 Task: Look for space in Bad Vilbel, Germany from 5th July, 2023 to 10th July, 2023 for 4 adults in price range Rs.9000 to Rs.14000. Place can be entire place with 2 bedrooms having 4 beds and 2 bathrooms. Property type can be house, flat, guest house. Booking option can be shelf check-in. Required host language is English.
Action: Mouse moved to (704, 94)
Screenshot: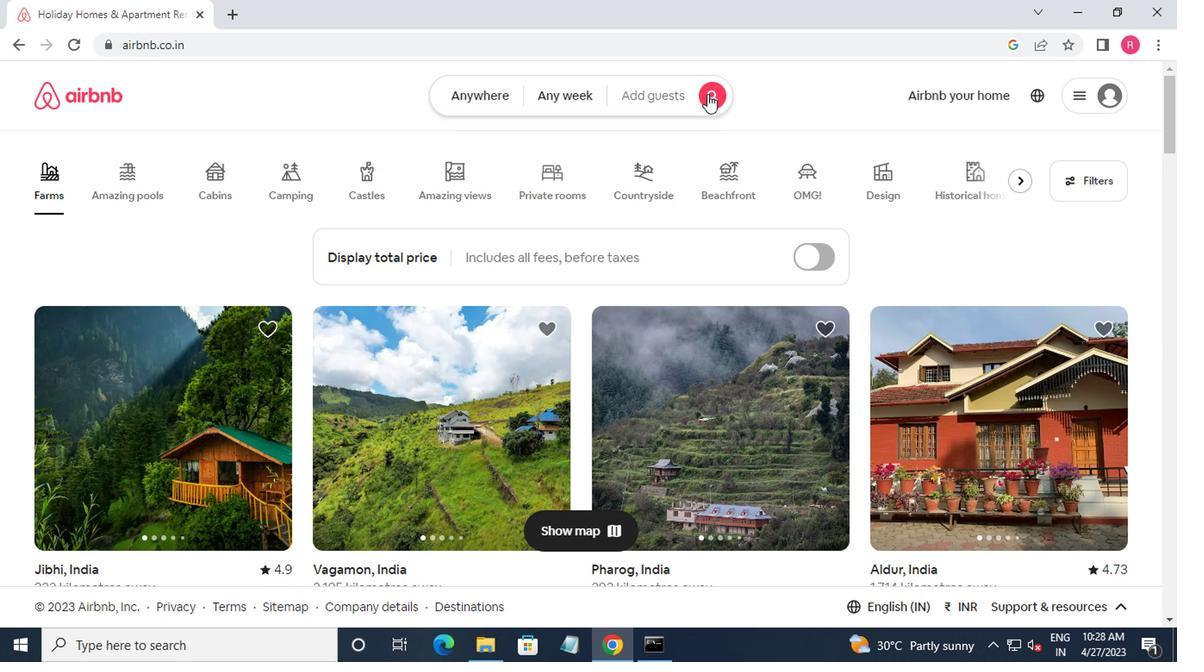 
Action: Mouse pressed left at (704, 94)
Screenshot: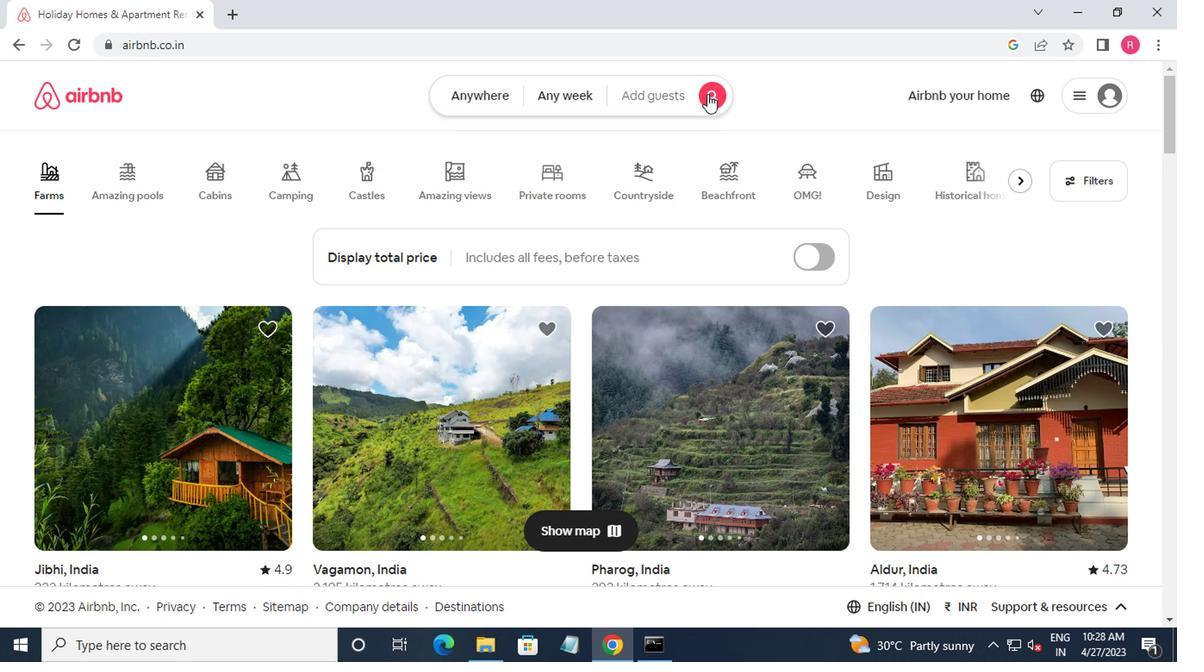 
Action: Mouse moved to (418, 159)
Screenshot: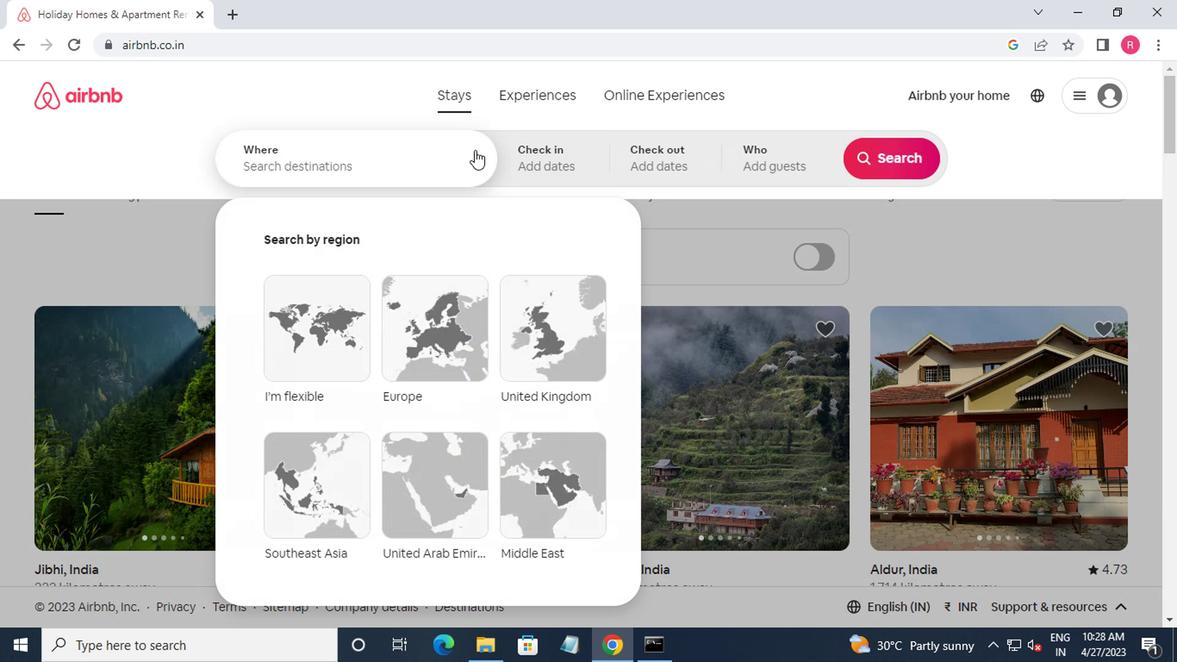 
Action: Mouse pressed left at (418, 159)
Screenshot: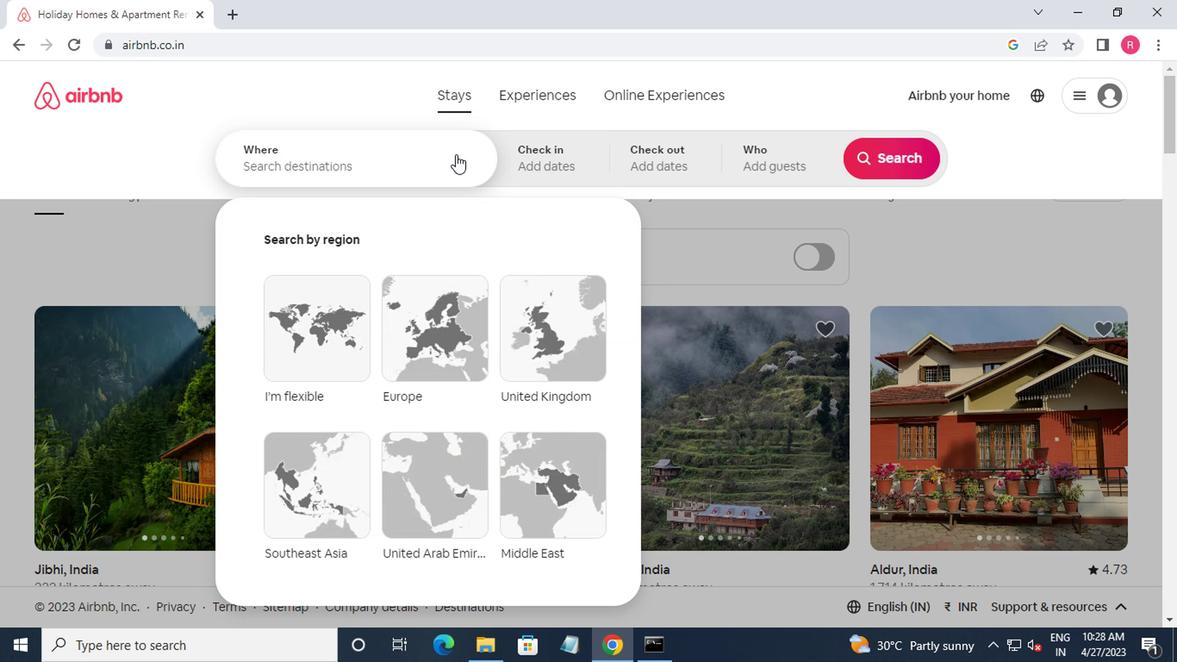 
Action: Key pressed bad<Key.space>vilbel,ger<Key.down><Key.enter><Key.enter>
Screenshot: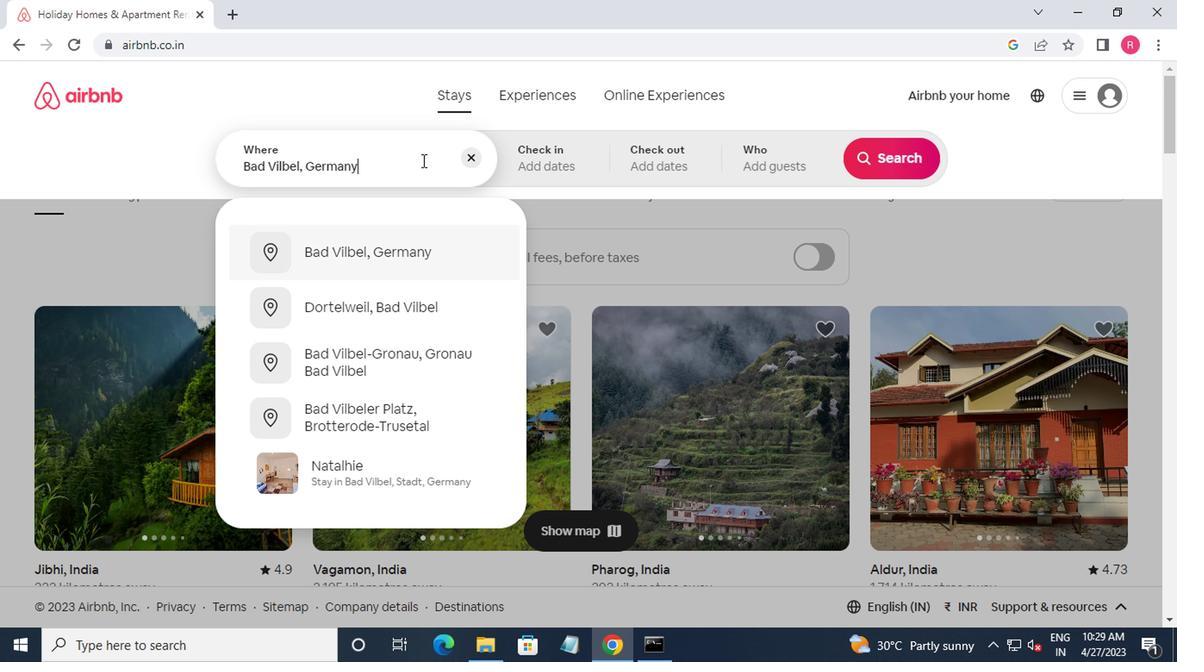 
Action: Mouse moved to (881, 300)
Screenshot: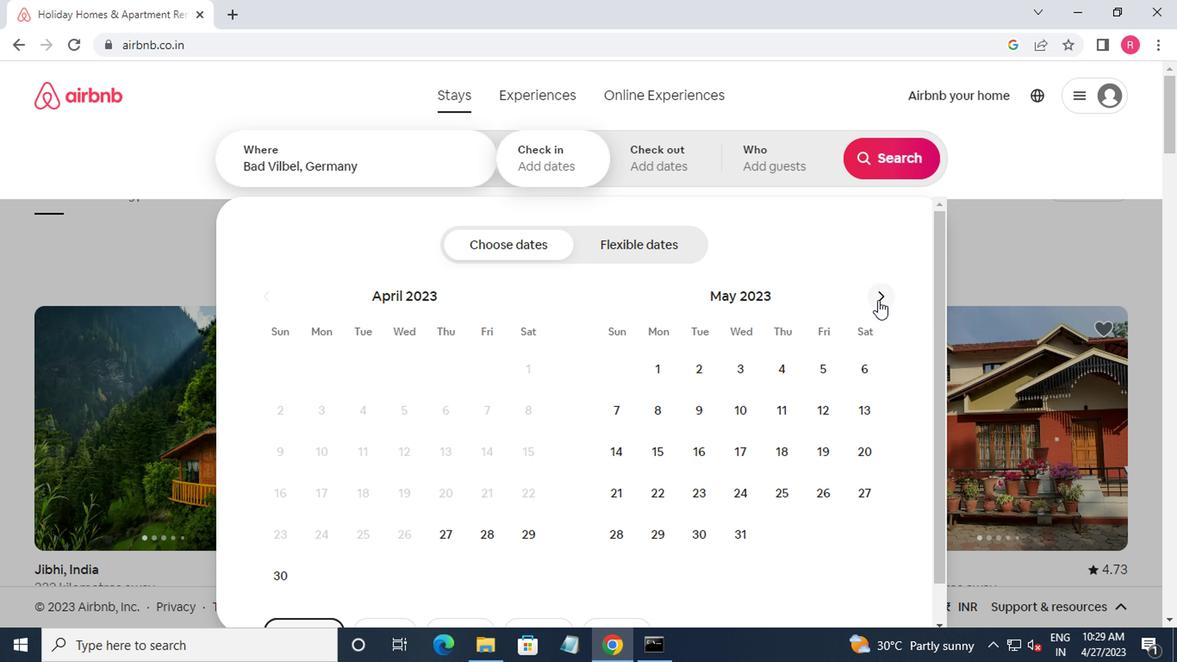 
Action: Mouse pressed left at (881, 300)
Screenshot: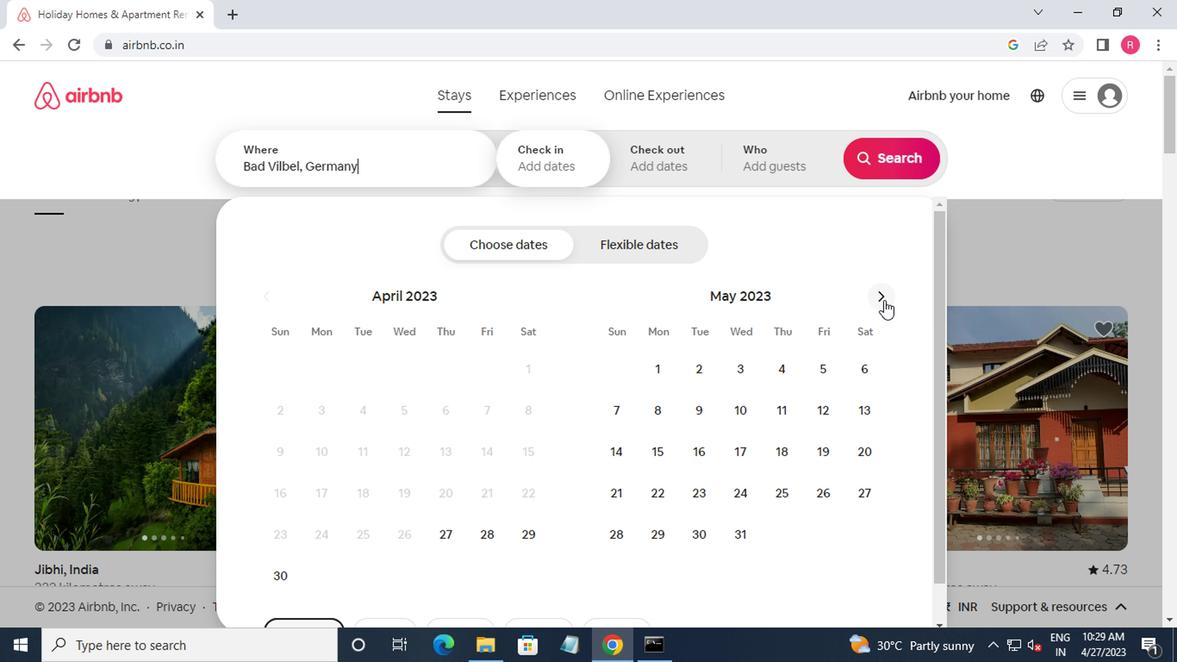 
Action: Mouse moved to (881, 299)
Screenshot: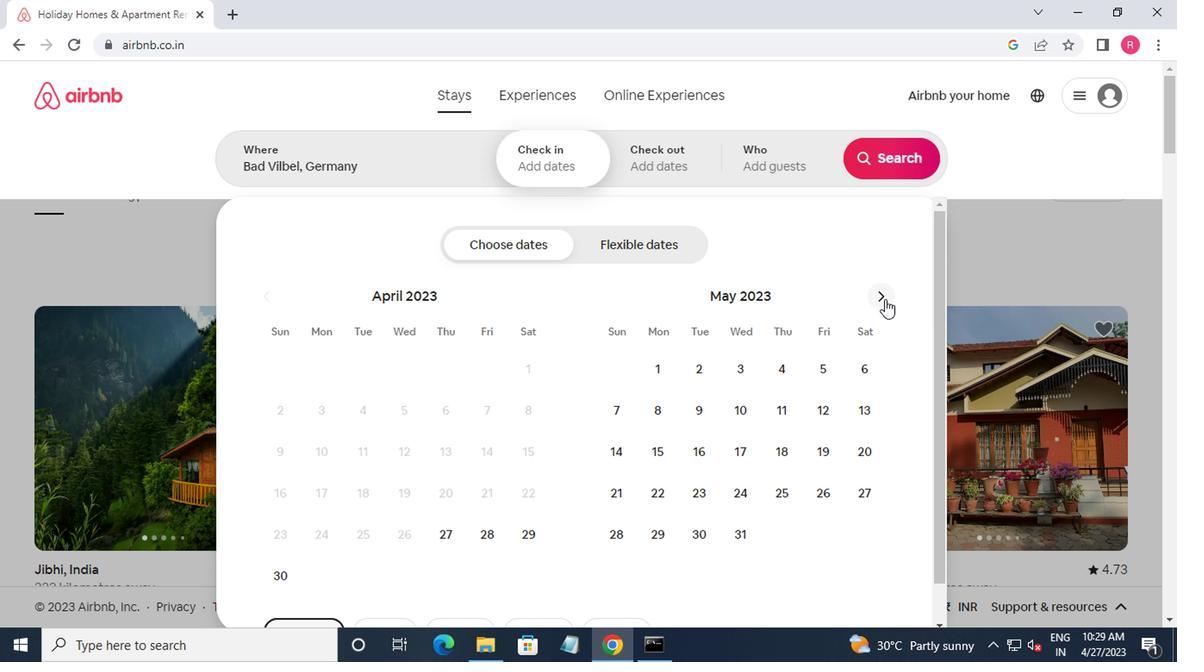 
Action: Mouse pressed left at (881, 299)
Screenshot: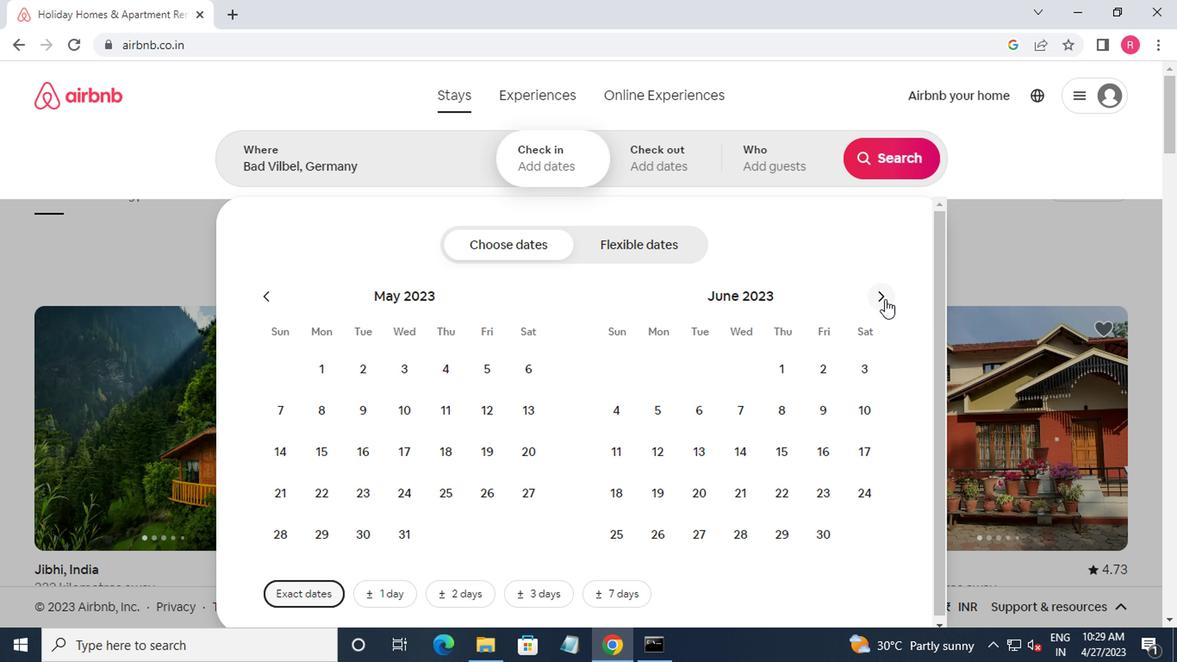 
Action: Mouse moved to (747, 417)
Screenshot: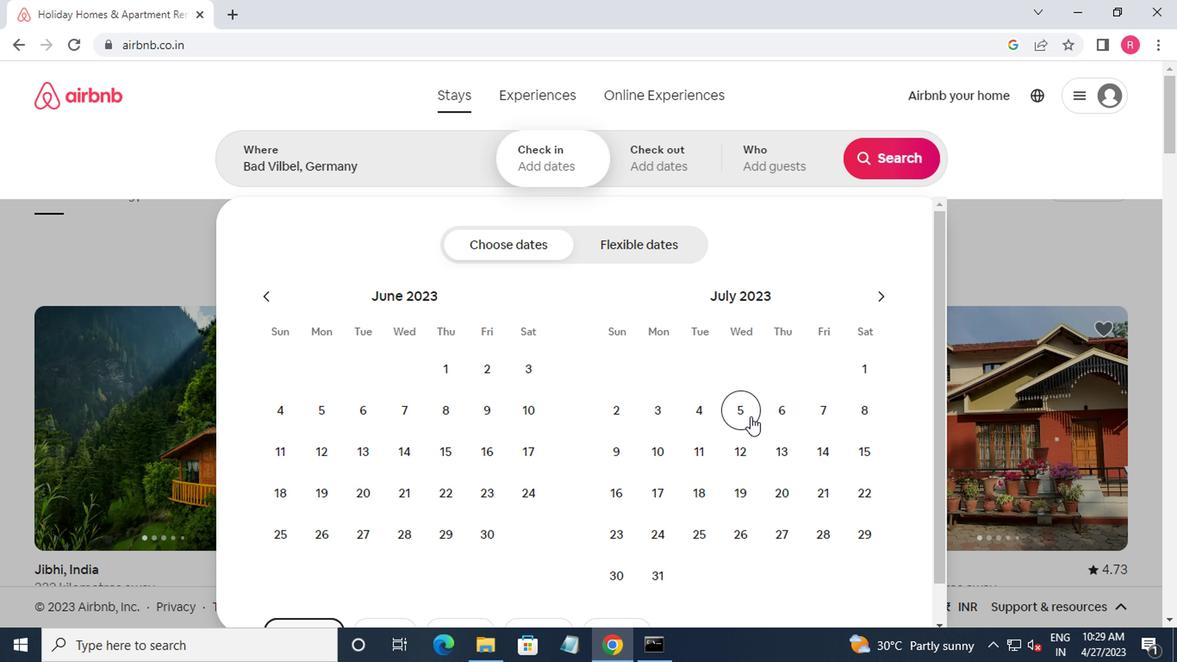 
Action: Mouse pressed left at (747, 417)
Screenshot: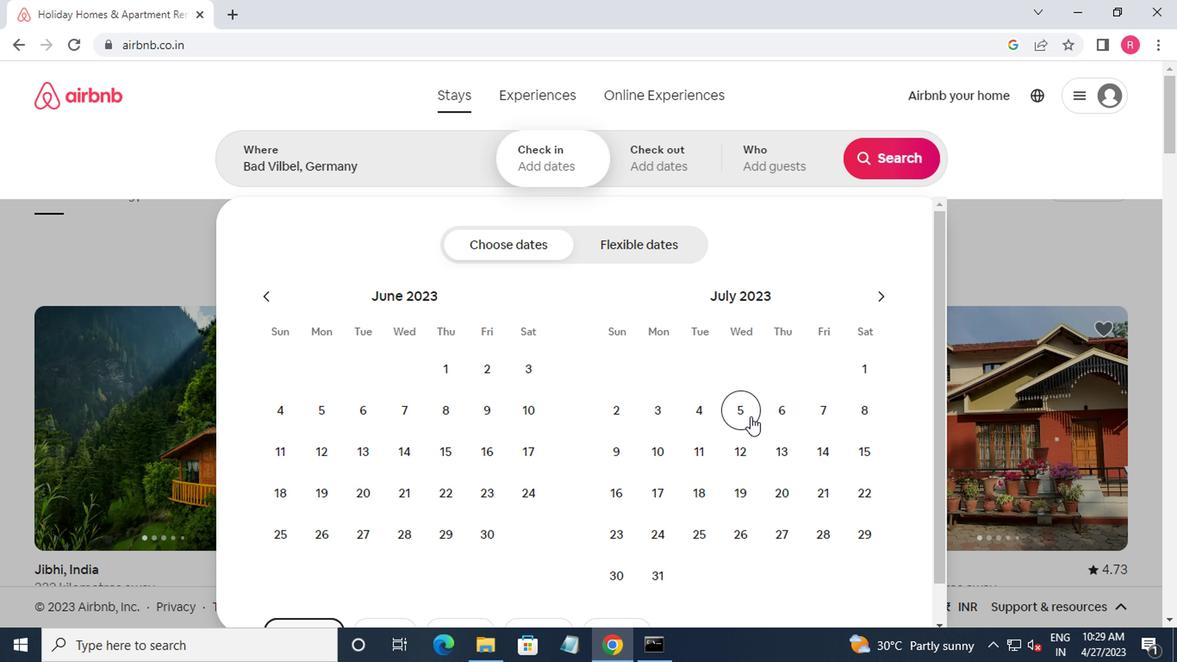 
Action: Mouse moved to (664, 464)
Screenshot: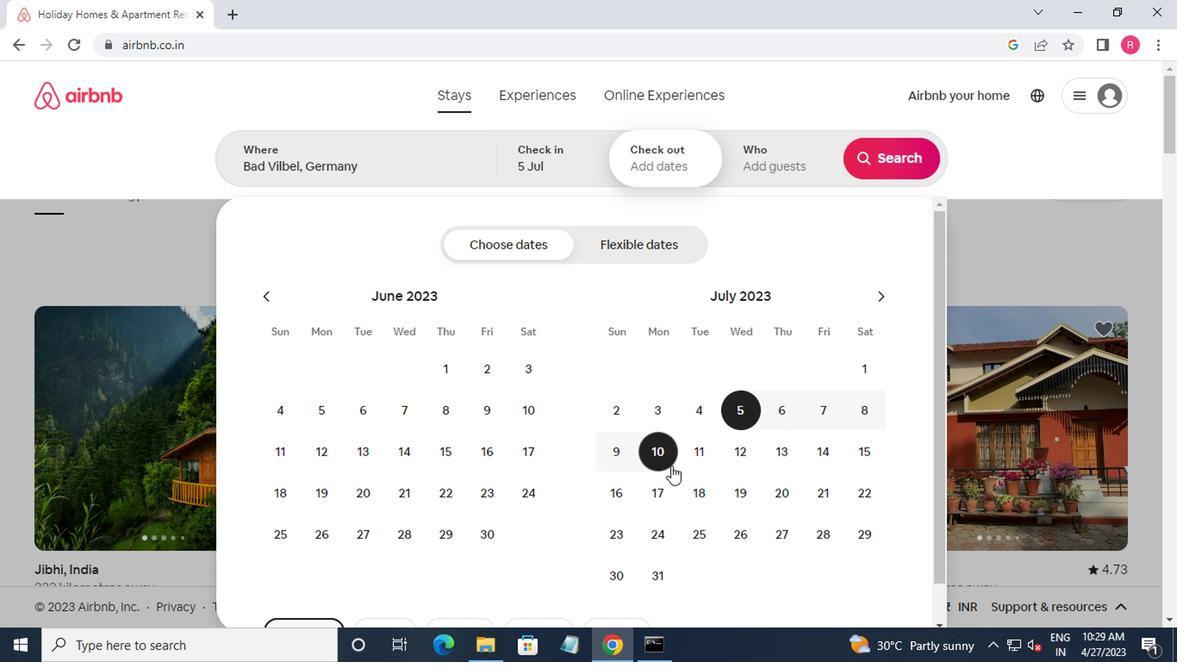 
Action: Mouse pressed left at (664, 464)
Screenshot: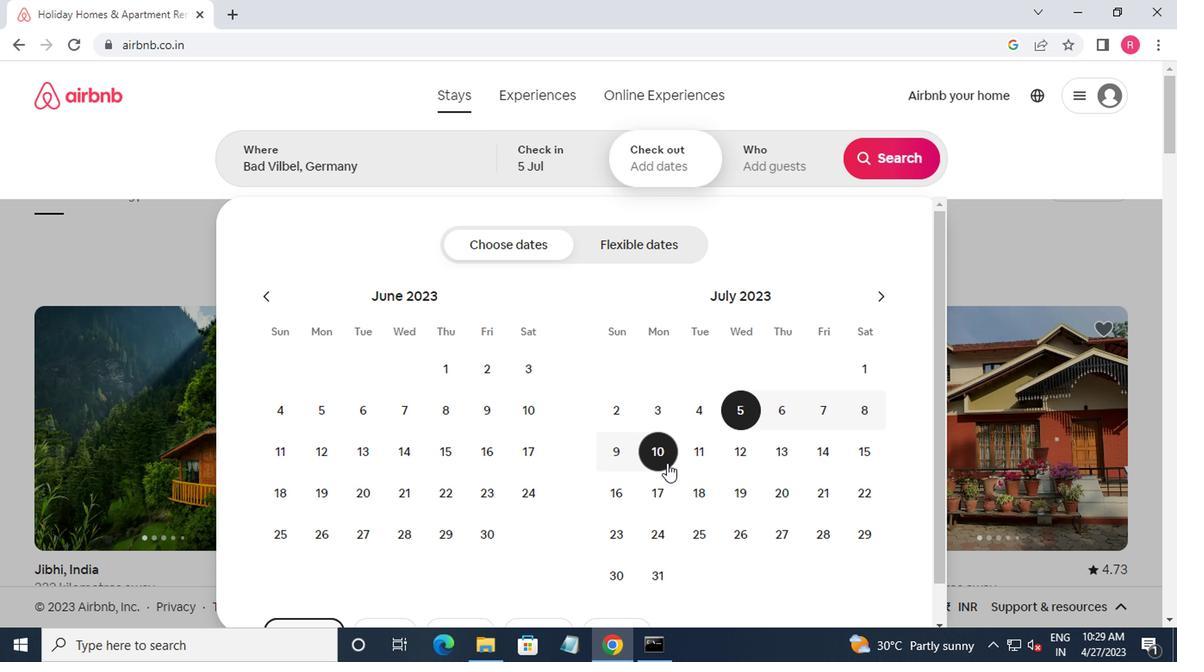 
Action: Mouse moved to (762, 173)
Screenshot: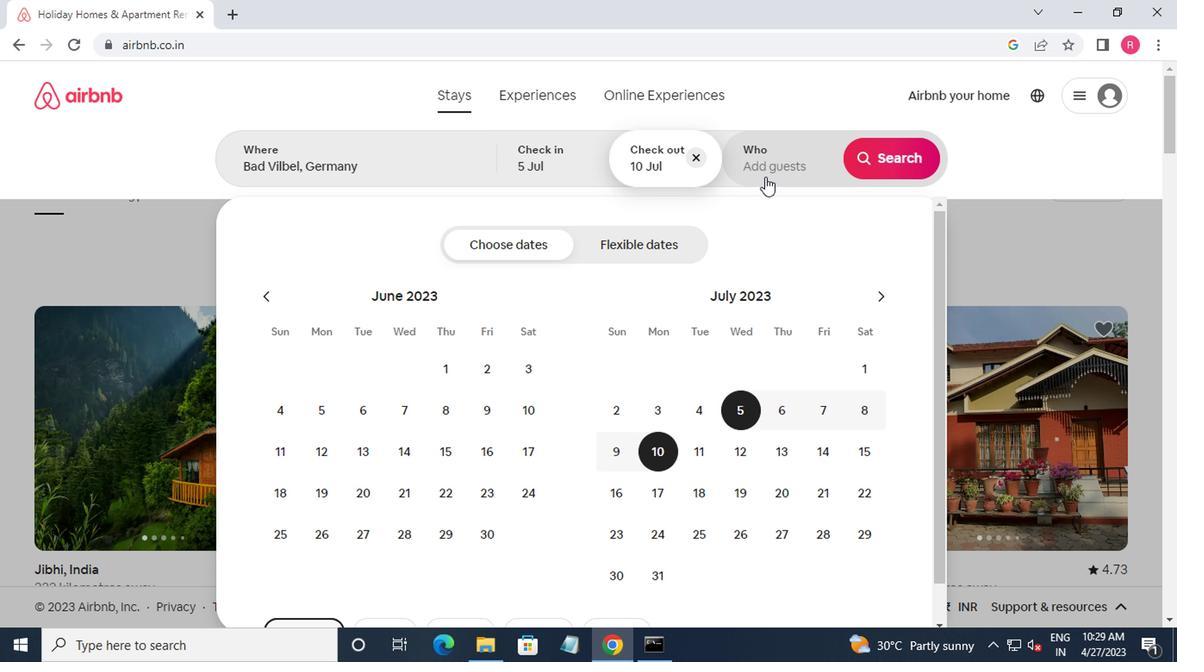 
Action: Mouse pressed left at (762, 173)
Screenshot: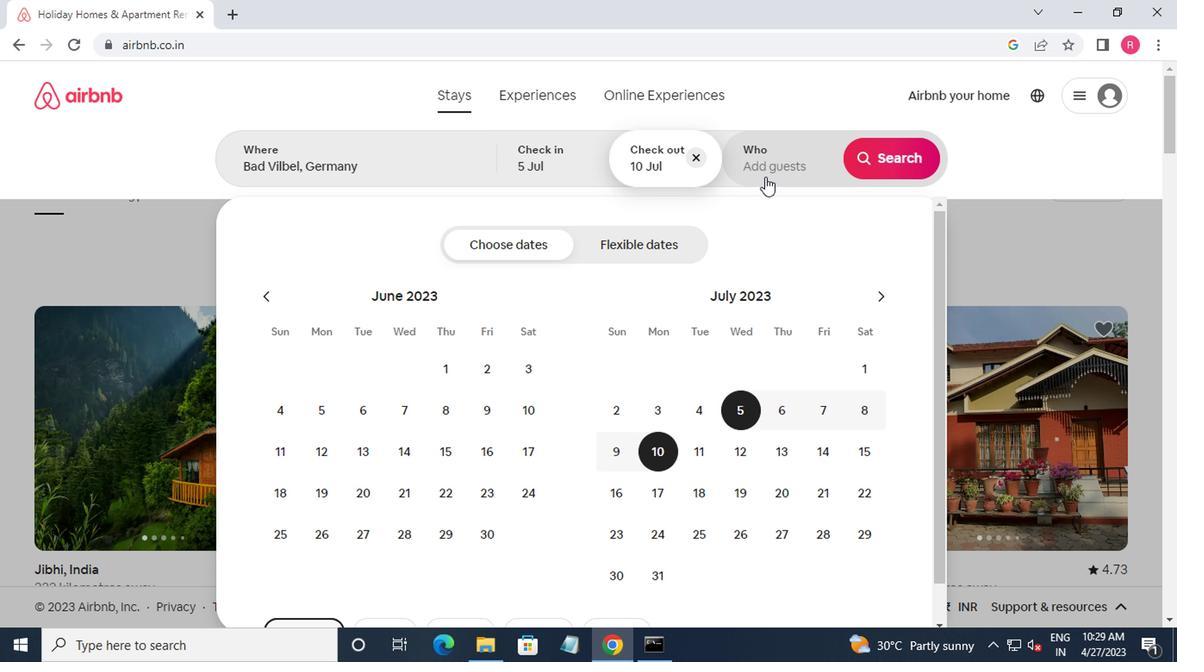 
Action: Mouse moved to (893, 255)
Screenshot: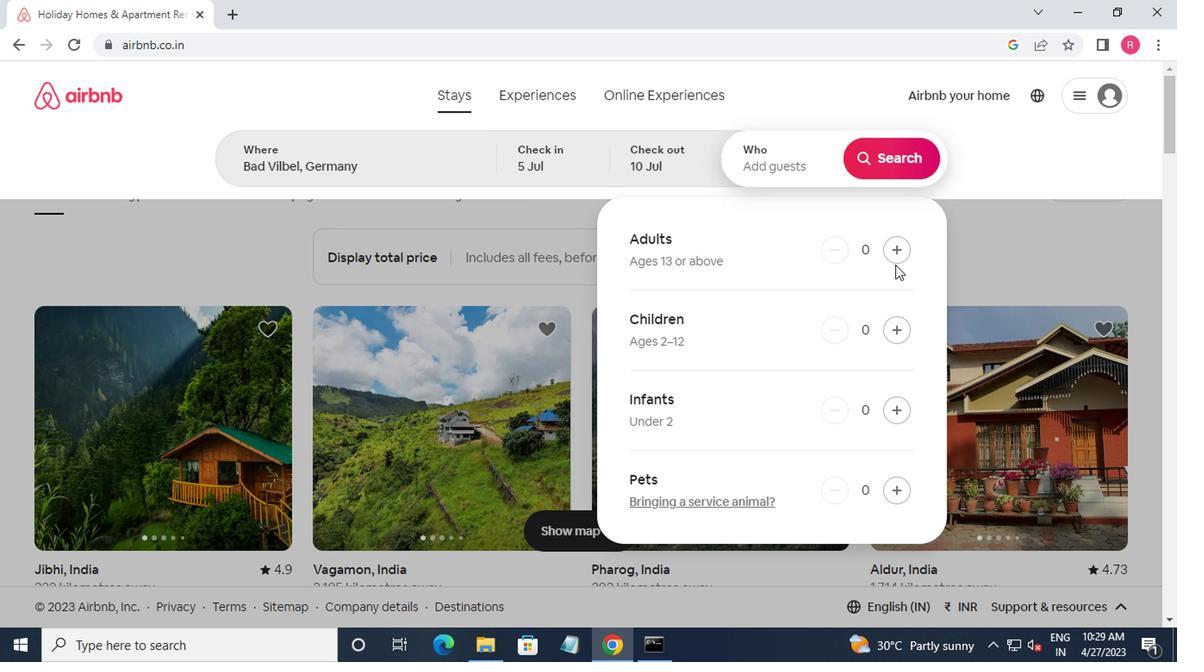 
Action: Mouse pressed left at (893, 255)
Screenshot: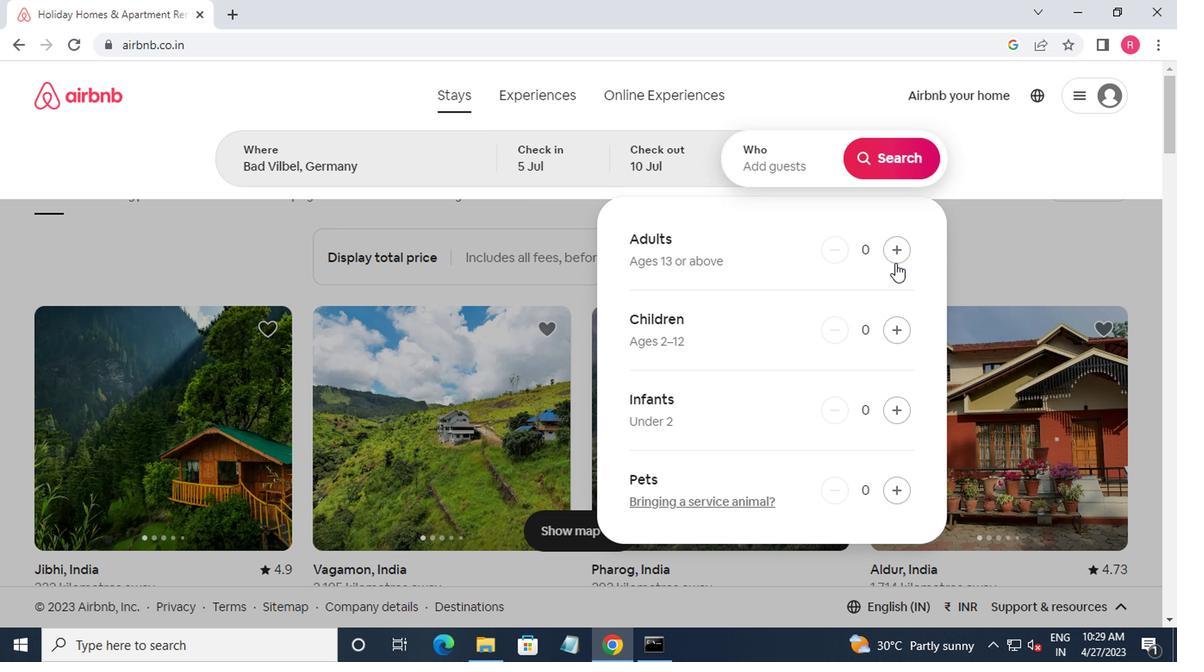 
Action: Mouse moved to (894, 255)
Screenshot: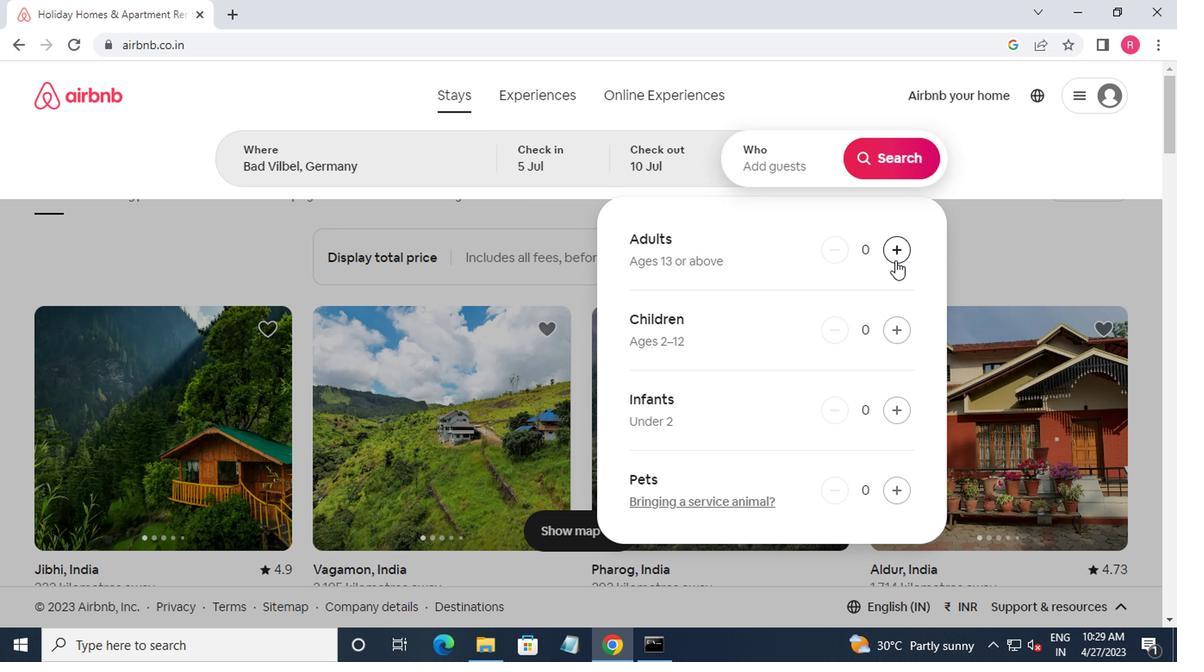 
Action: Mouse pressed left at (894, 255)
Screenshot: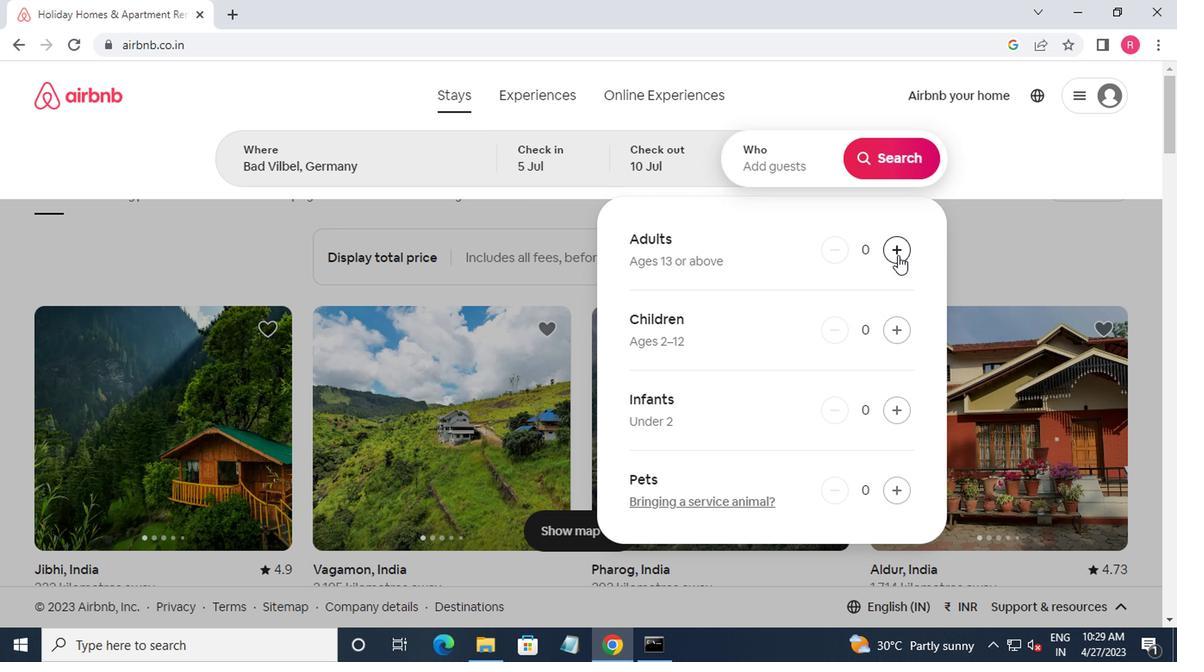 
Action: Mouse pressed left at (894, 255)
Screenshot: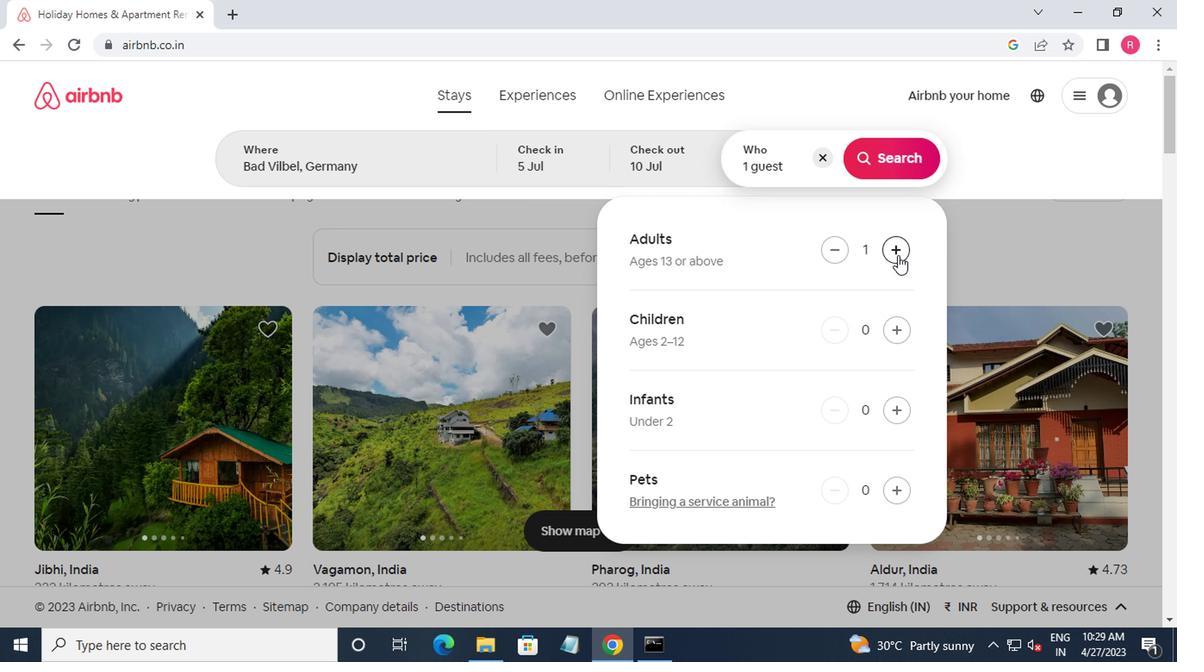 
Action: Mouse moved to (891, 244)
Screenshot: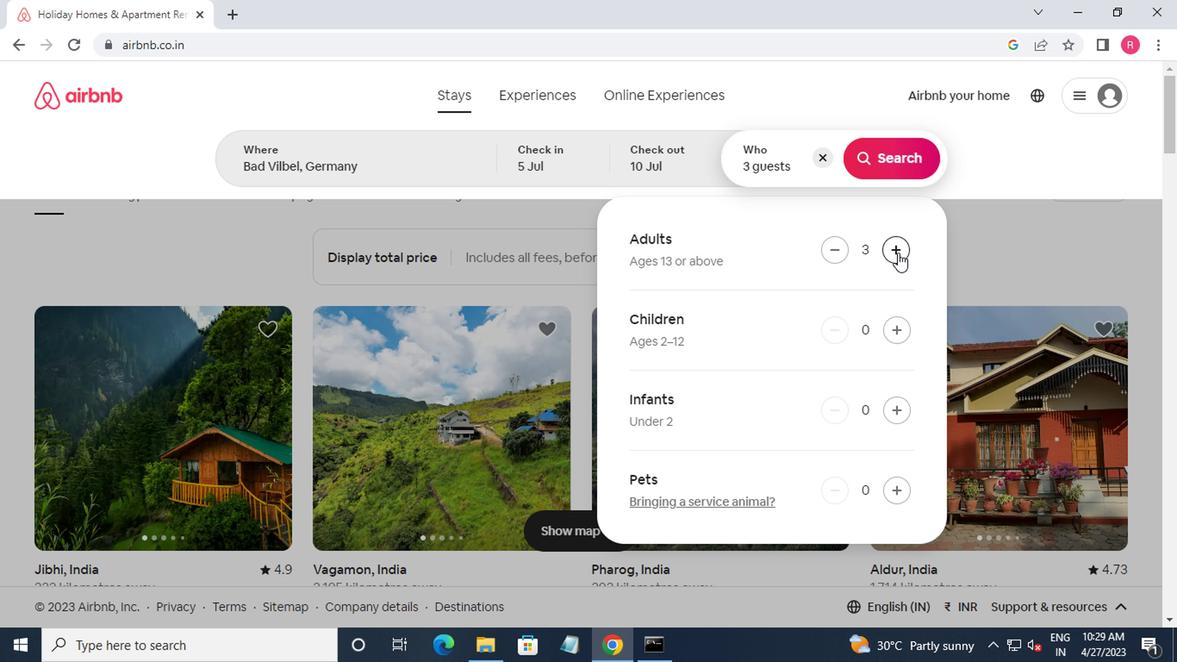 
Action: Mouse pressed left at (891, 244)
Screenshot: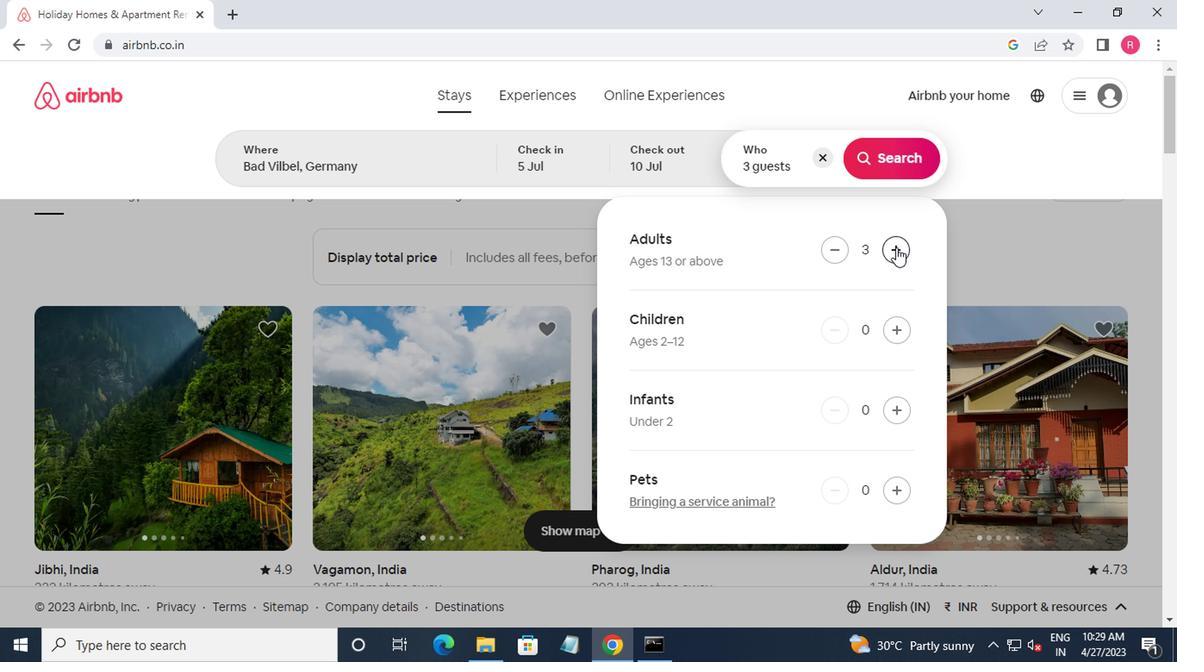 
Action: Mouse moved to (878, 169)
Screenshot: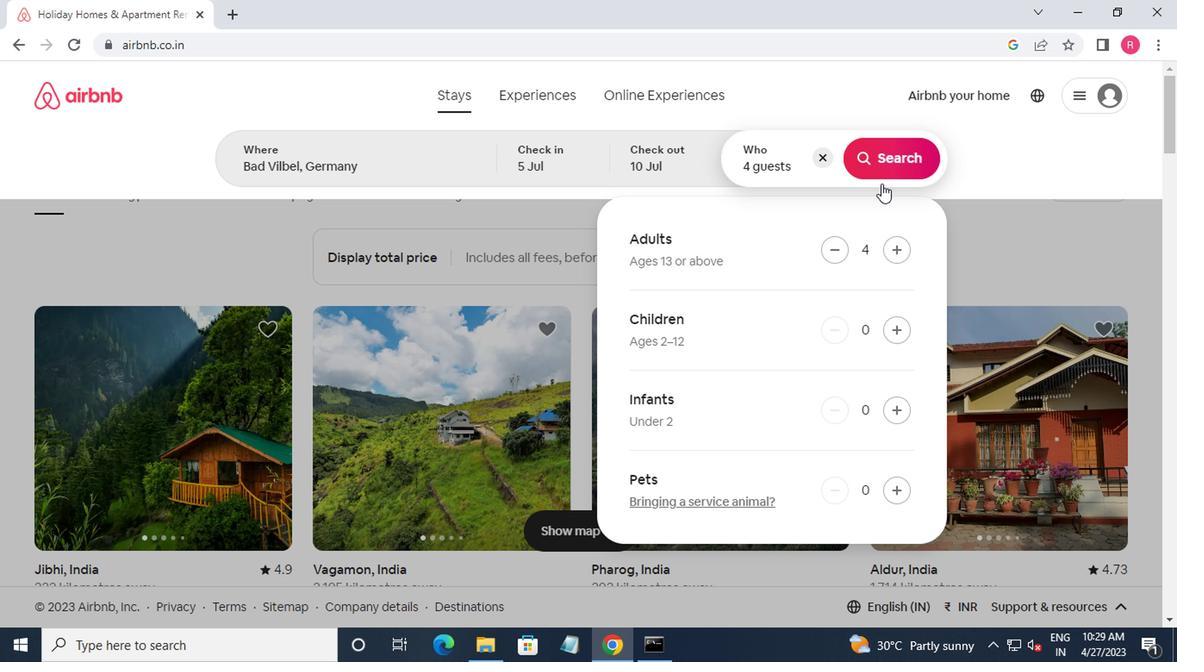 
Action: Mouse pressed left at (878, 169)
Screenshot: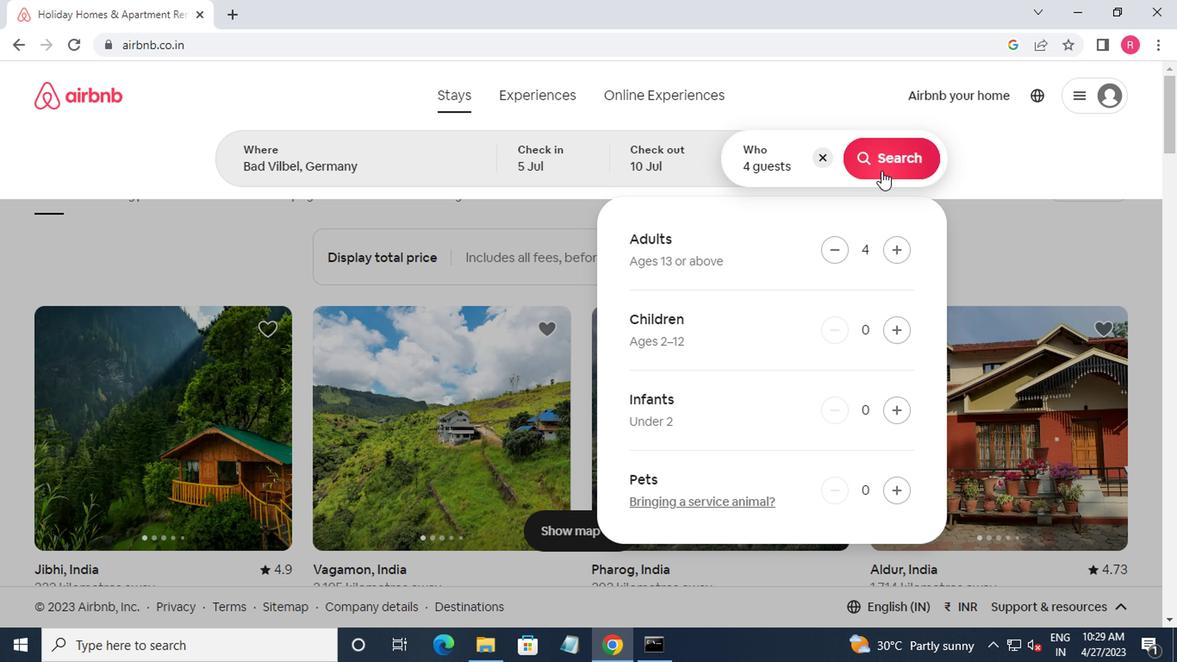 
Action: Mouse moved to (1103, 163)
Screenshot: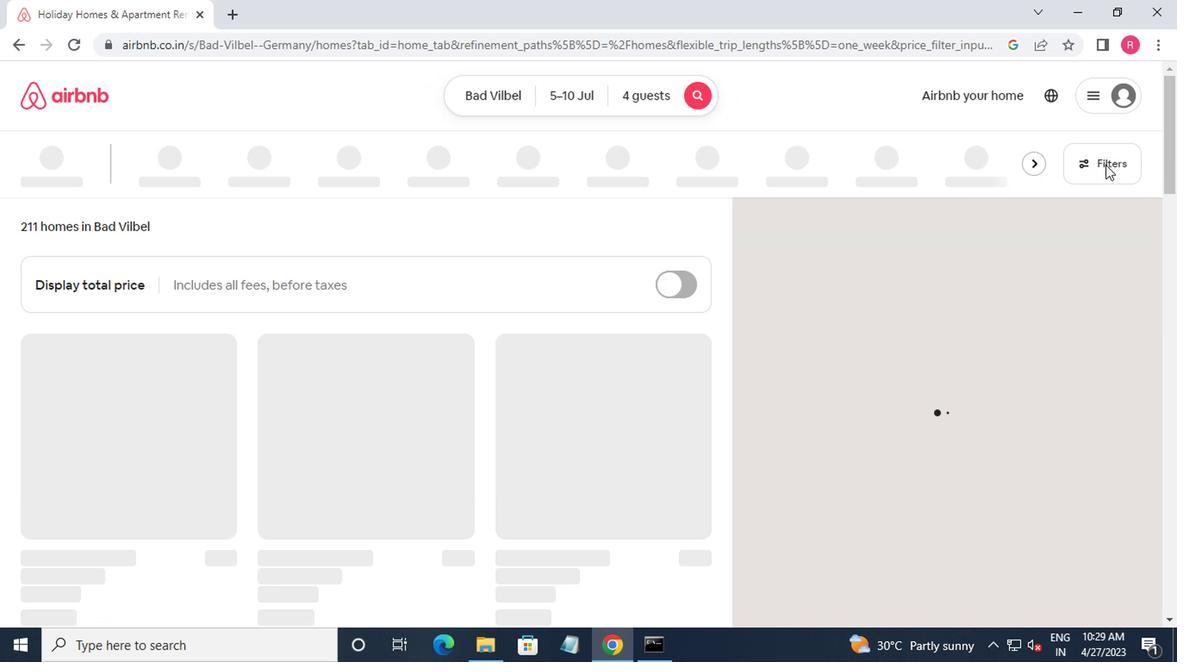 
Action: Mouse pressed left at (1103, 163)
Screenshot: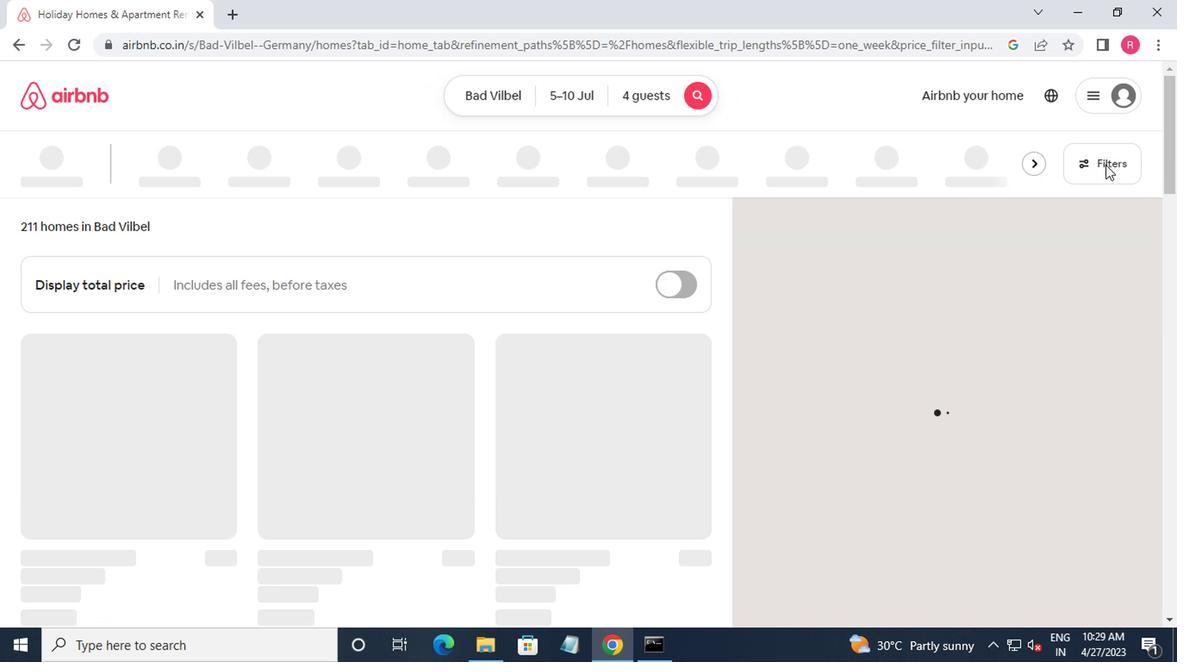
Action: Mouse moved to (426, 378)
Screenshot: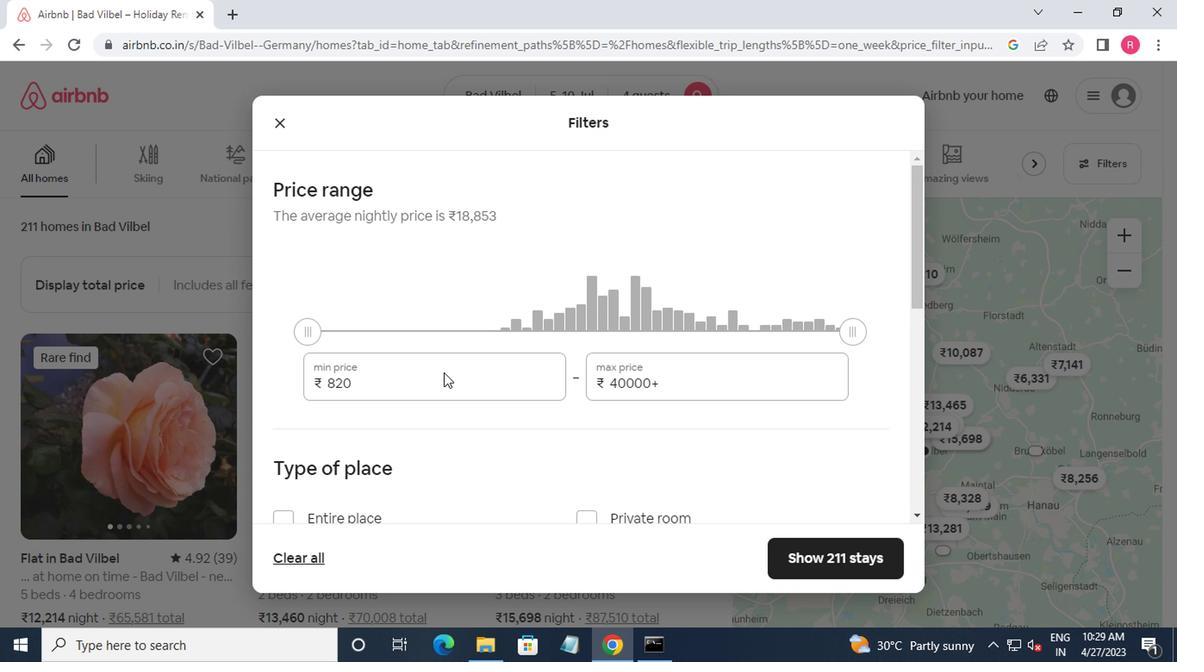 
Action: Mouse pressed left at (426, 378)
Screenshot: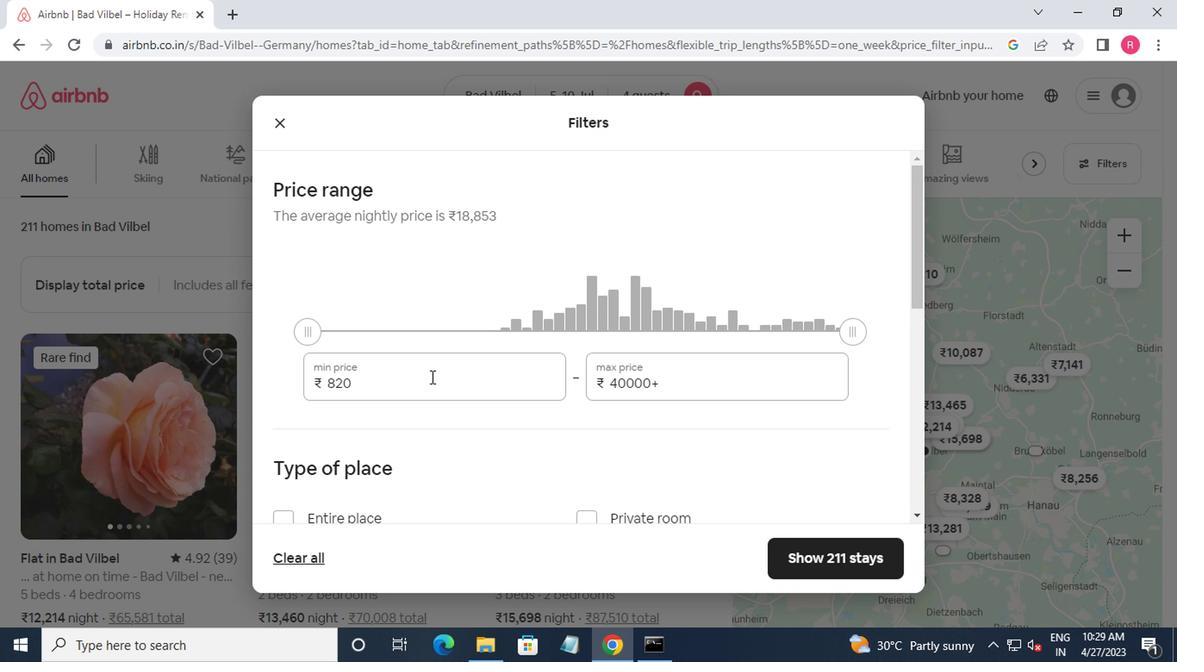 
Action: Mouse moved to (419, 388)
Screenshot: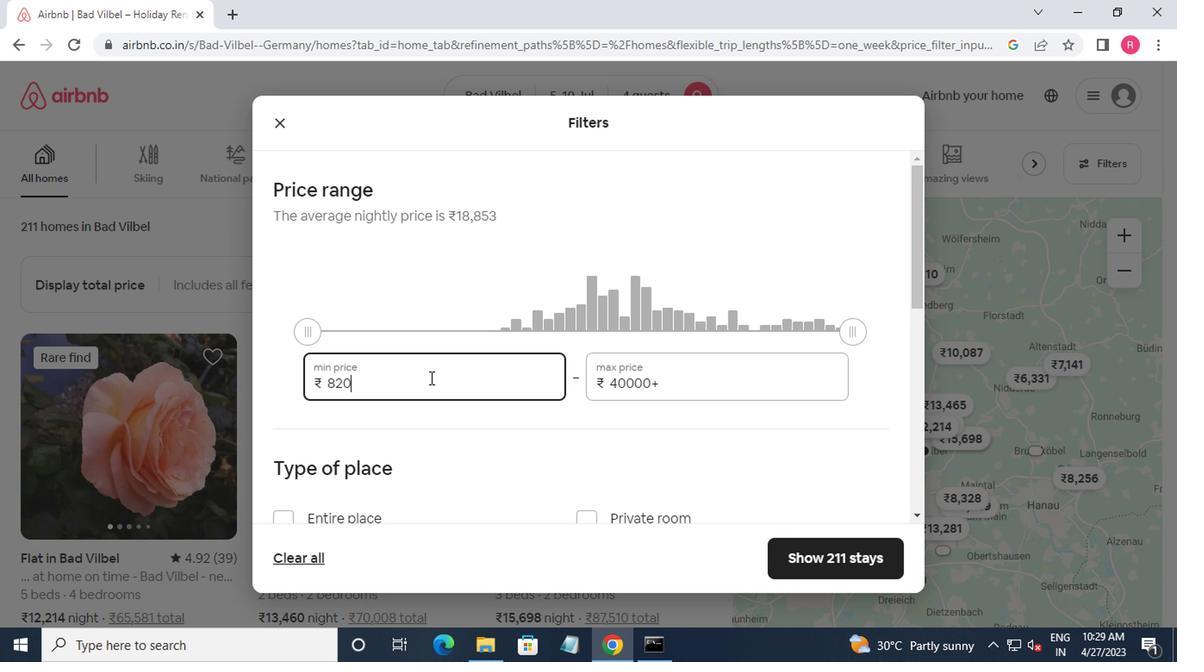 
Action: Key pressed <Key.backspace><Key.backspace><Key.backspace><Key.backspace>9000<Key.tab>1<Key.backspace><Key.backspace><Key.backspace><Key.backspace><Key.backspace><Key.backspace><Key.backspace><Key.backspace><Key.backspace><Key.backspace><Key.backspace>14000
Screenshot: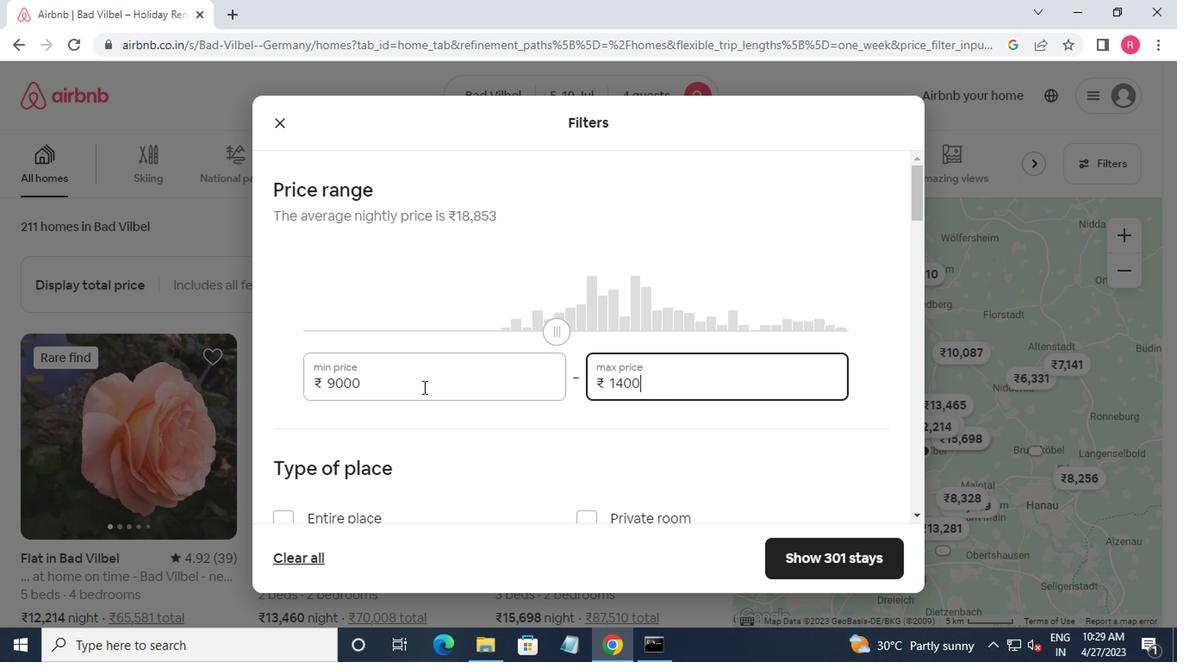
Action: Mouse moved to (708, 421)
Screenshot: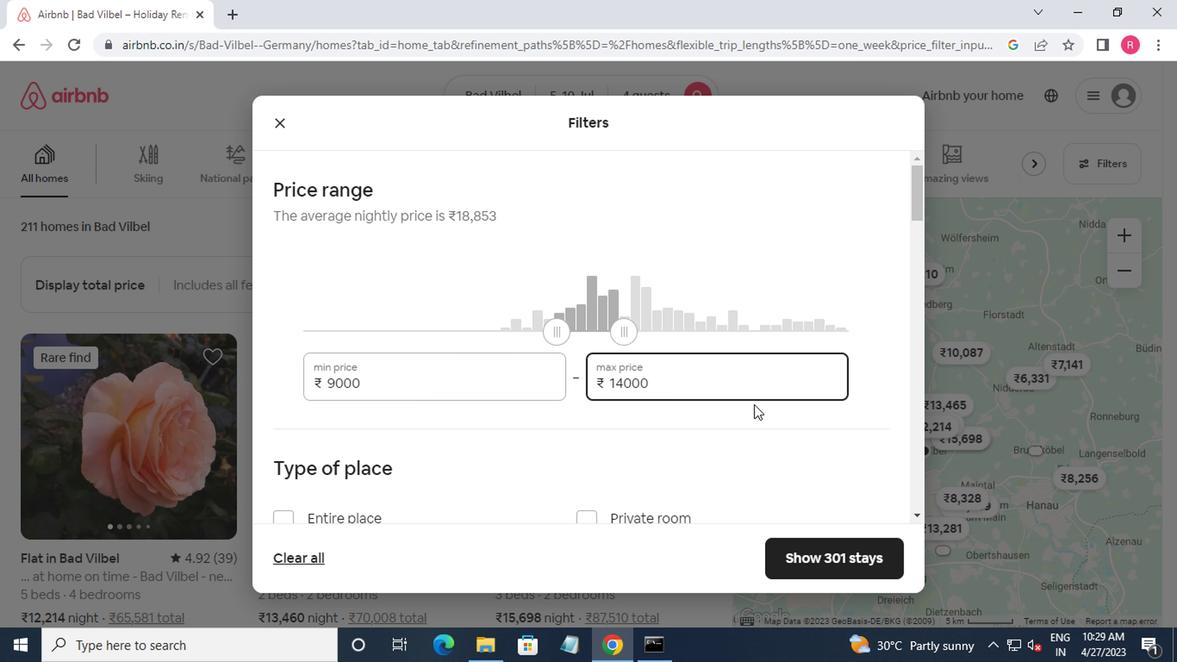 
Action: Mouse scrolled (708, 421) with delta (0, 0)
Screenshot: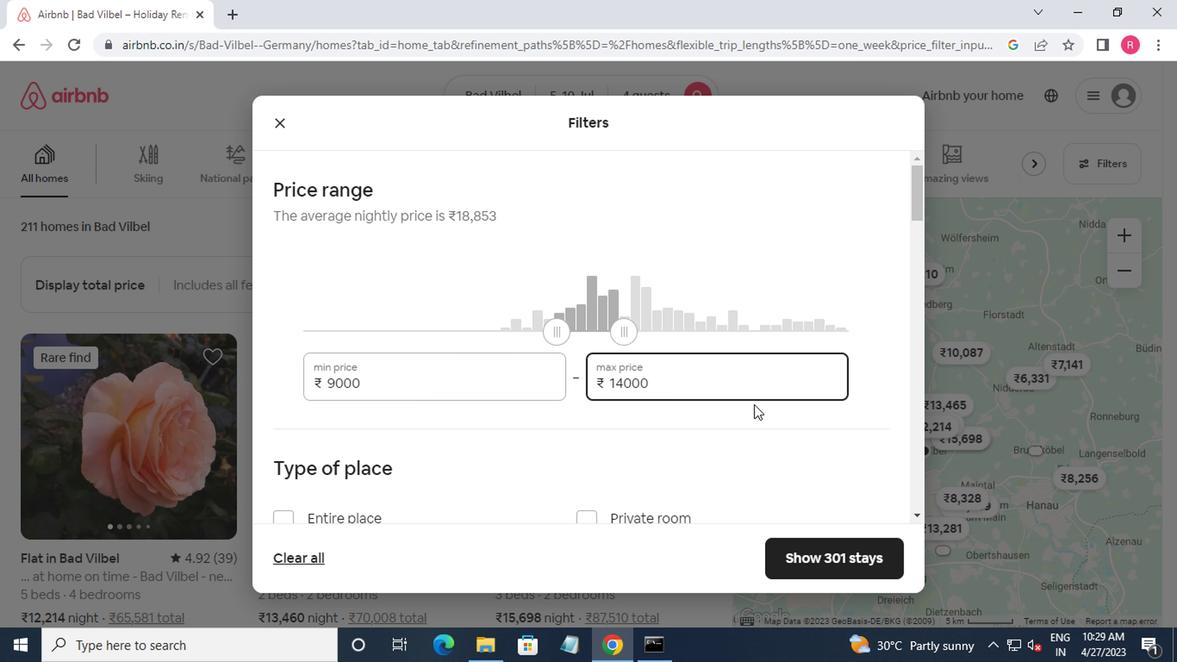 
Action: Mouse moved to (654, 431)
Screenshot: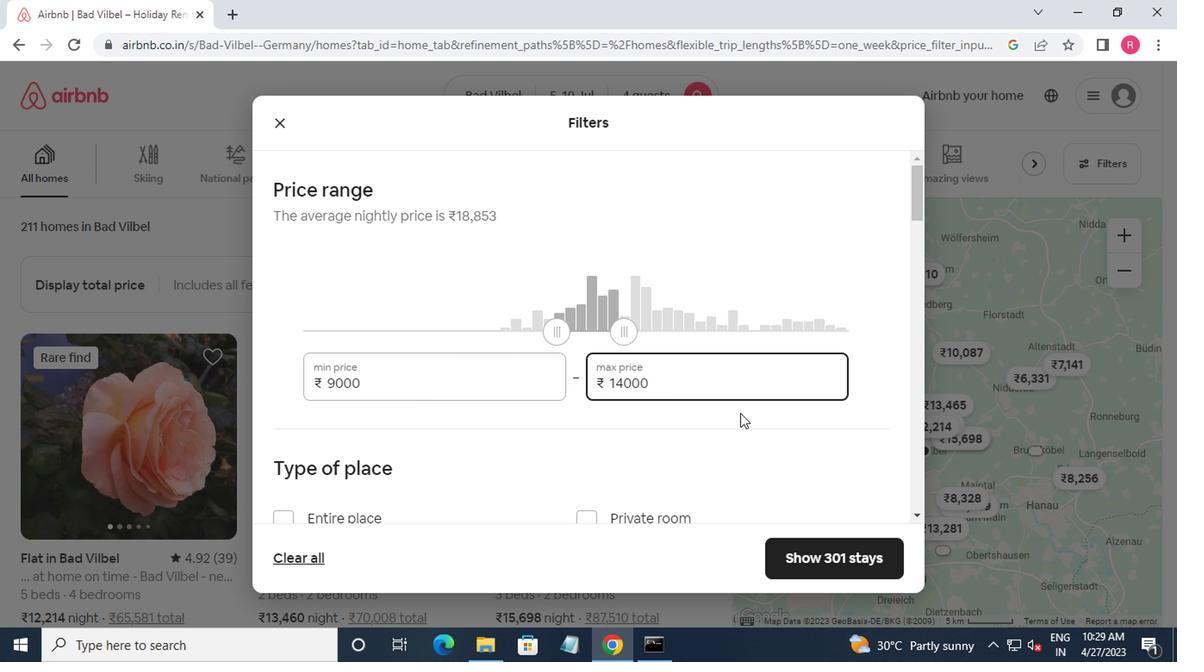 
Action: Mouse scrolled (654, 430) with delta (0, -1)
Screenshot: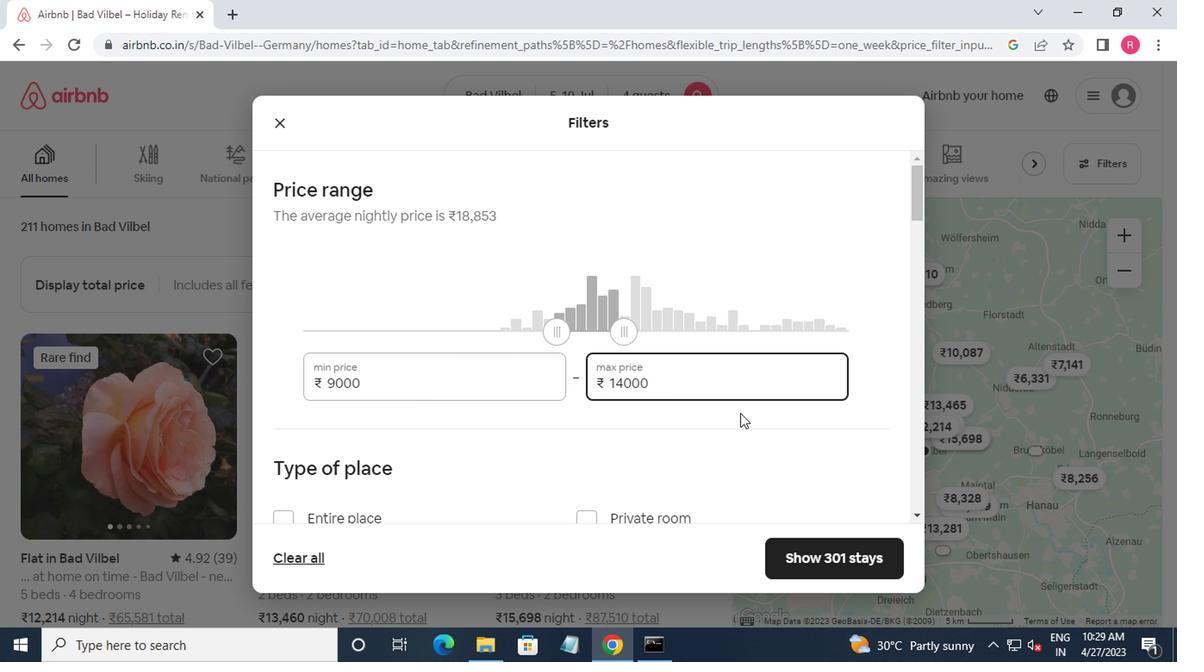
Action: Mouse moved to (621, 432)
Screenshot: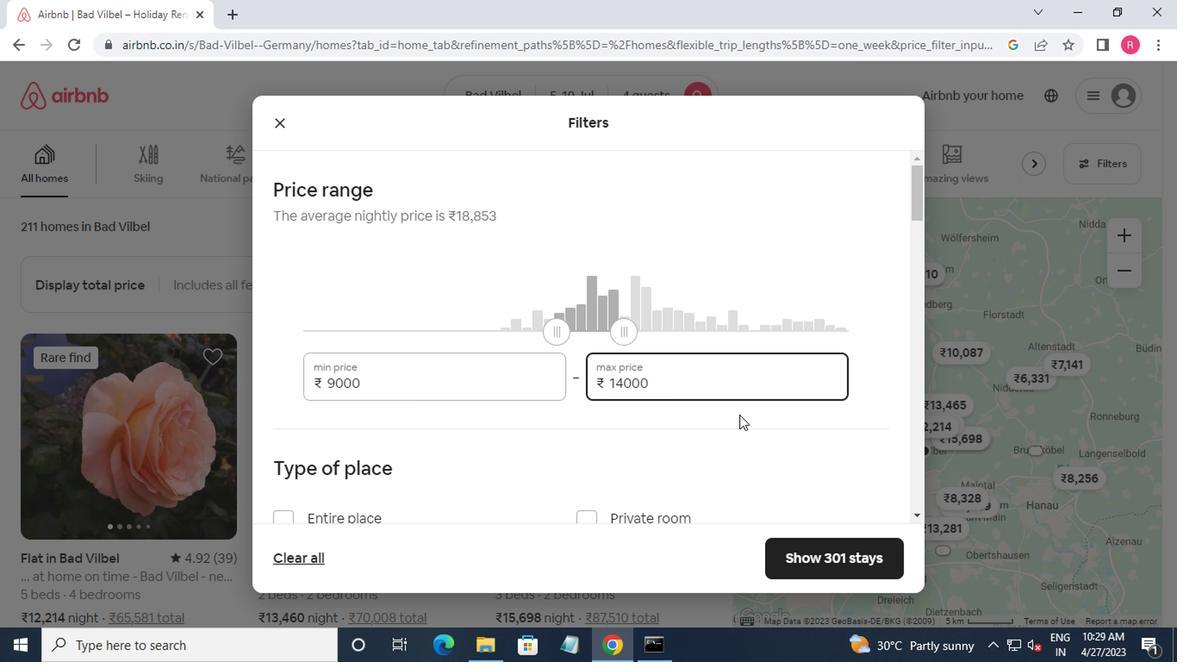 
Action: Mouse scrolled (621, 432) with delta (0, 0)
Screenshot: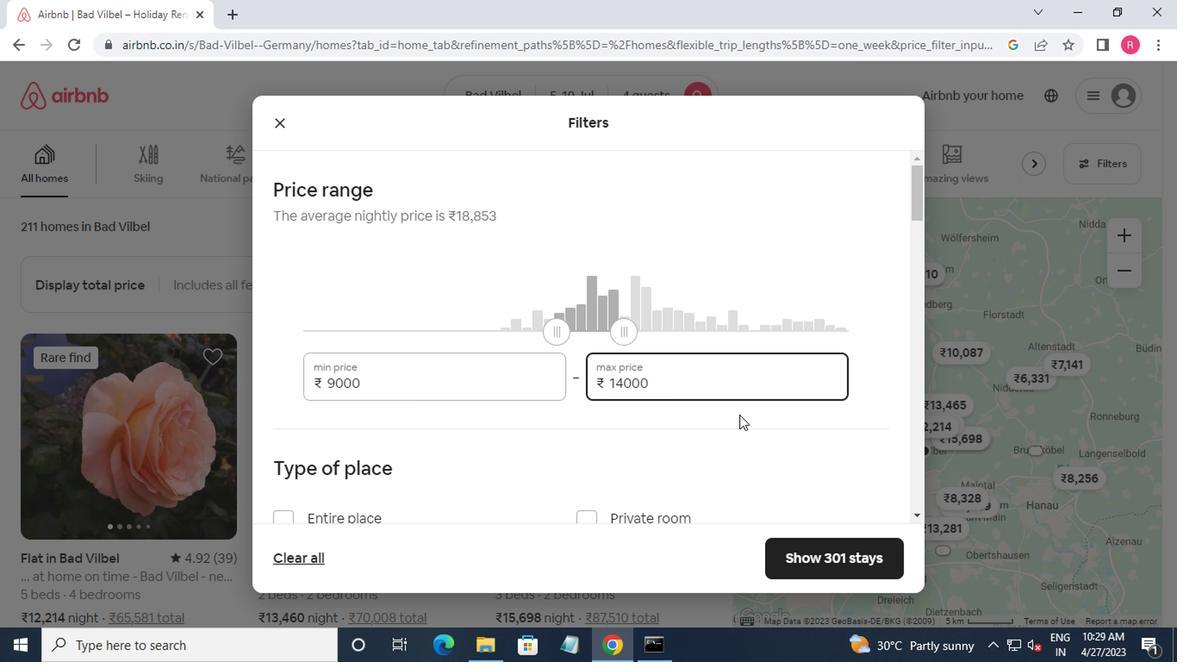
Action: Mouse moved to (283, 266)
Screenshot: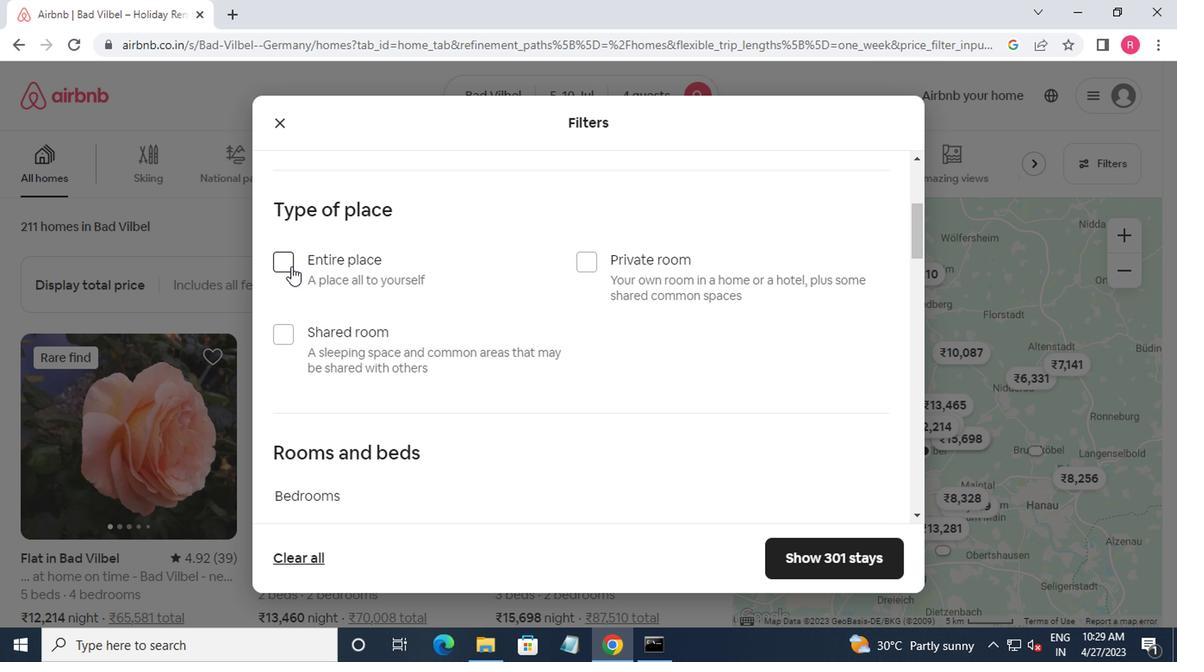 
Action: Mouse pressed left at (283, 266)
Screenshot: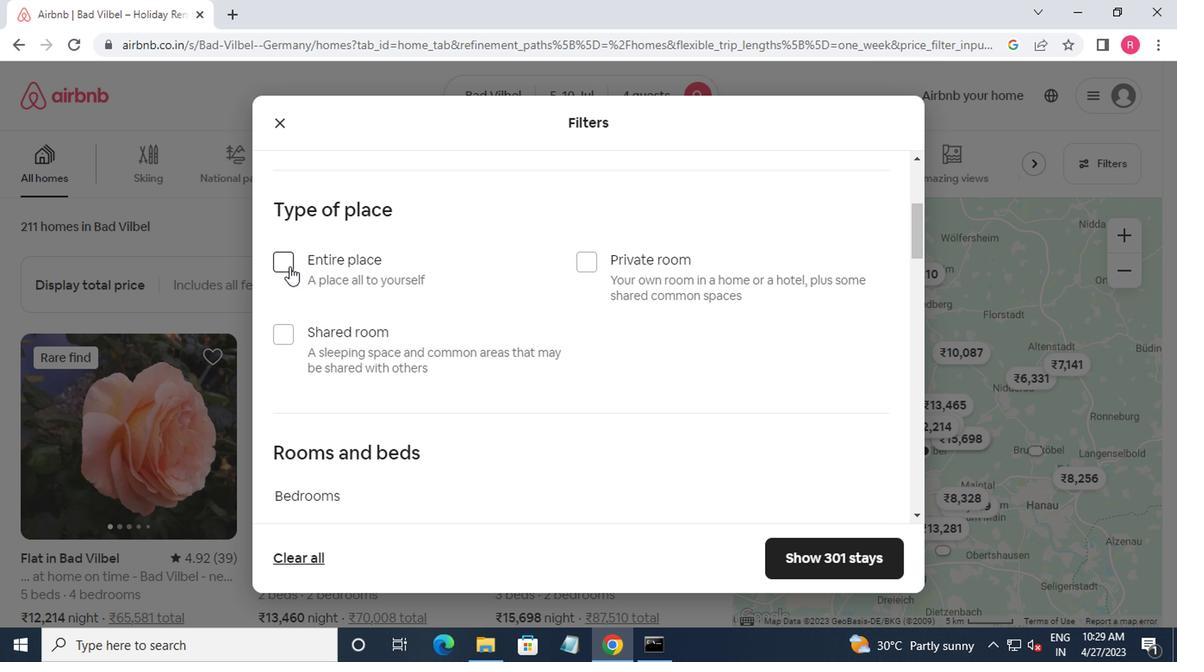 
Action: Mouse moved to (331, 294)
Screenshot: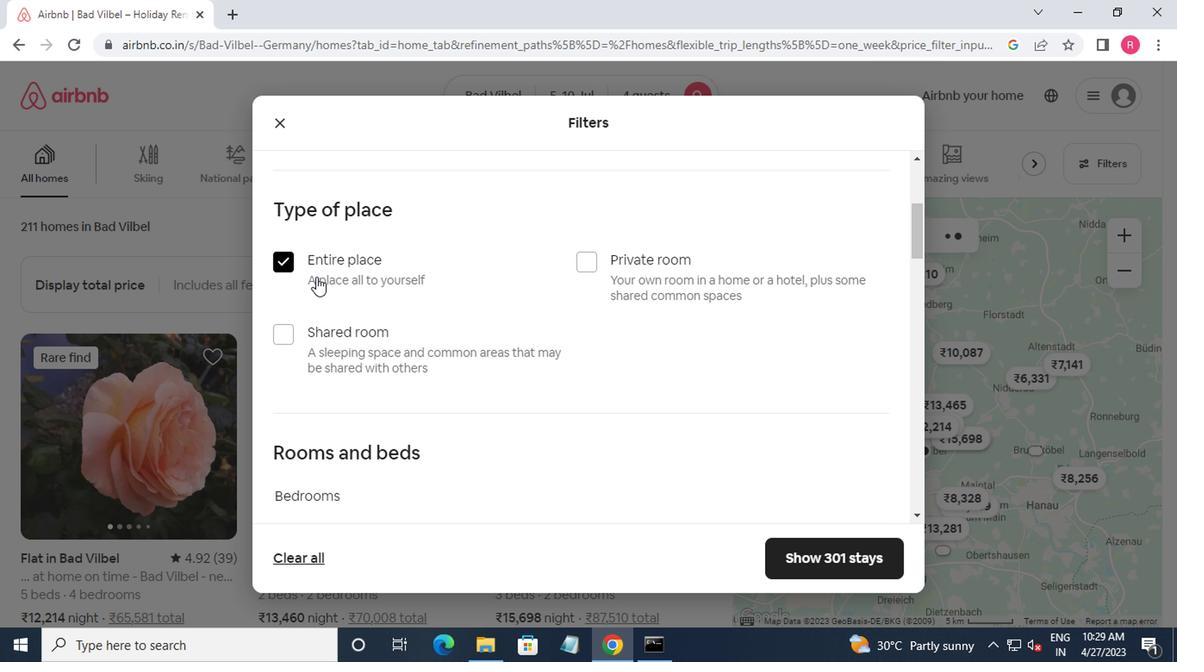 
Action: Mouse scrolled (331, 294) with delta (0, 0)
Screenshot: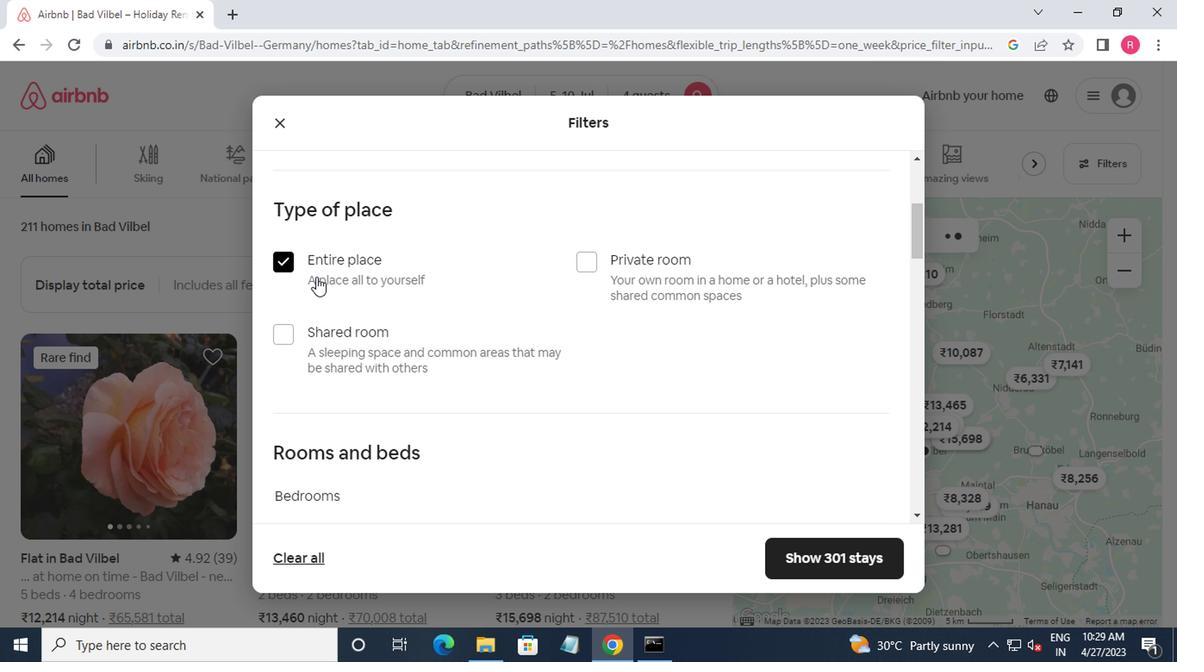 
Action: Mouse moved to (365, 321)
Screenshot: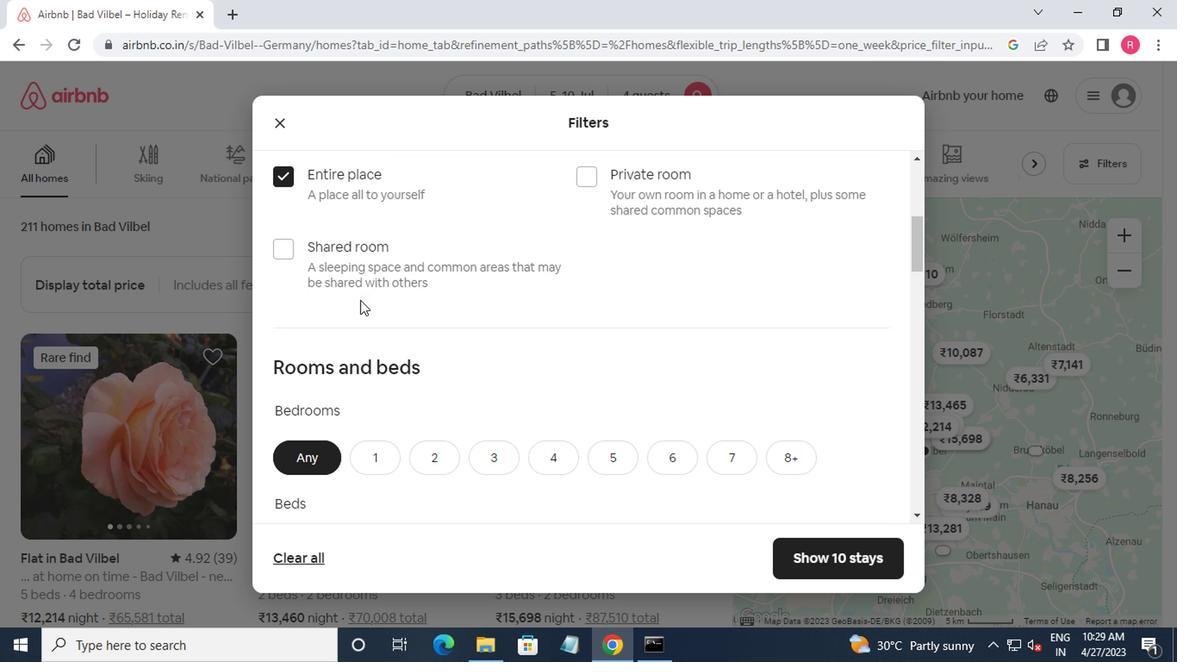 
Action: Mouse scrolled (365, 320) with delta (0, -1)
Screenshot: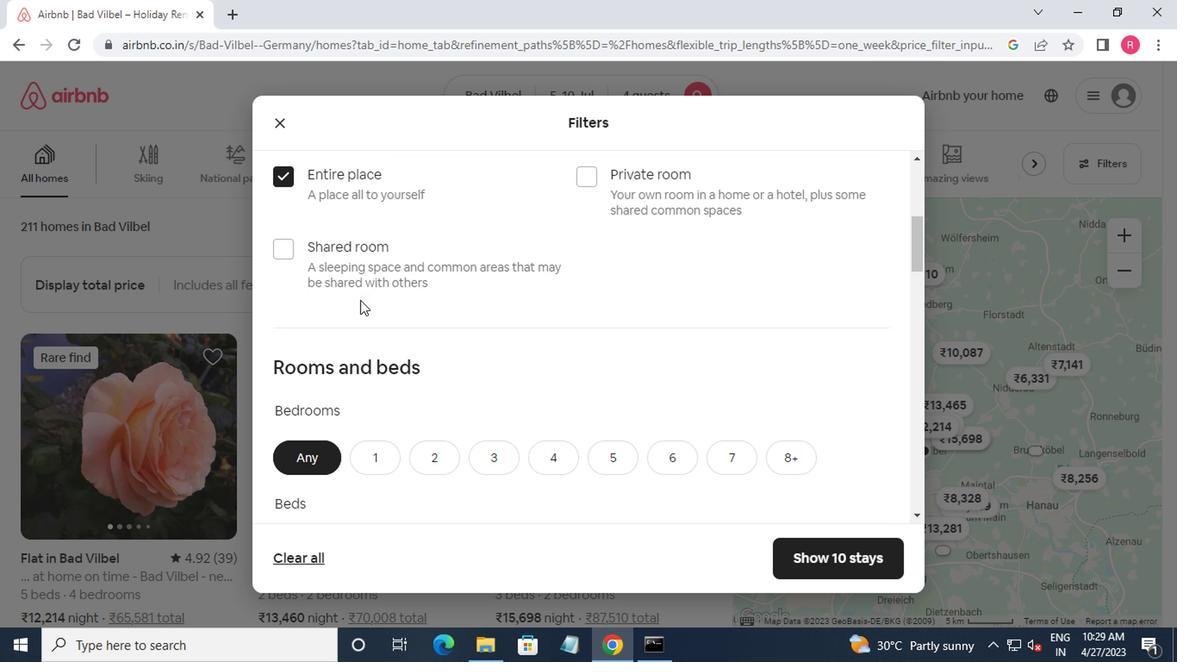 
Action: Mouse moved to (367, 332)
Screenshot: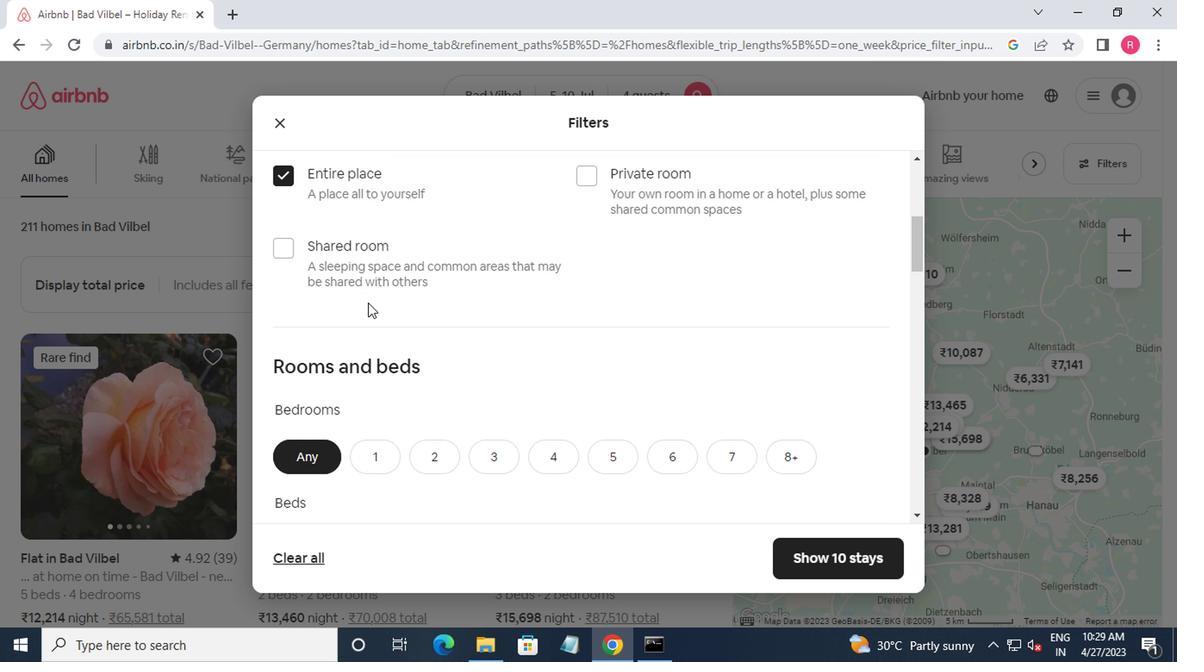 
Action: Mouse scrolled (367, 332) with delta (0, 0)
Screenshot: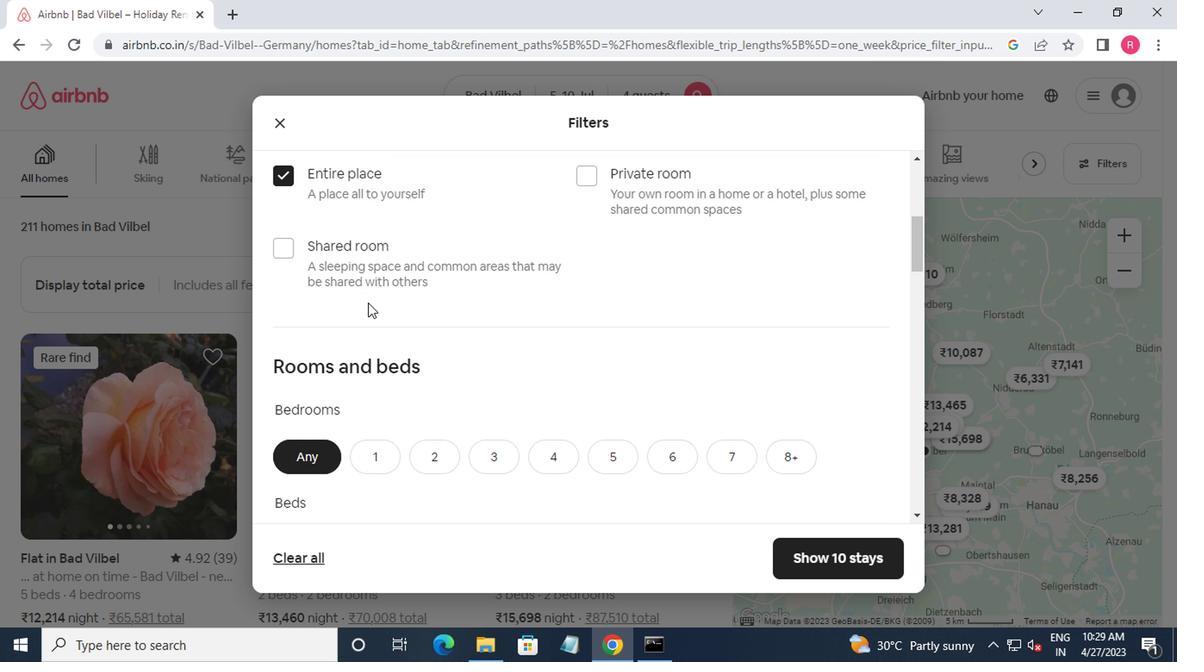 
Action: Mouse moved to (367, 332)
Screenshot: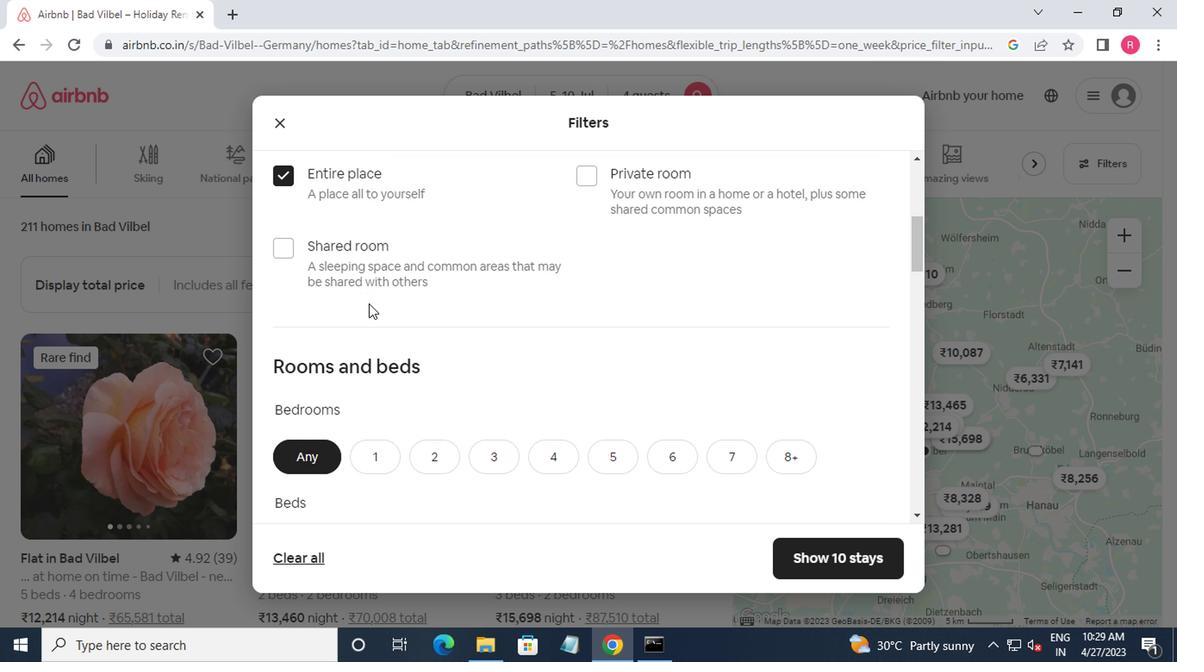 
Action: Mouse scrolled (367, 332) with delta (0, 0)
Screenshot: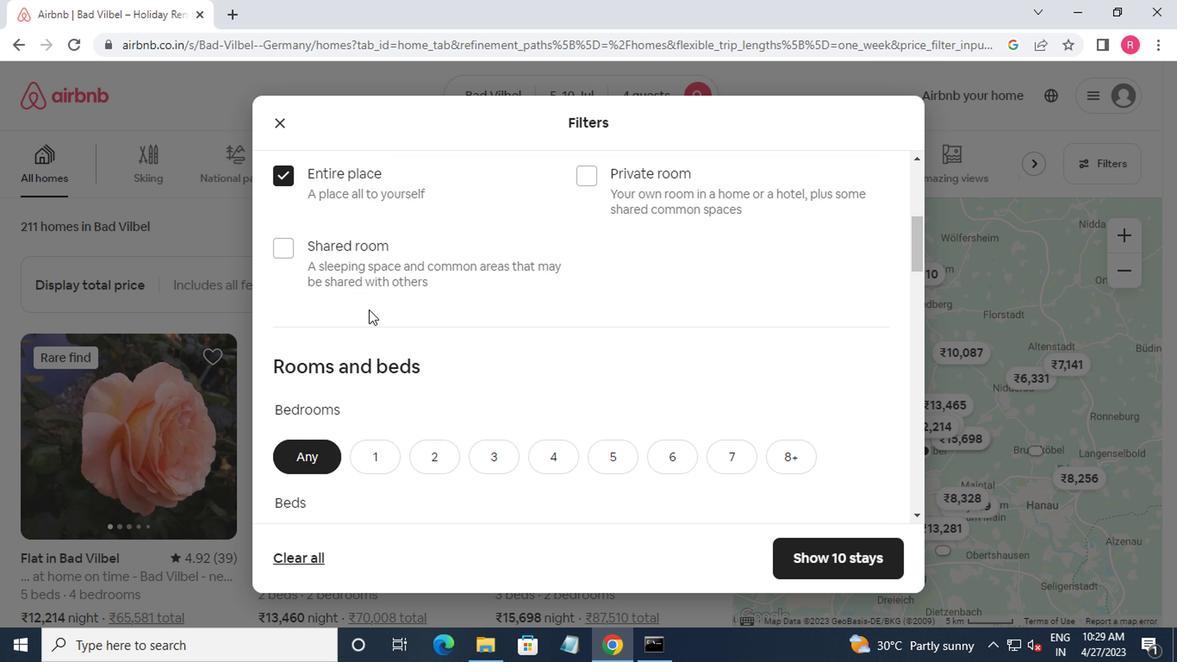 
Action: Mouse moved to (428, 201)
Screenshot: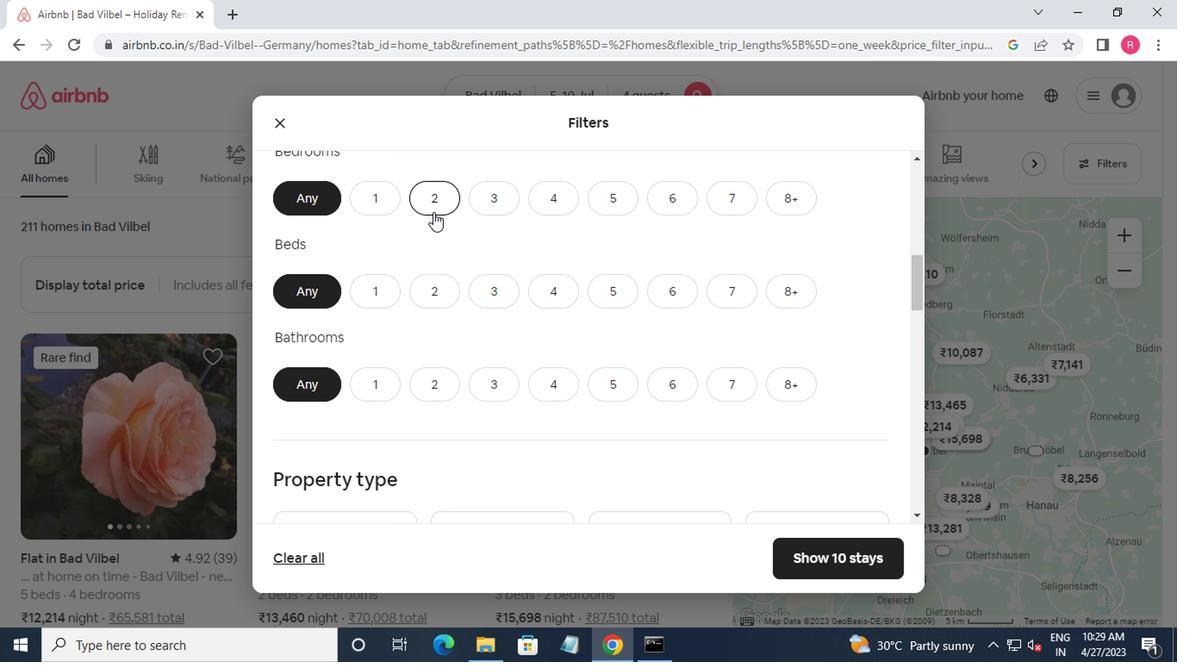 
Action: Mouse pressed left at (428, 201)
Screenshot: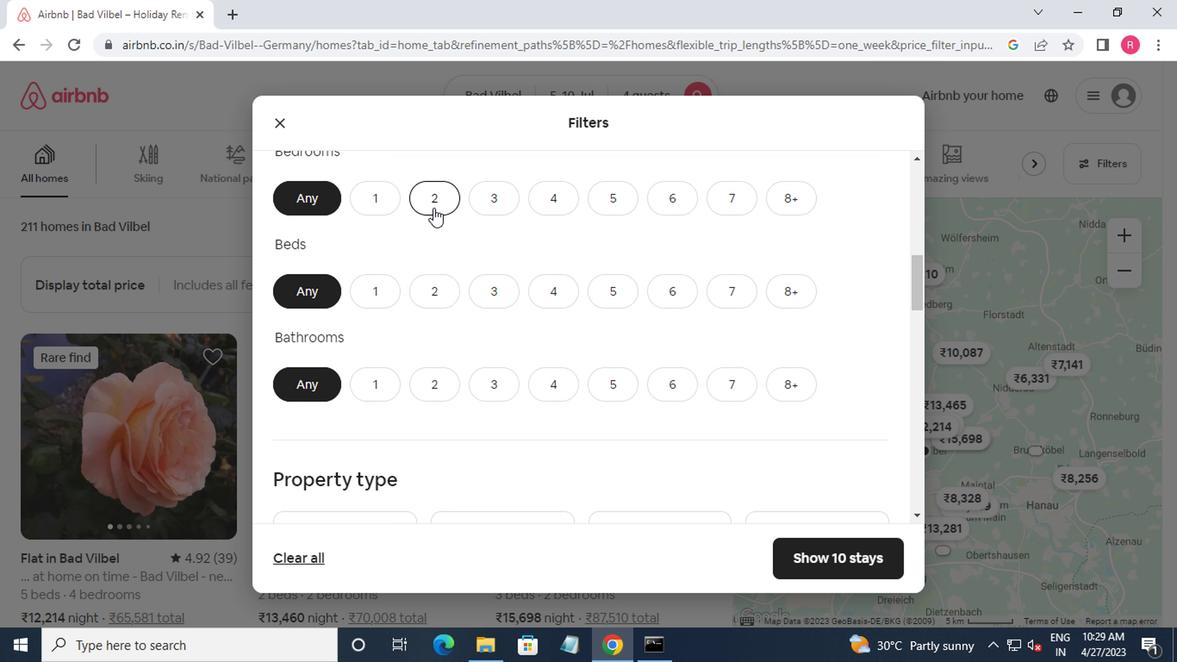 
Action: Mouse moved to (537, 295)
Screenshot: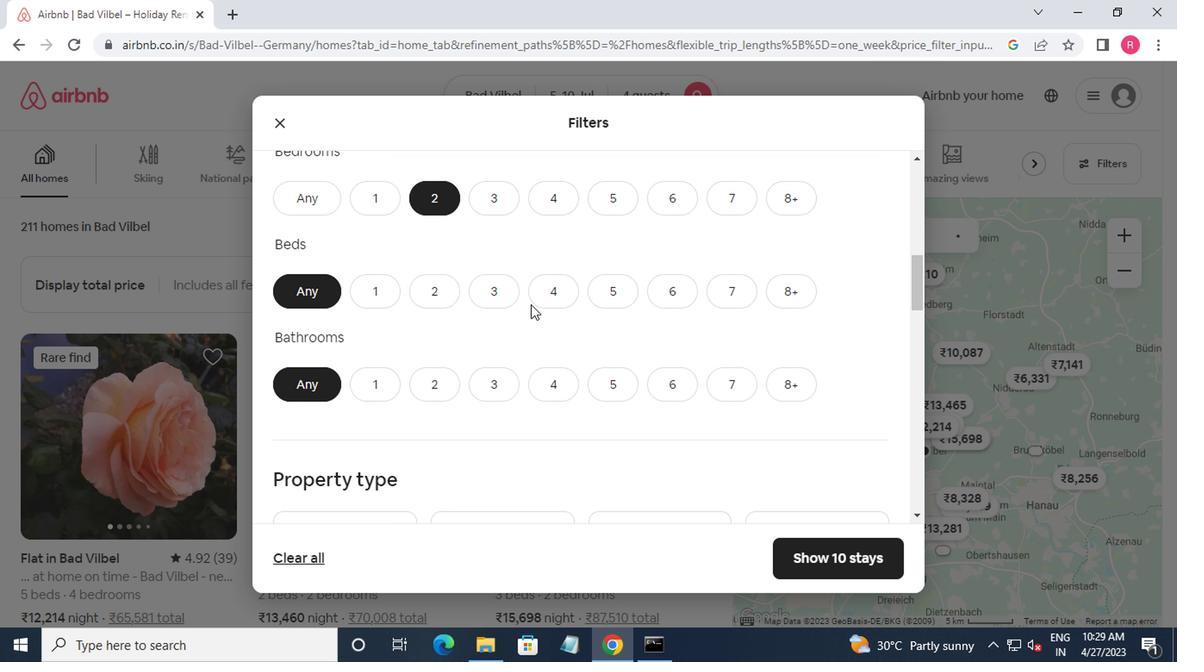 
Action: Mouse pressed left at (537, 295)
Screenshot: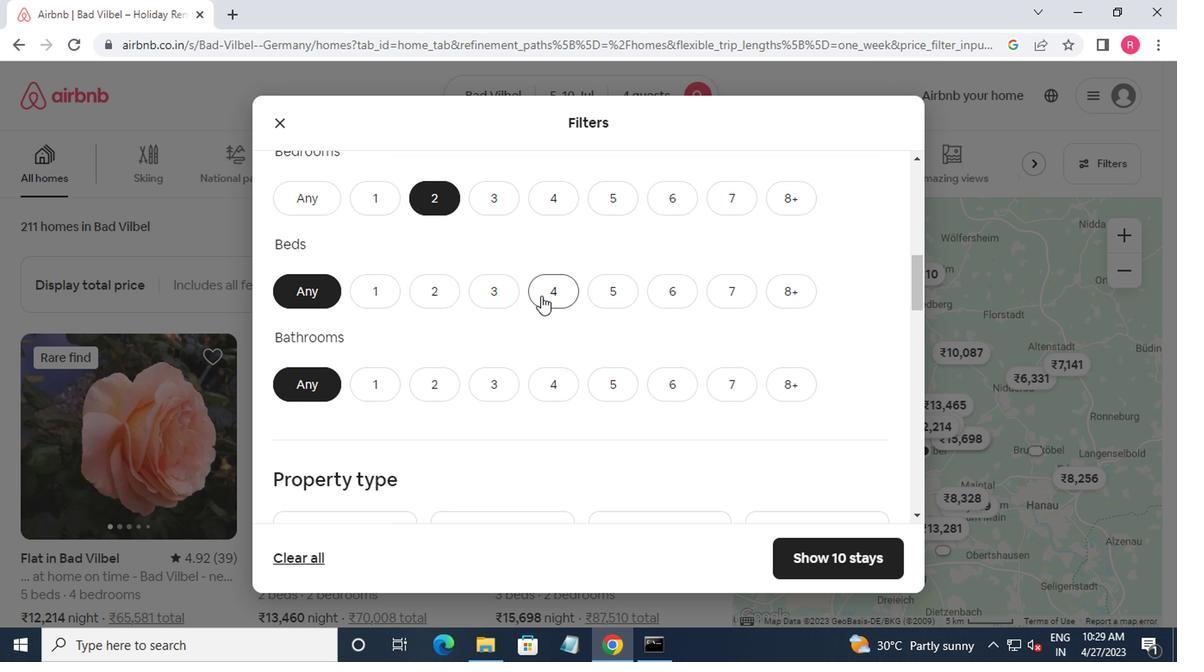 
Action: Mouse moved to (426, 390)
Screenshot: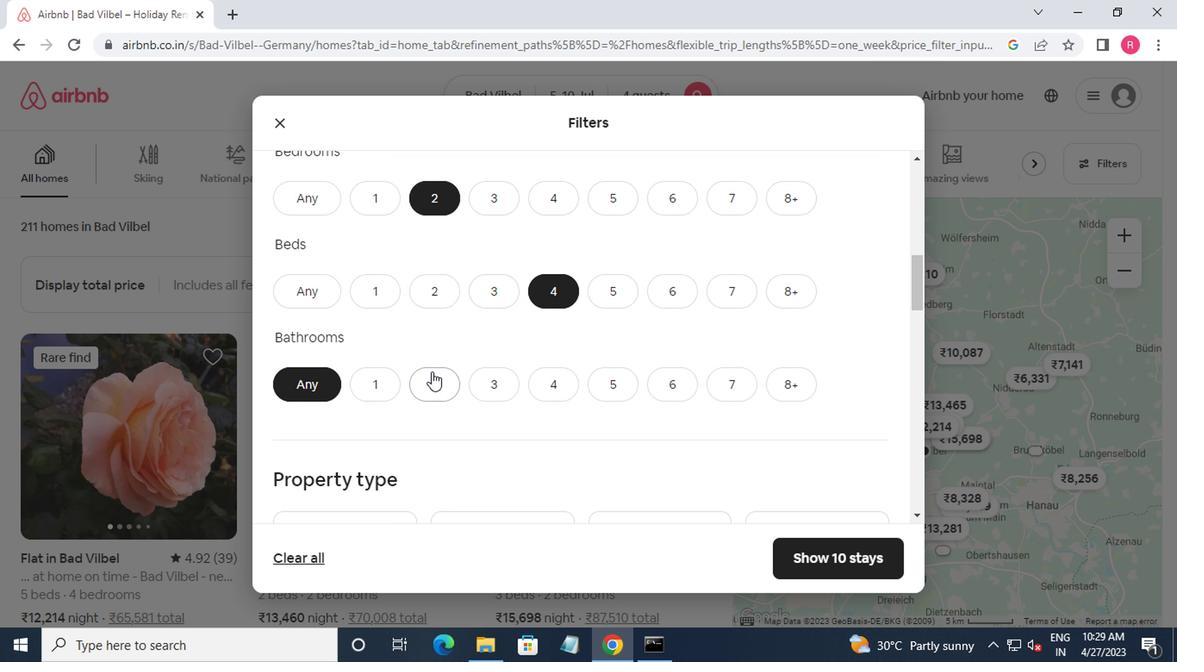 
Action: Mouse pressed left at (426, 390)
Screenshot: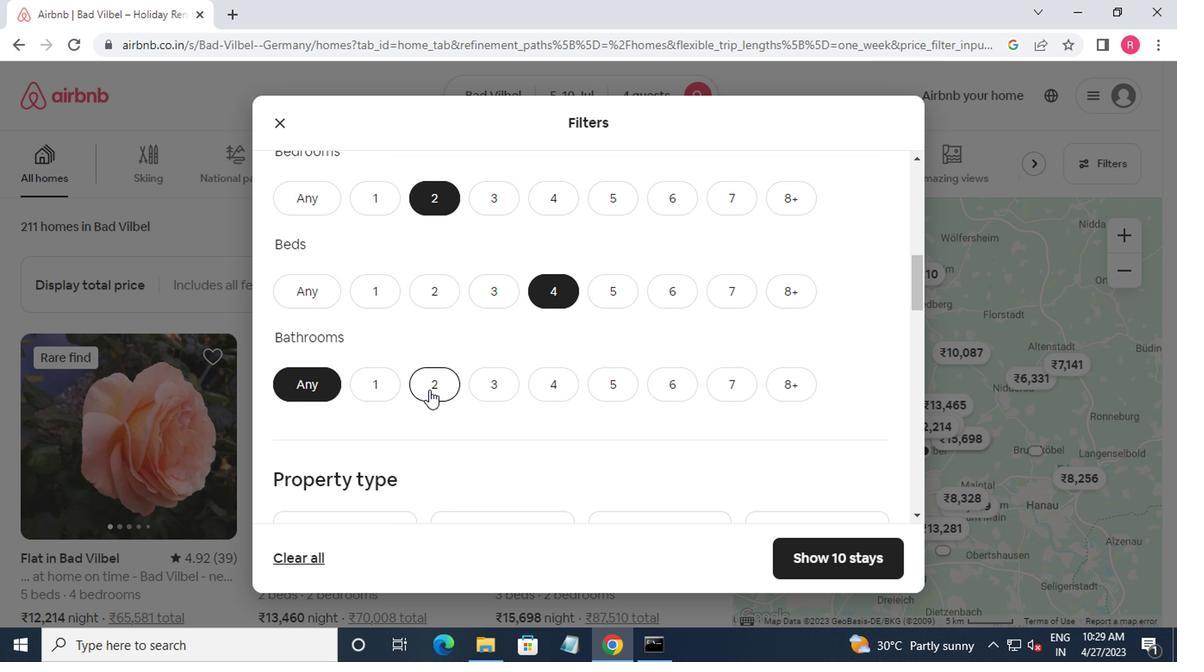 
Action: Mouse moved to (437, 384)
Screenshot: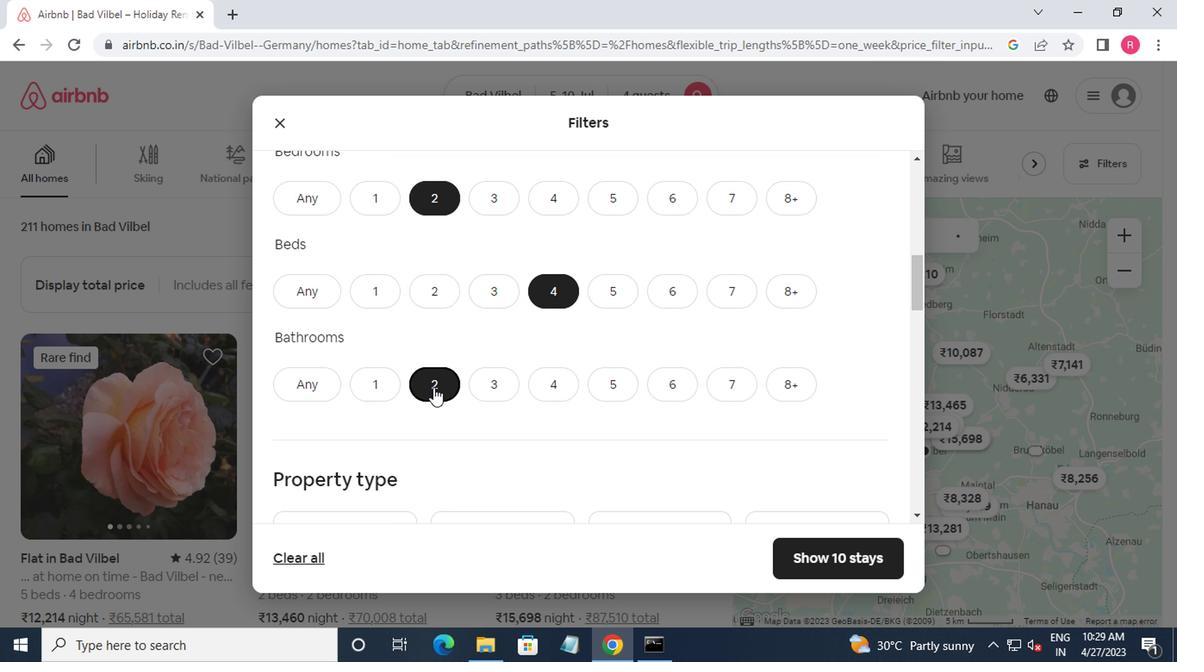
Action: Mouse scrolled (437, 383) with delta (0, 0)
Screenshot: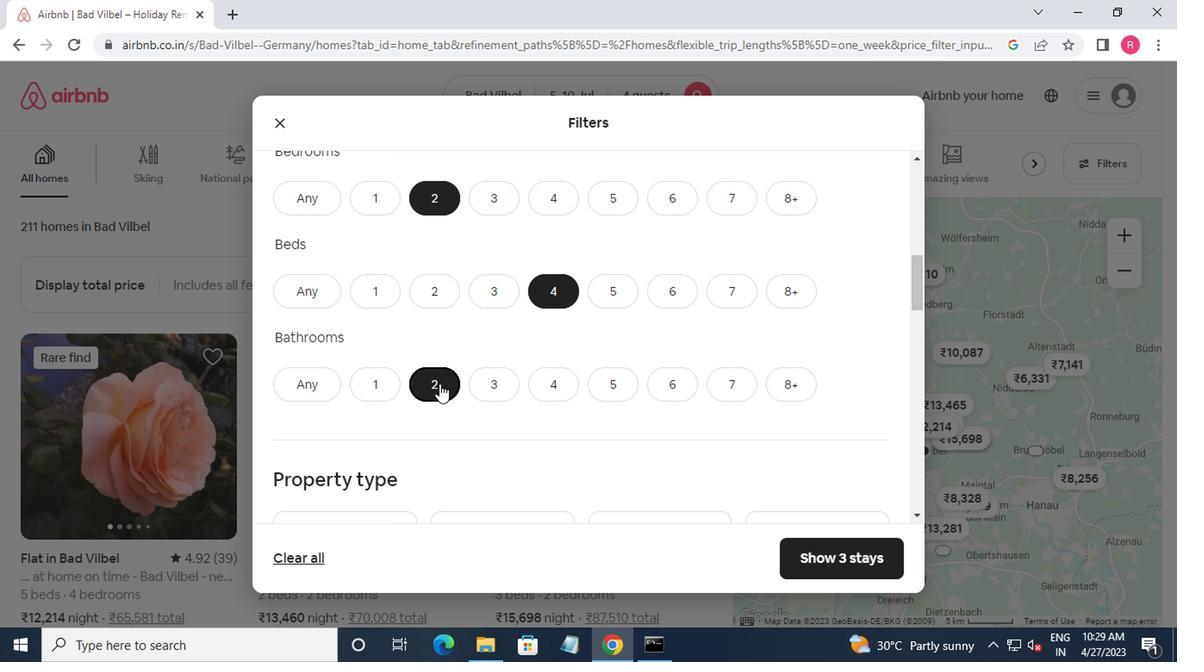 
Action: Mouse moved to (431, 399)
Screenshot: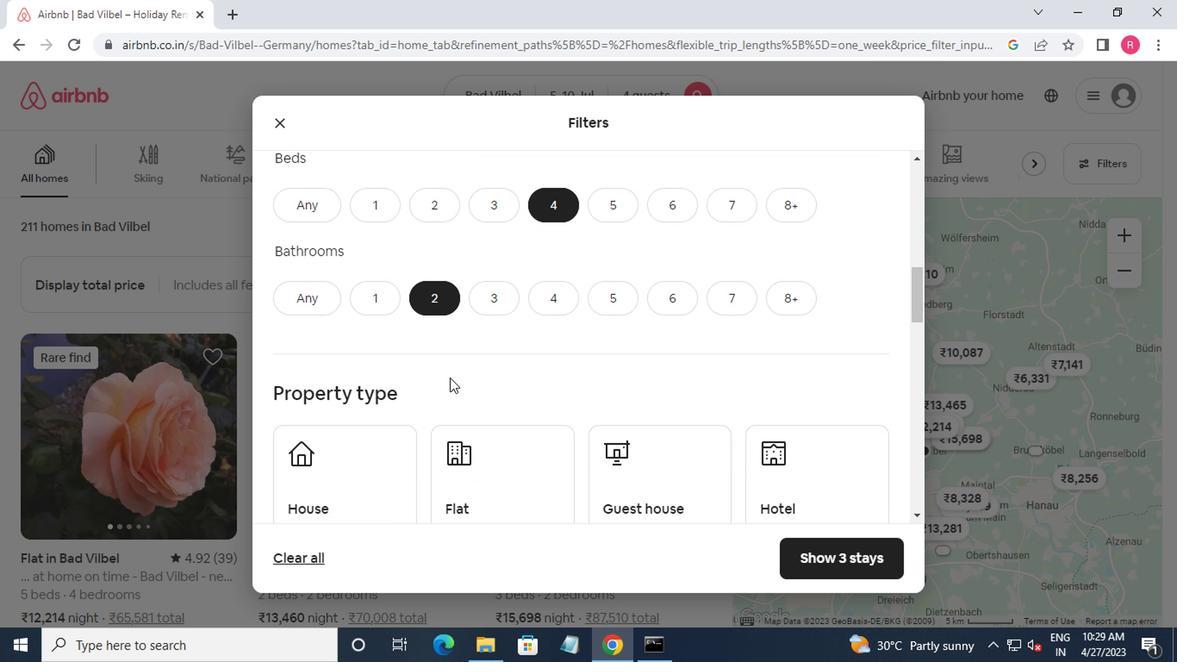 
Action: Mouse scrolled (431, 398) with delta (0, 0)
Screenshot: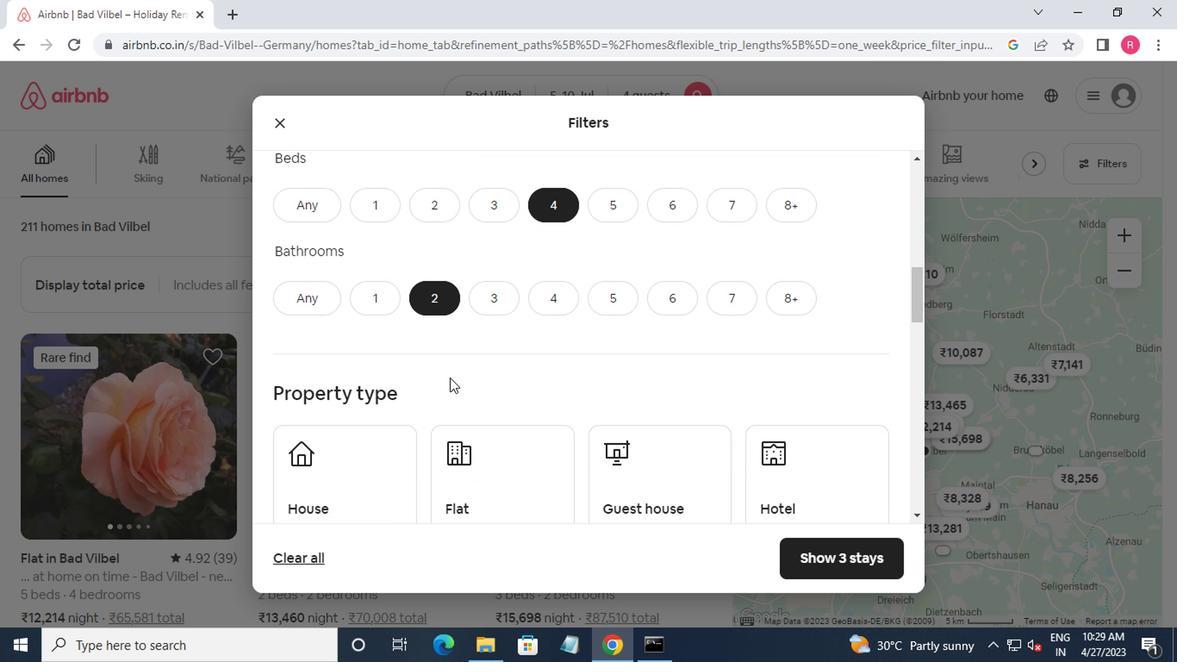 
Action: Mouse moved to (426, 400)
Screenshot: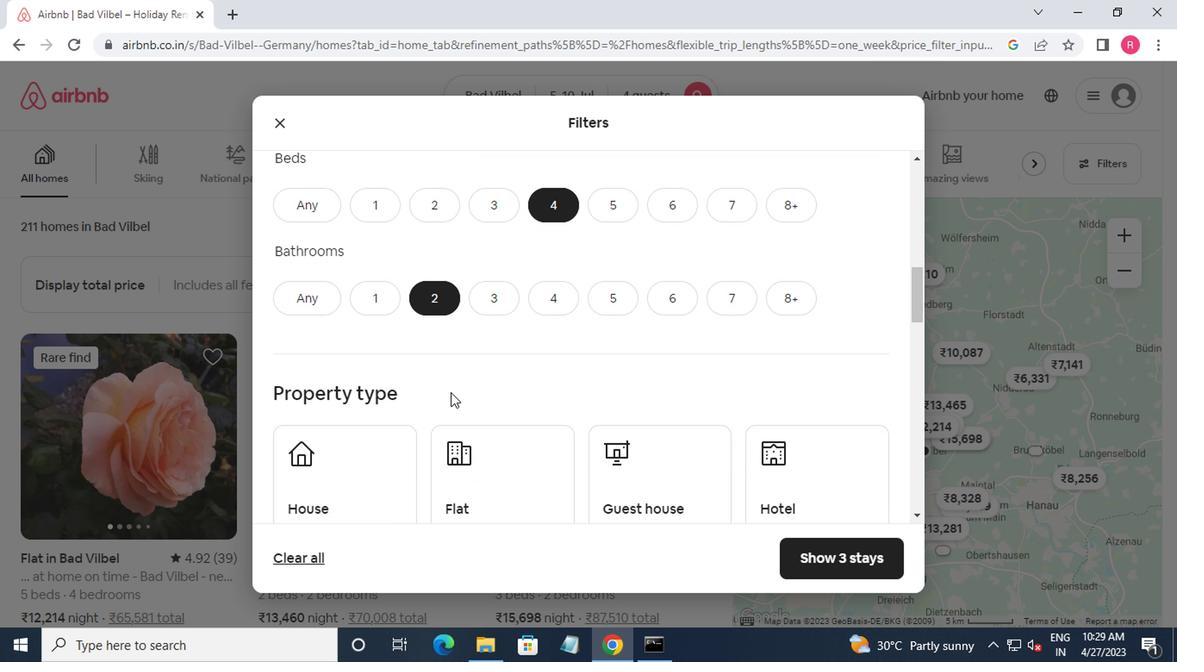 
Action: Mouse scrolled (426, 400) with delta (0, 0)
Screenshot: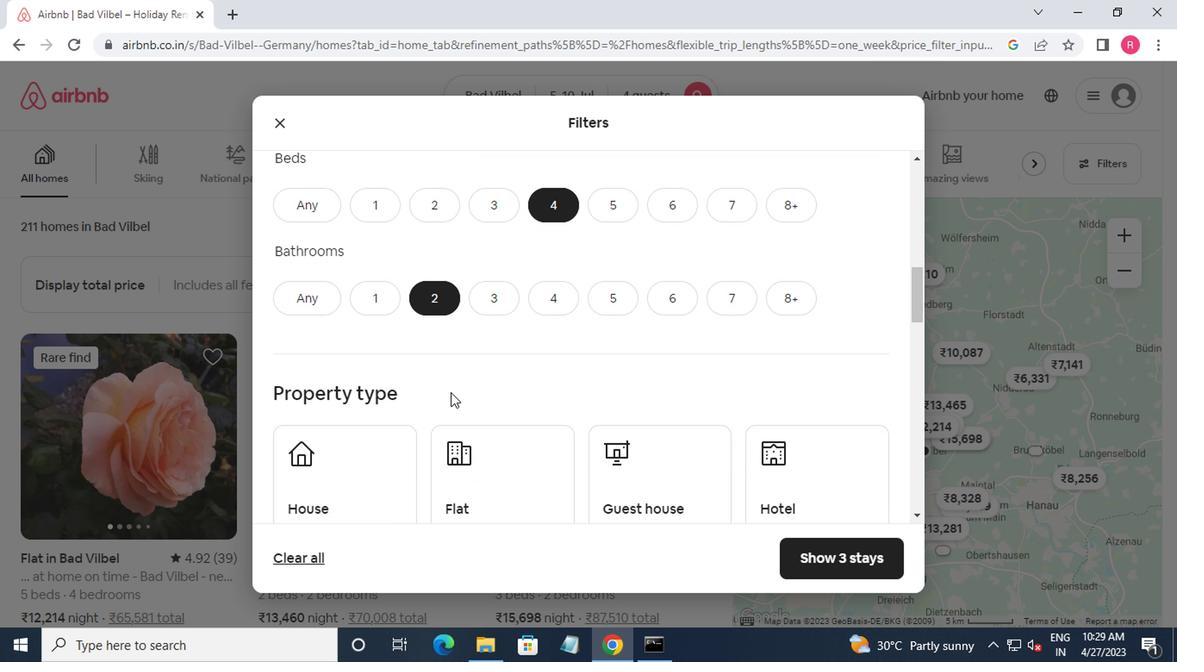 
Action: Mouse moved to (337, 329)
Screenshot: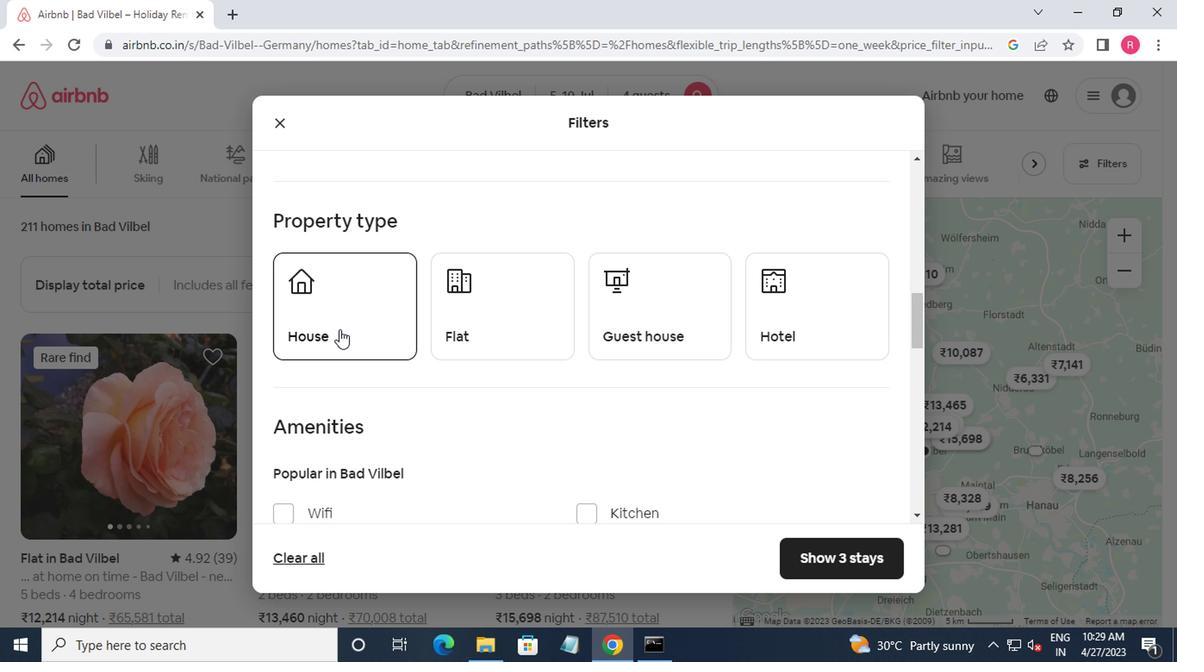 
Action: Mouse pressed left at (337, 329)
Screenshot: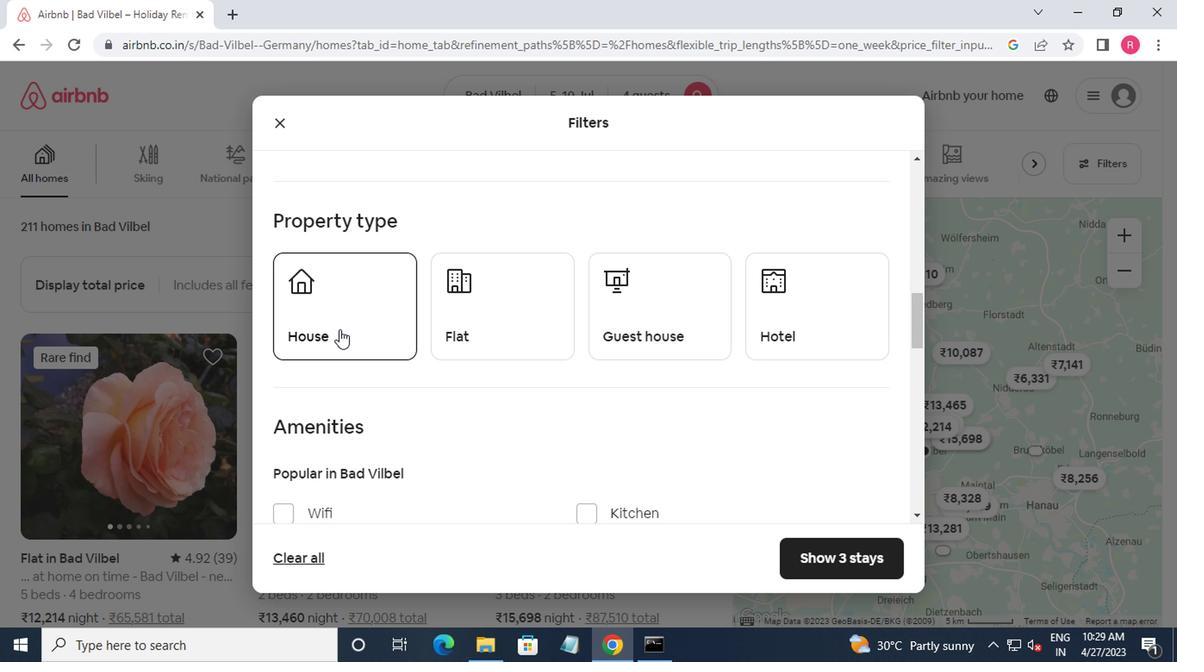 
Action: Mouse moved to (432, 335)
Screenshot: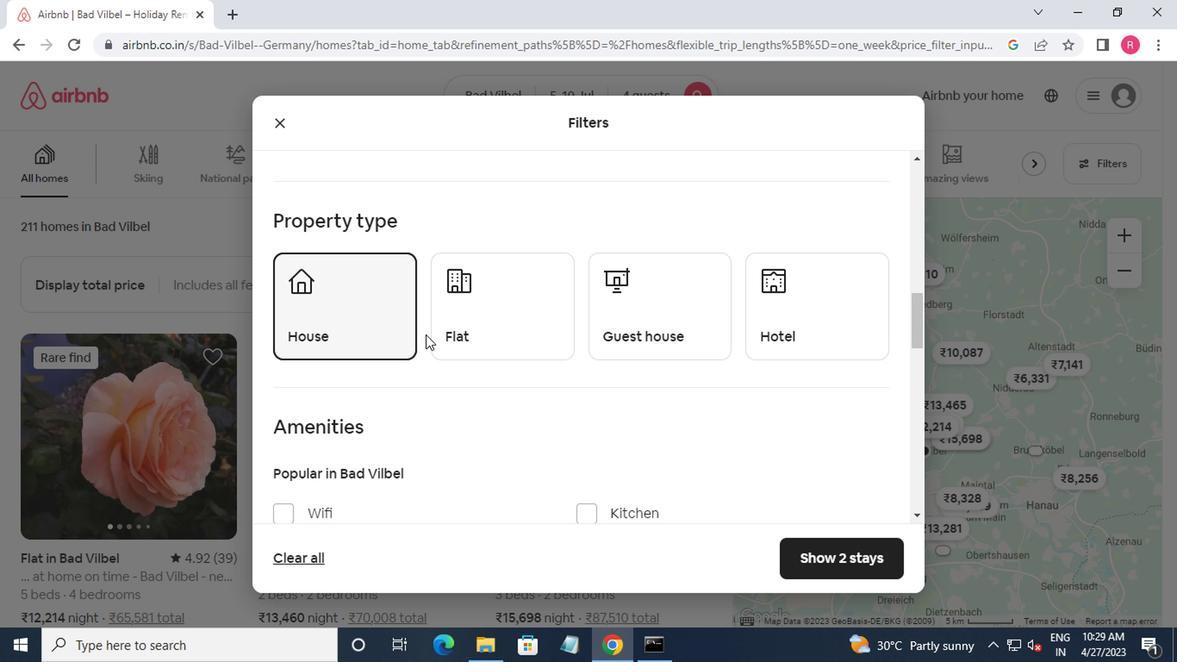
Action: Mouse pressed left at (432, 335)
Screenshot: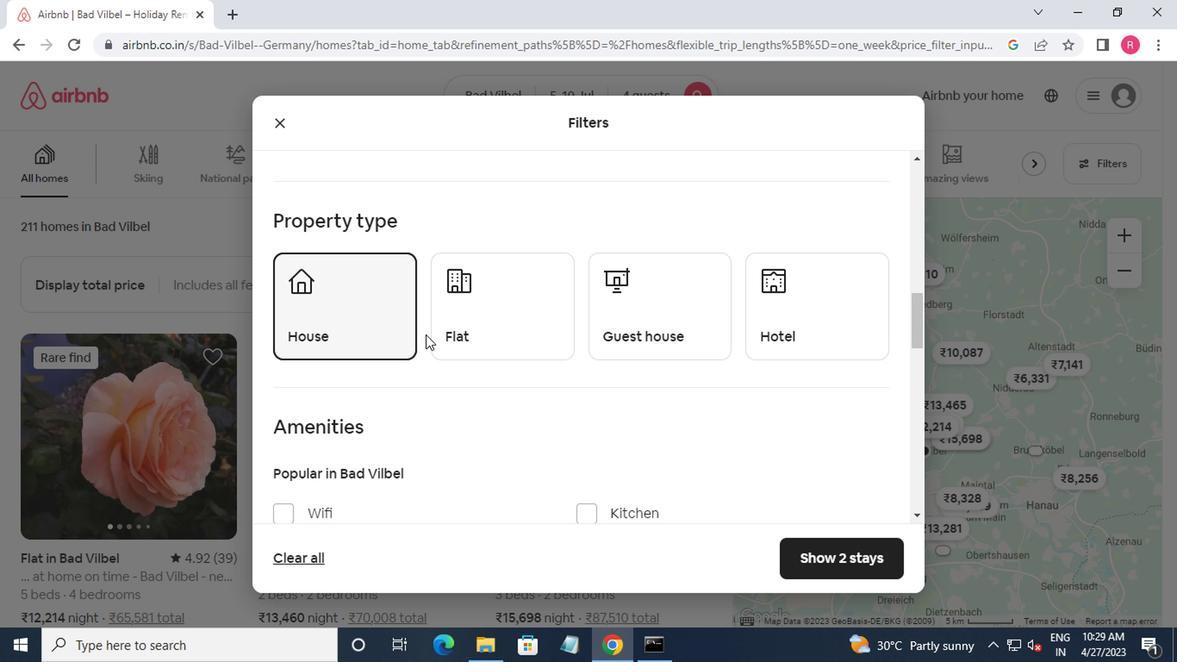 
Action: Mouse moved to (619, 340)
Screenshot: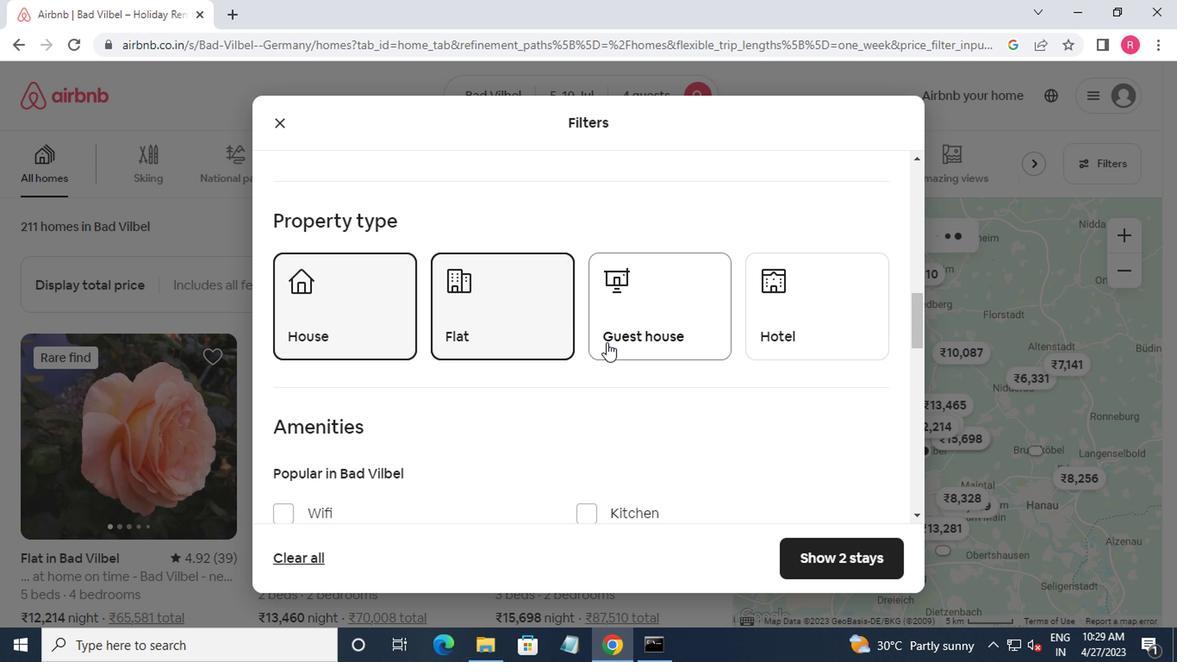 
Action: Mouse pressed left at (619, 340)
Screenshot: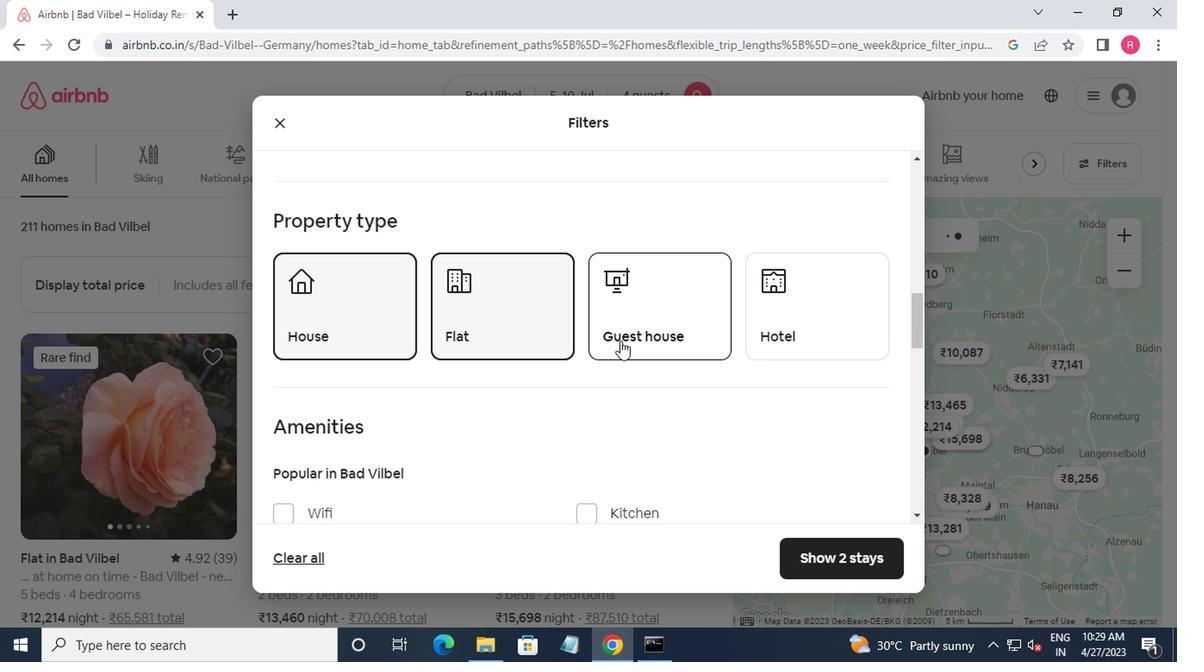 
Action: Mouse moved to (691, 347)
Screenshot: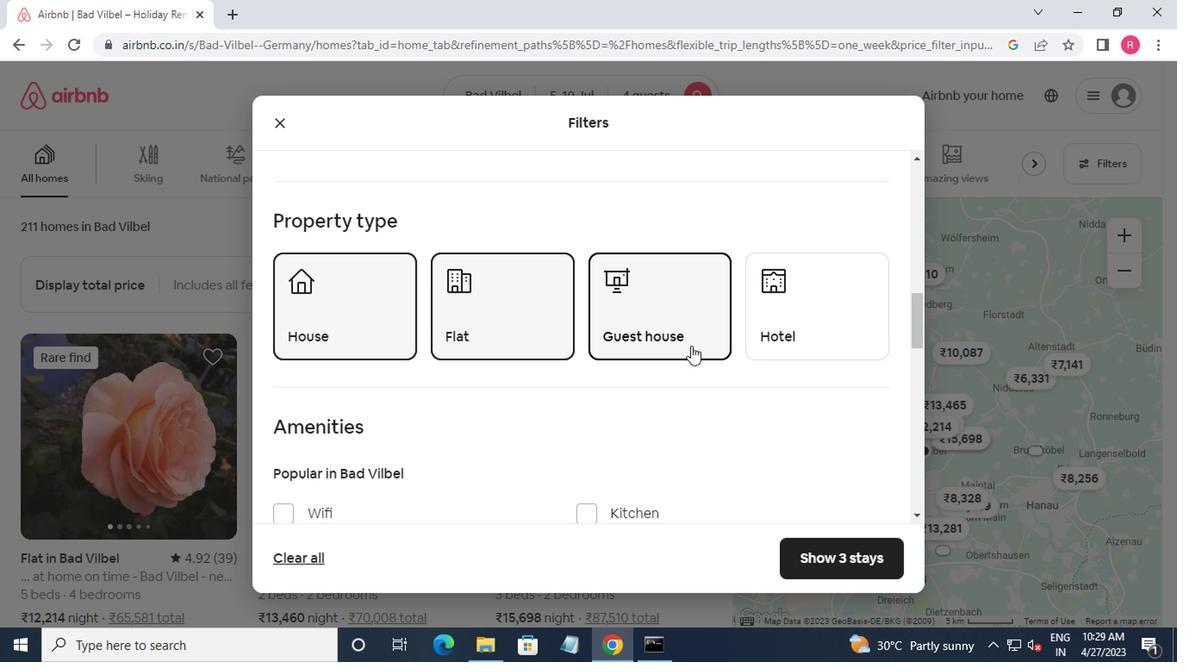 
Action: Mouse scrolled (691, 347) with delta (0, 0)
Screenshot: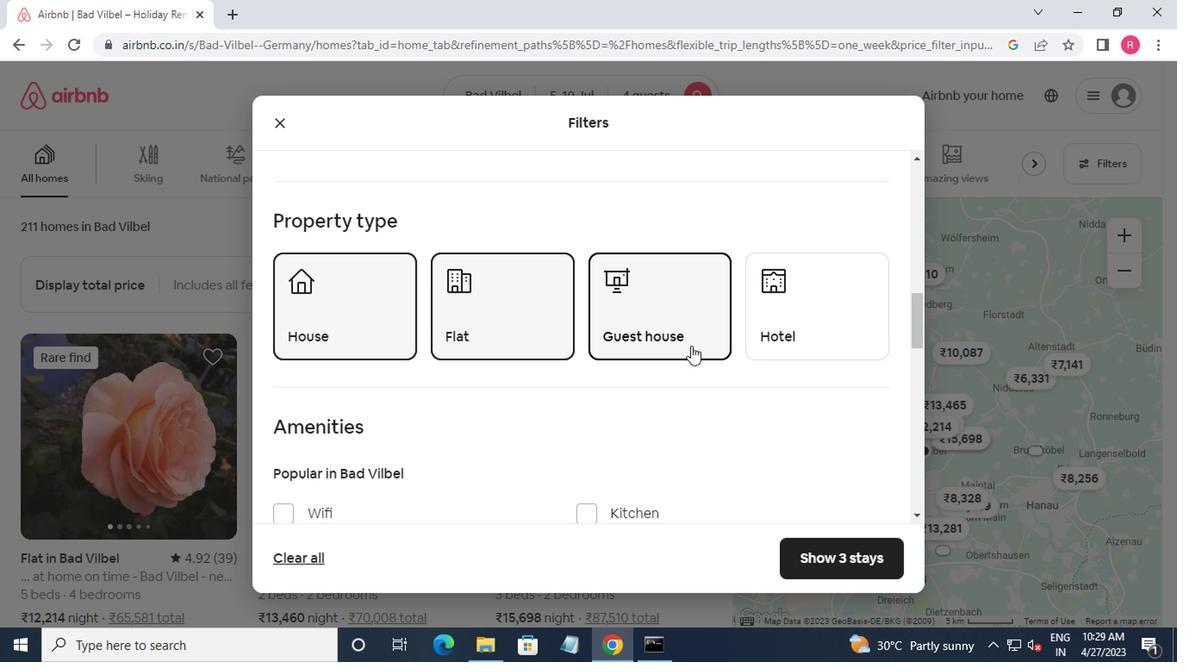 
Action: Mouse moved to (694, 349)
Screenshot: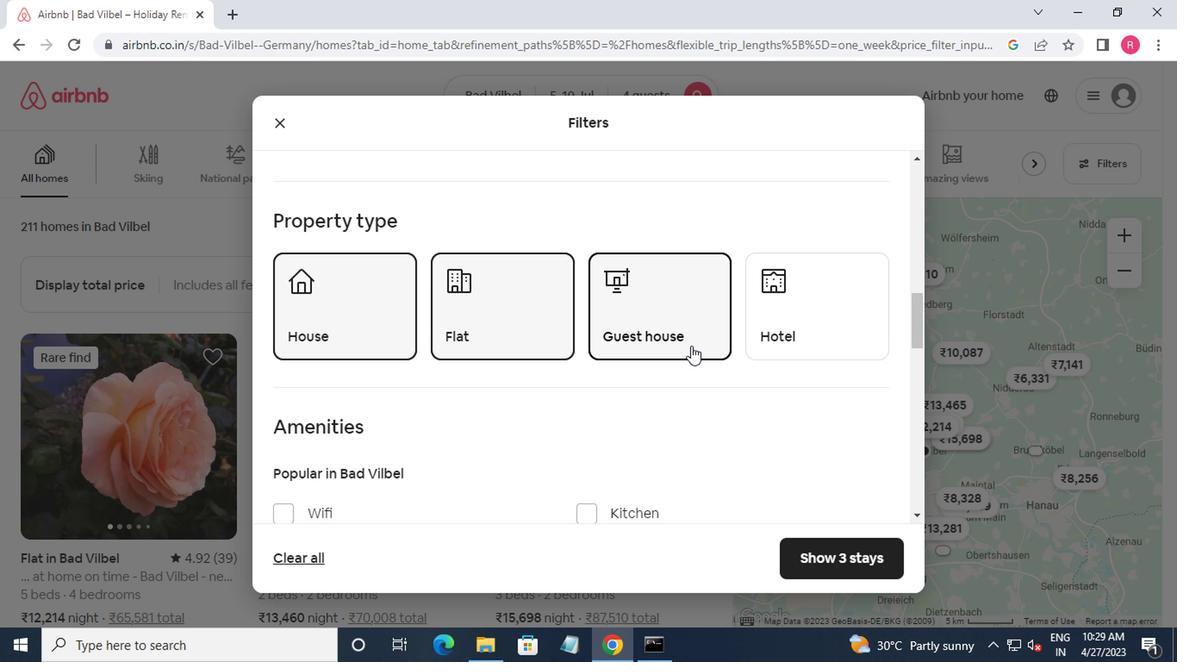 
Action: Mouse scrolled (694, 348) with delta (0, 0)
Screenshot: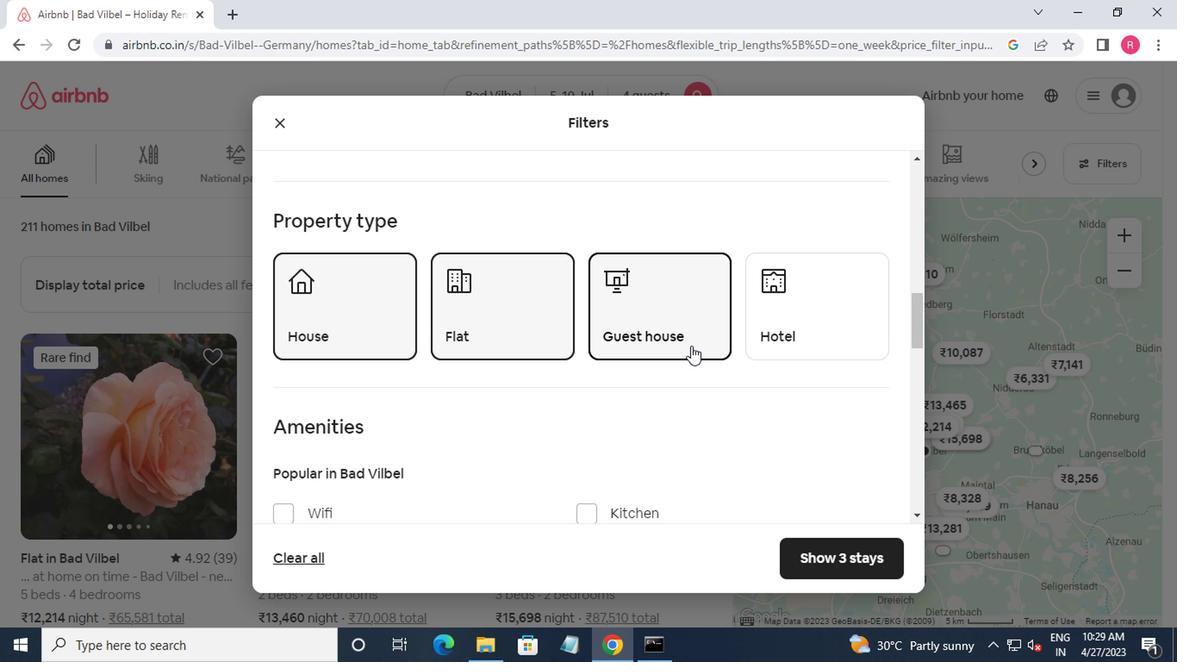 
Action: Mouse moved to (696, 350)
Screenshot: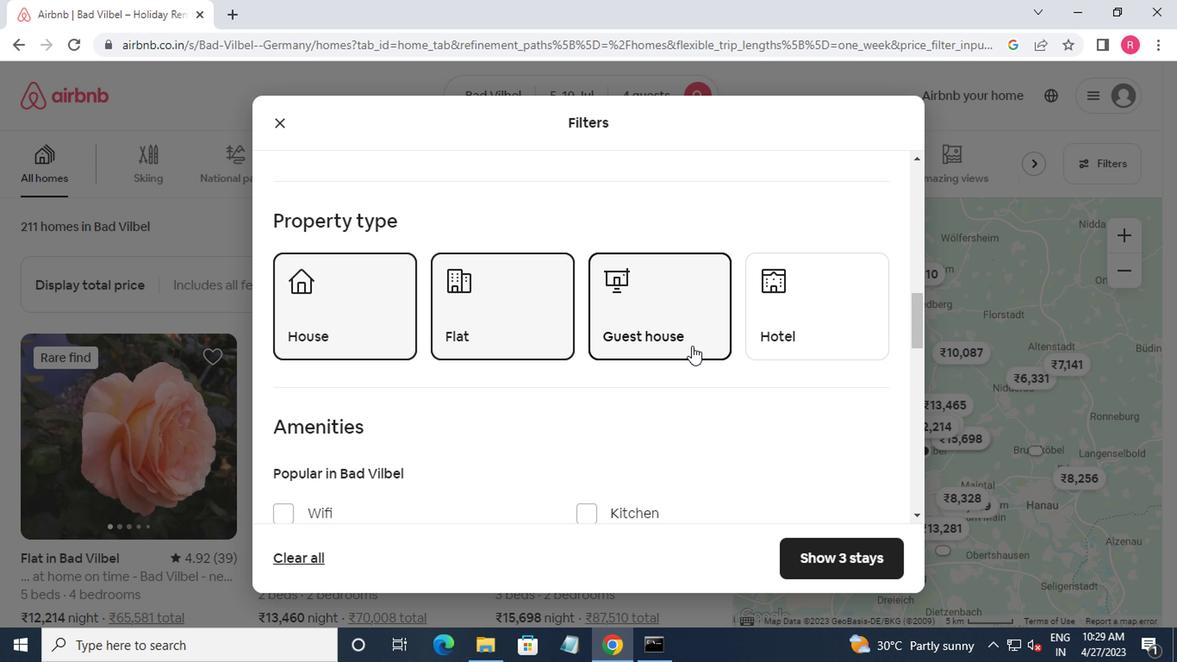 
Action: Mouse scrolled (696, 349) with delta (0, -1)
Screenshot: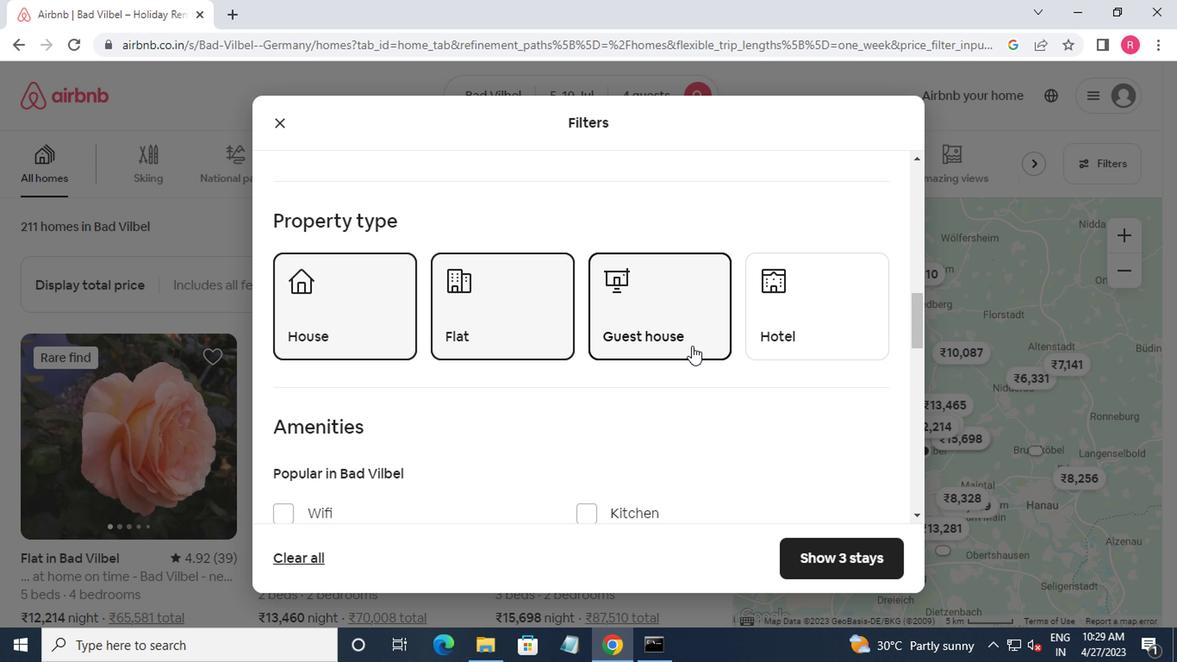 
Action: Mouse moved to (732, 365)
Screenshot: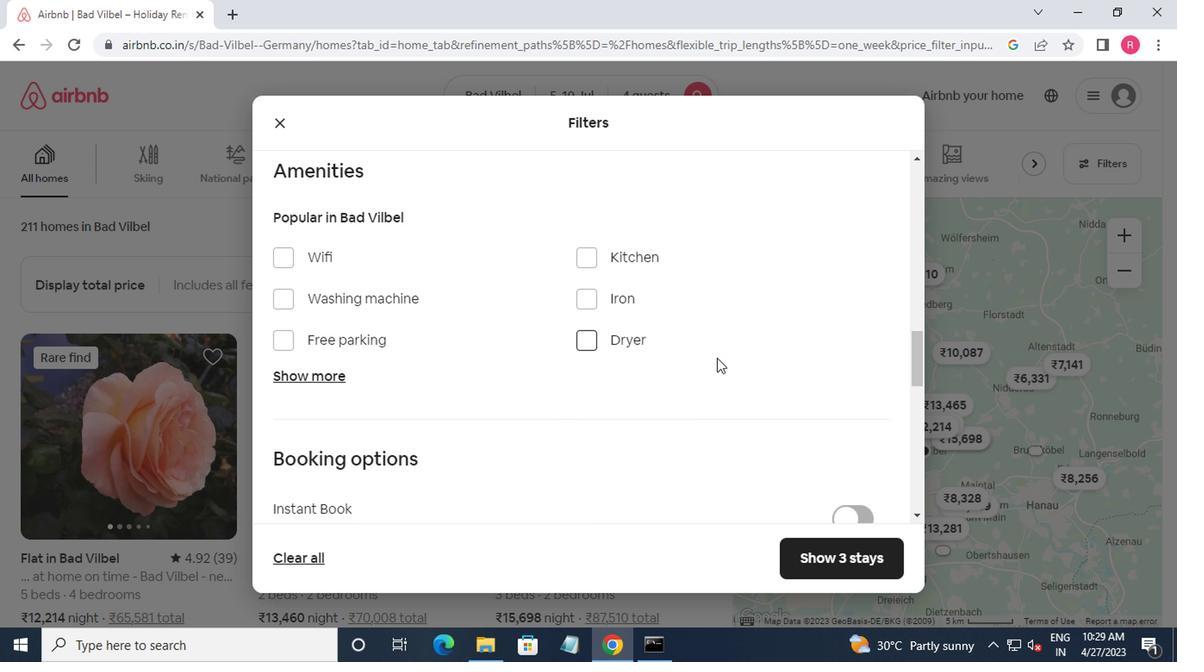 
Action: Mouse scrolled (732, 364) with delta (0, -1)
Screenshot: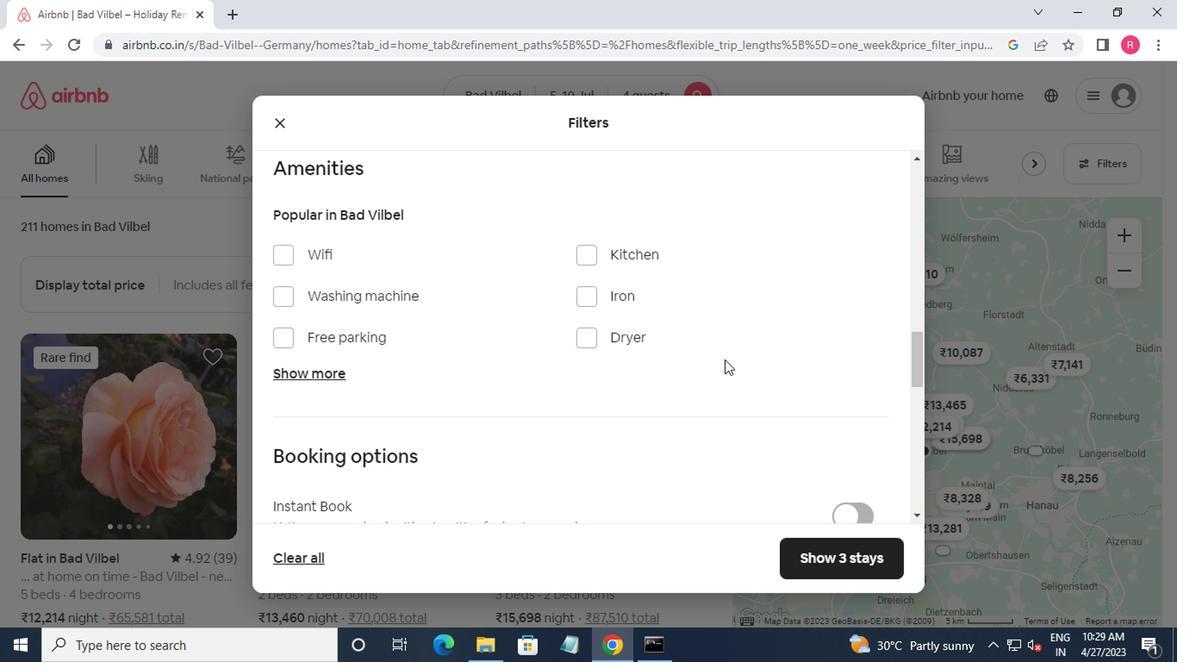 
Action: Mouse moved to (732, 367)
Screenshot: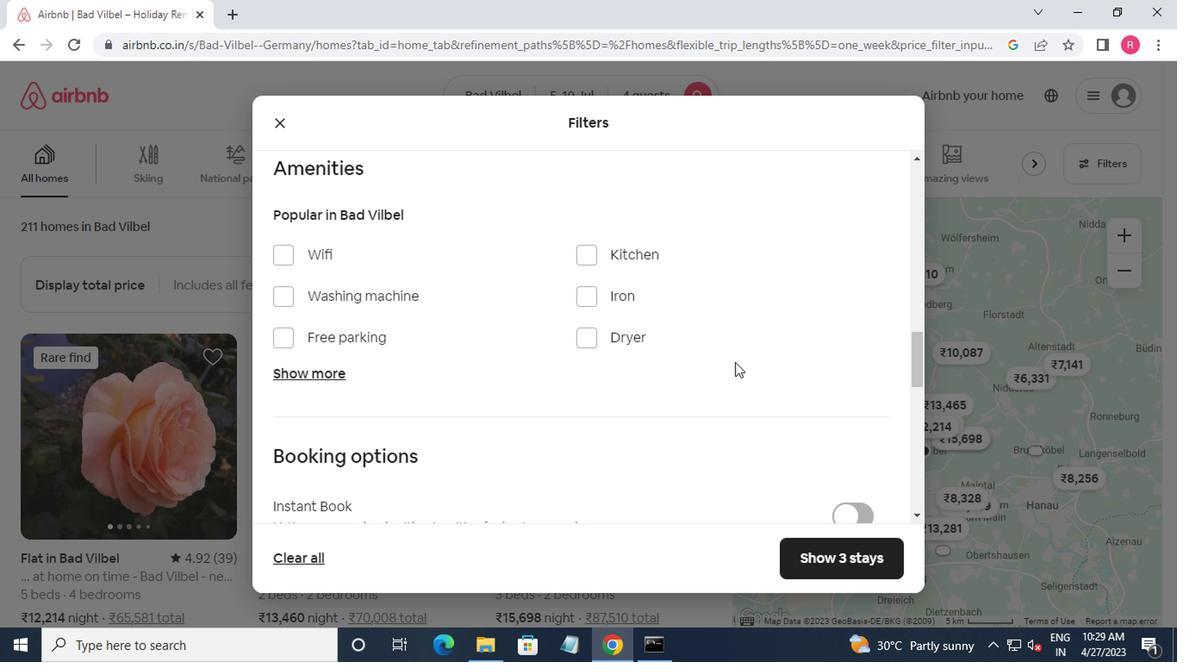
Action: Mouse scrolled (732, 367) with delta (0, 0)
Screenshot: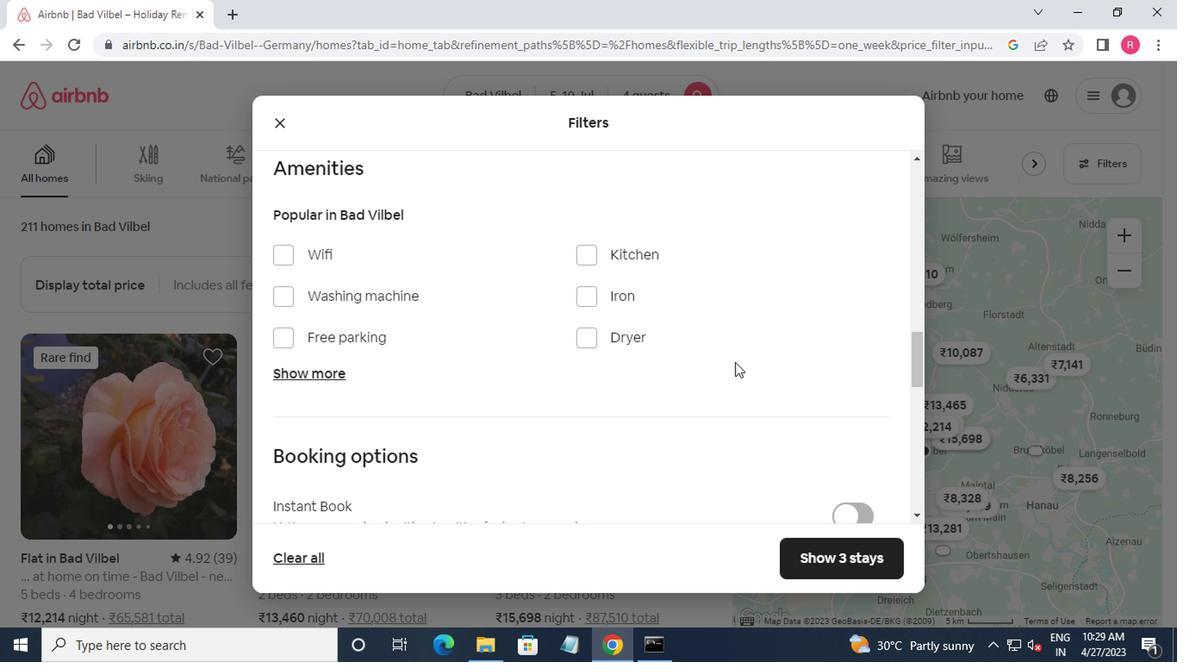 
Action: Mouse moved to (841, 407)
Screenshot: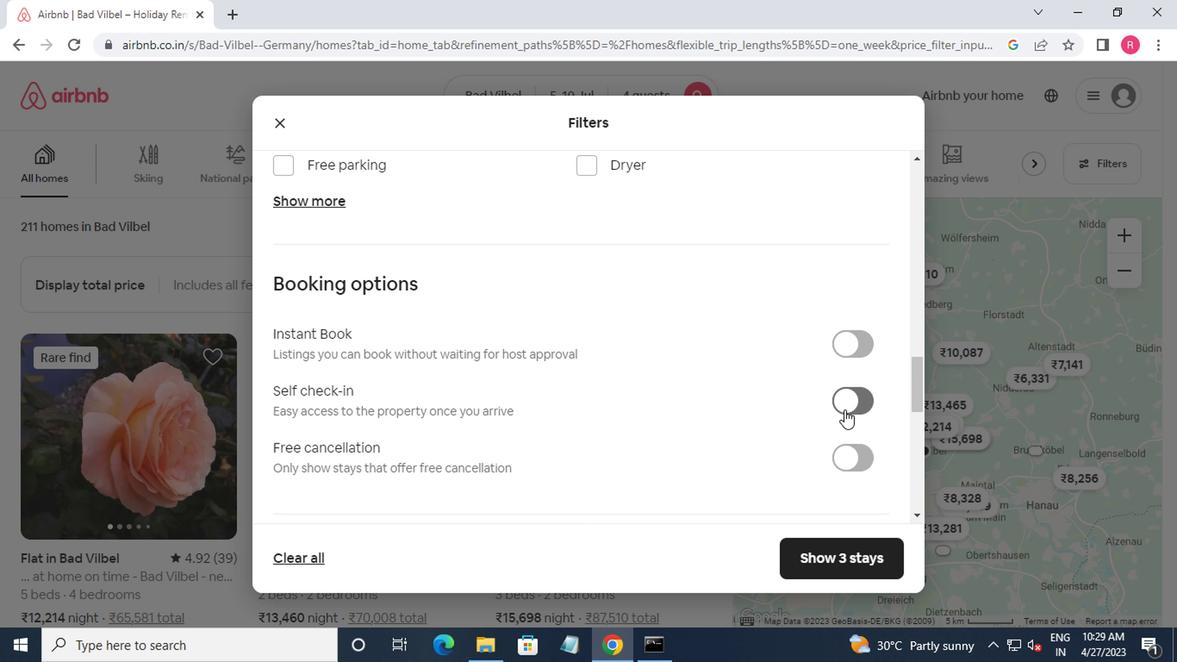 
Action: Mouse pressed left at (841, 407)
Screenshot: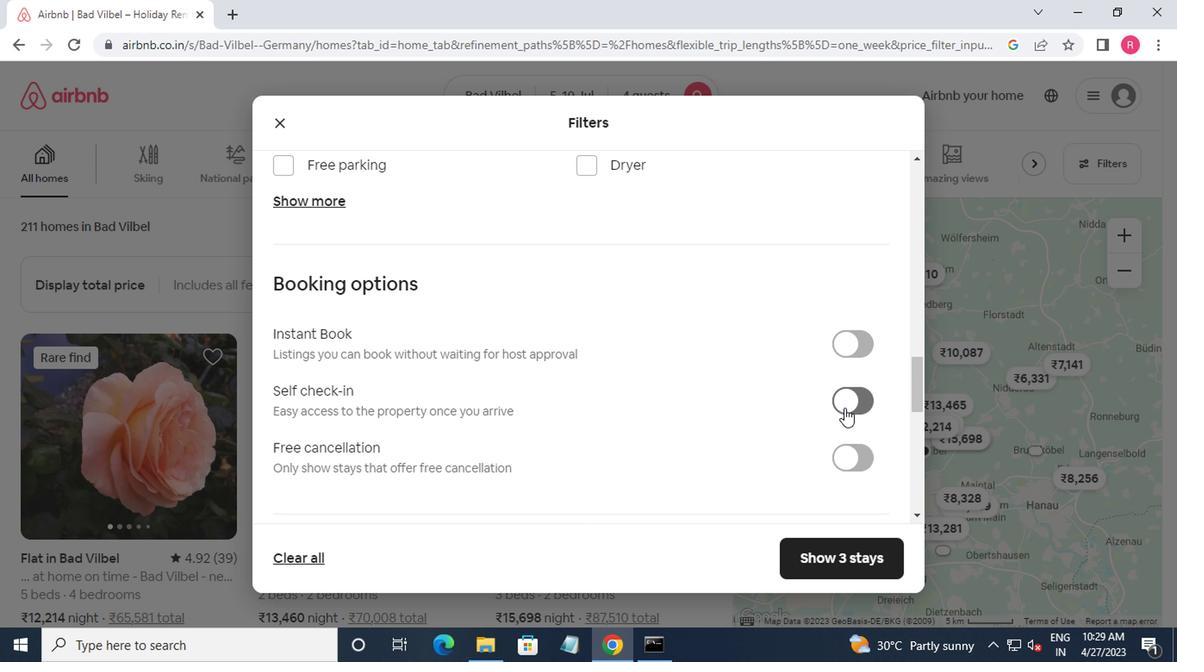 
Action: Mouse moved to (833, 402)
Screenshot: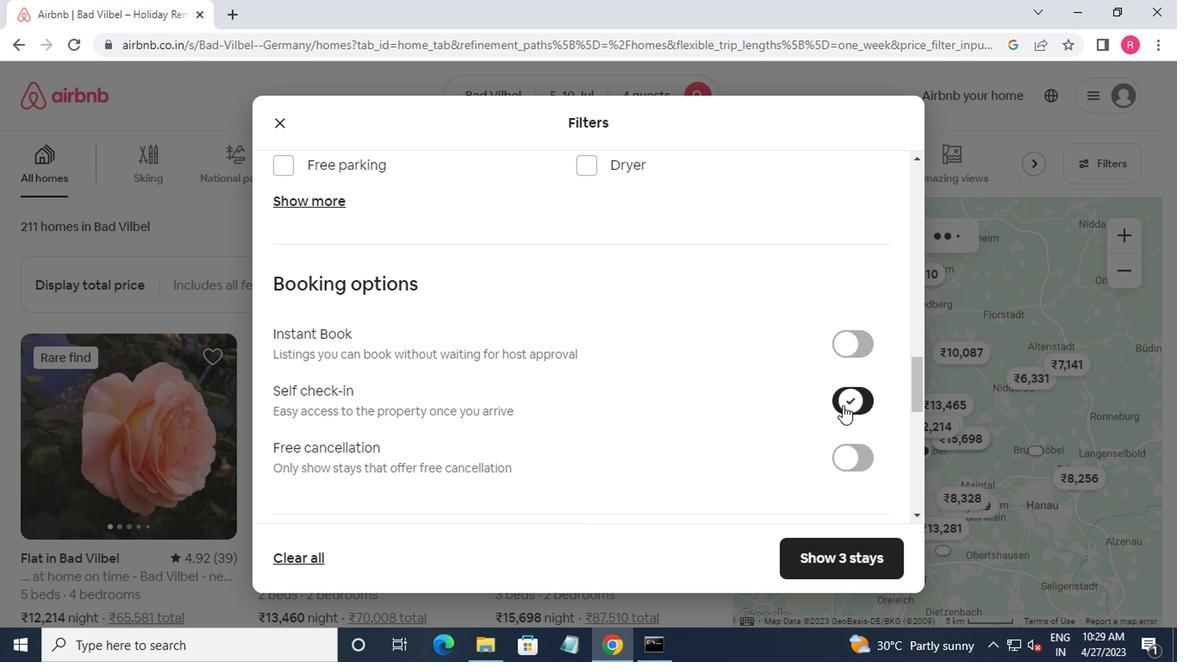 
Action: Mouse scrolled (833, 401) with delta (0, -1)
Screenshot: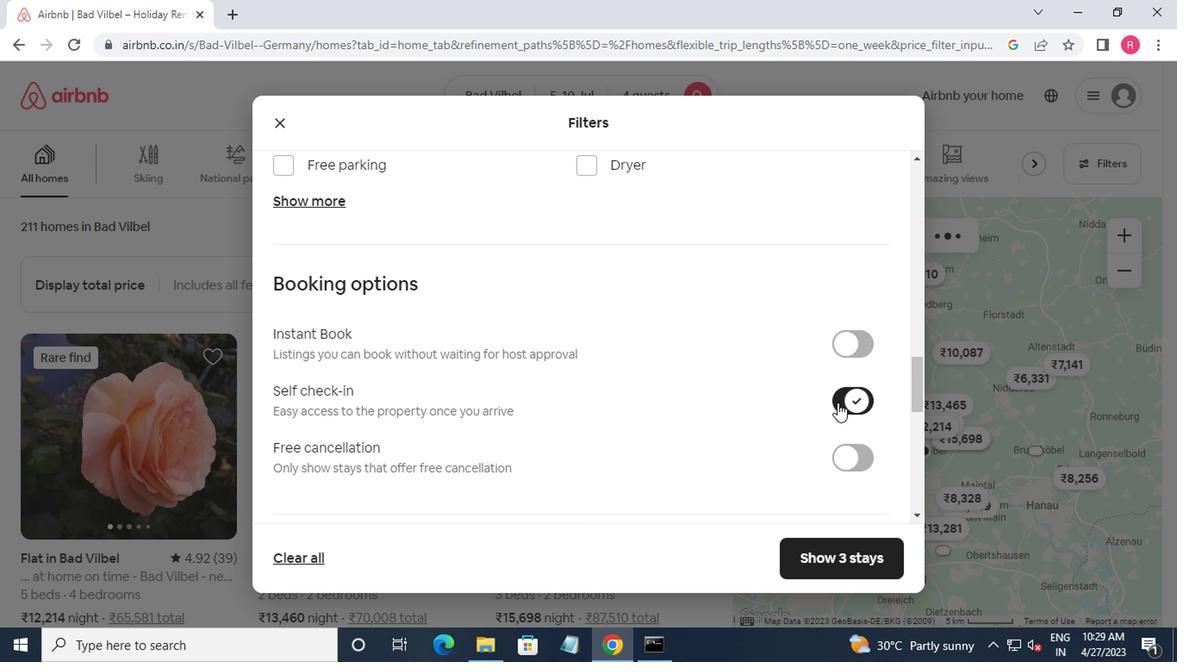 
Action: Mouse scrolled (833, 401) with delta (0, -1)
Screenshot: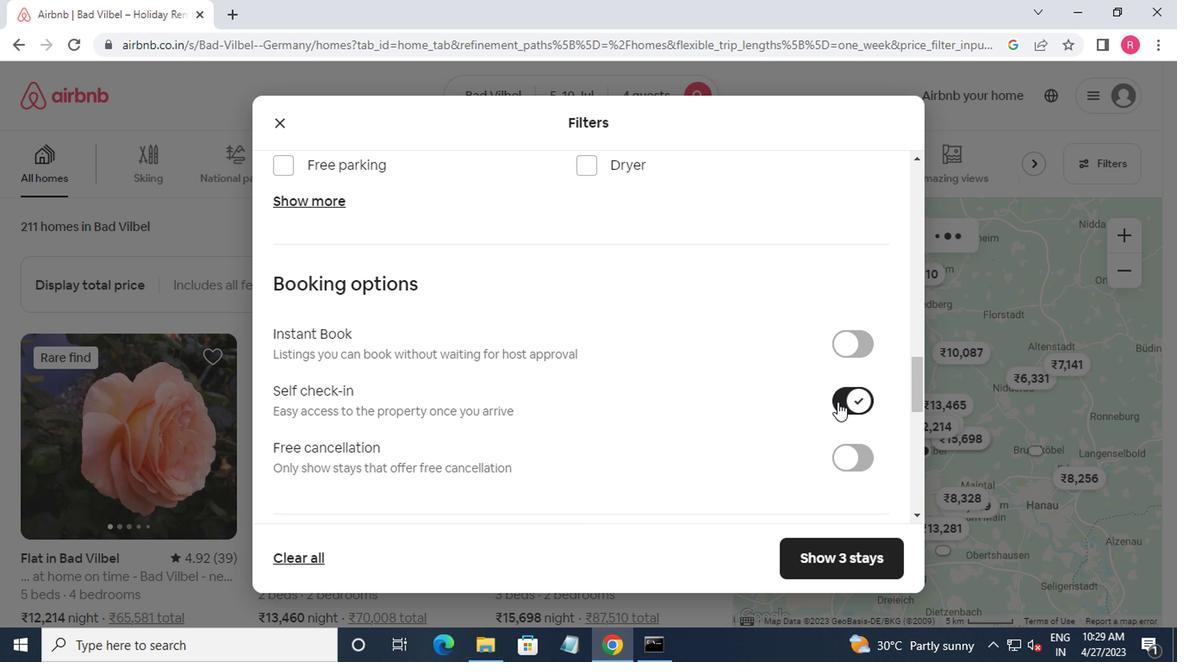 
Action: Mouse scrolled (833, 401) with delta (0, -1)
Screenshot: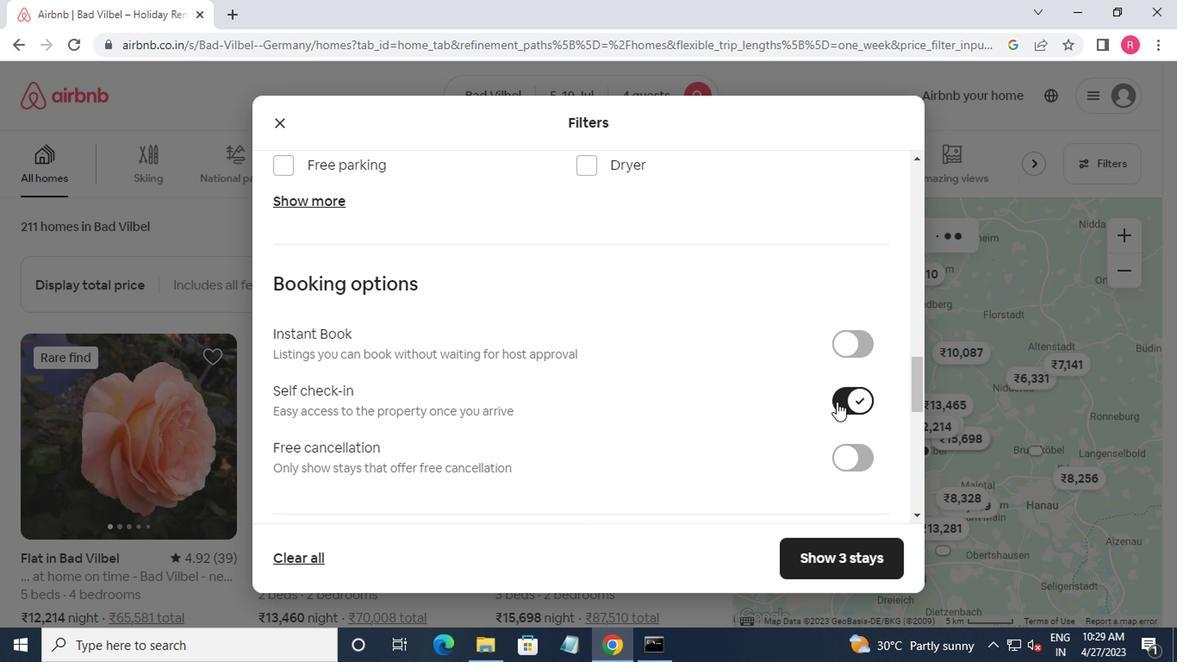 
Action: Mouse moved to (833, 402)
Screenshot: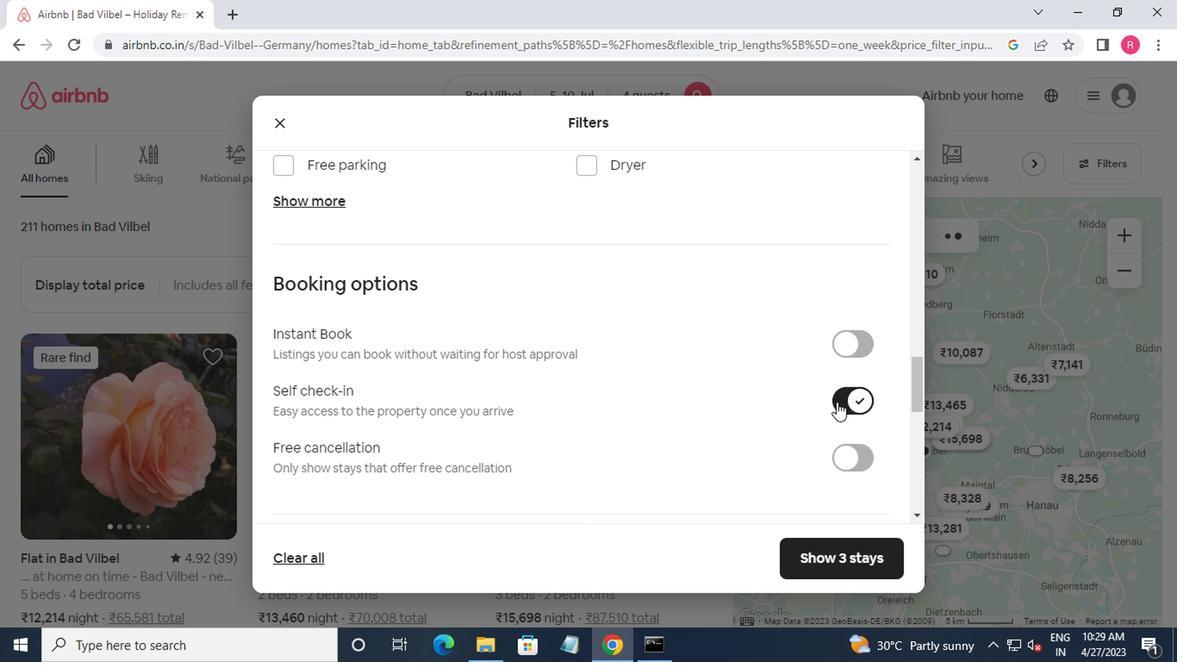 
Action: Mouse scrolled (833, 401) with delta (0, -1)
Screenshot: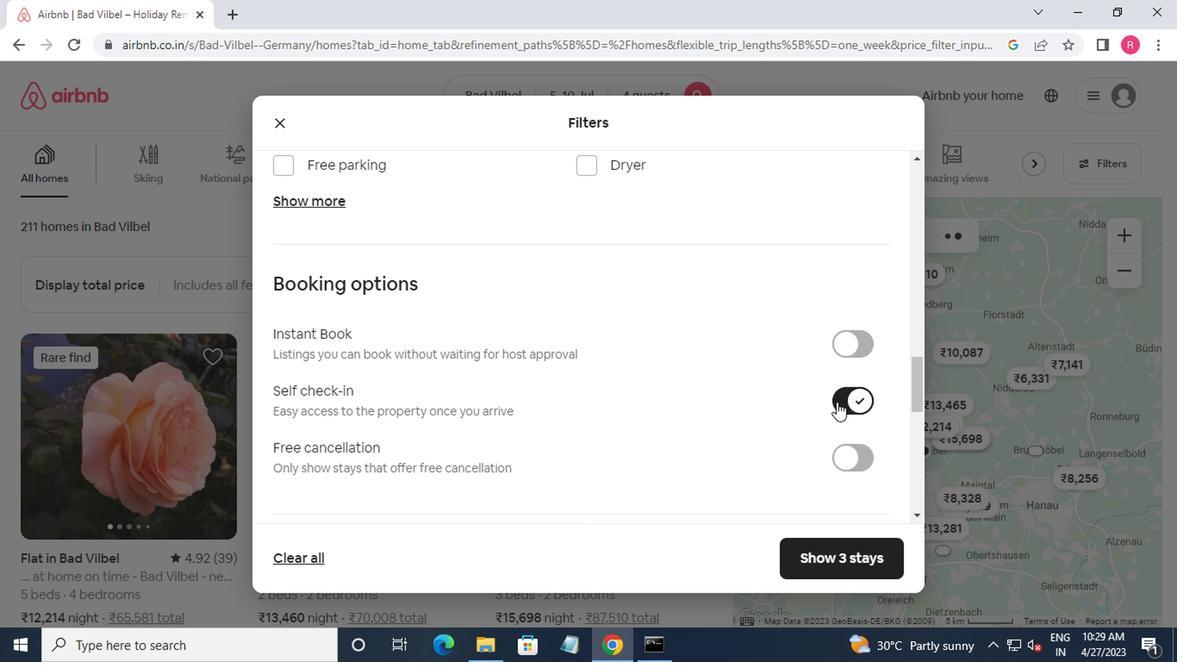 
Action: Mouse moved to (828, 402)
Screenshot: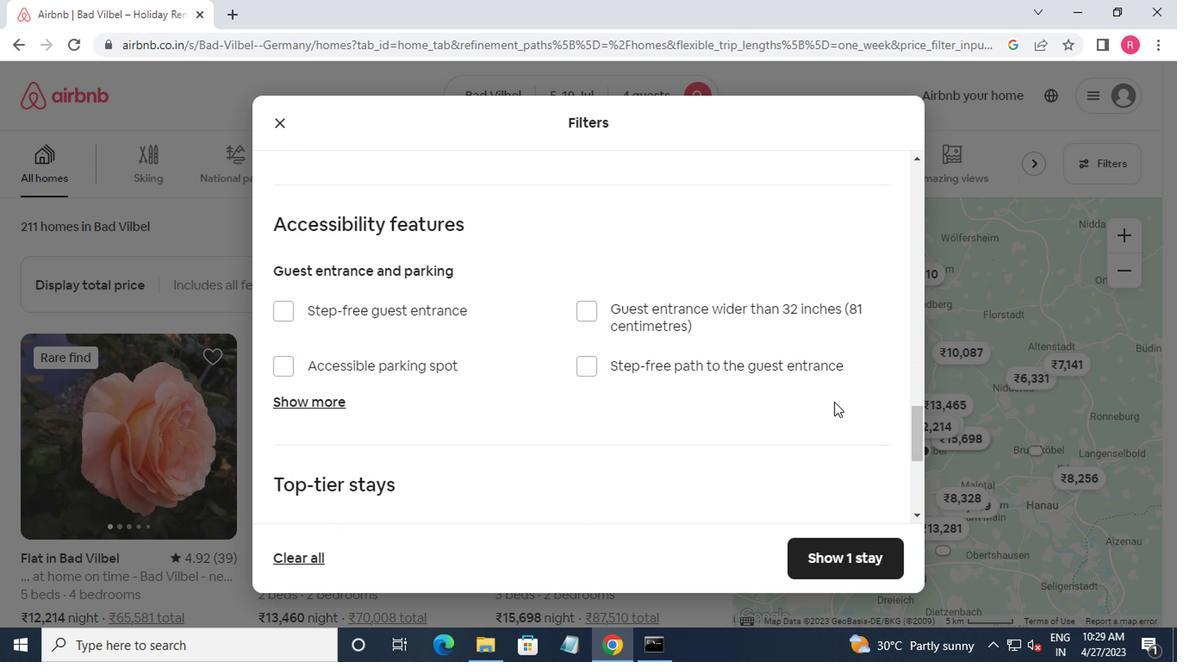 
Action: Mouse scrolled (828, 401) with delta (0, -1)
Screenshot: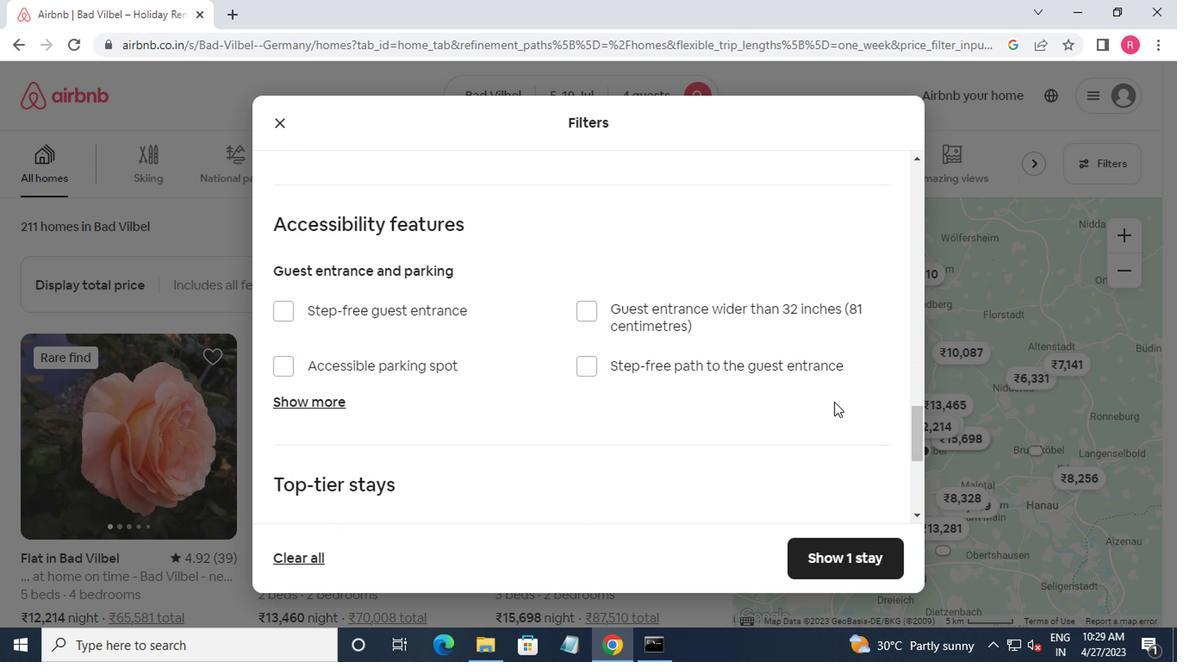 
Action: Mouse moved to (827, 403)
Screenshot: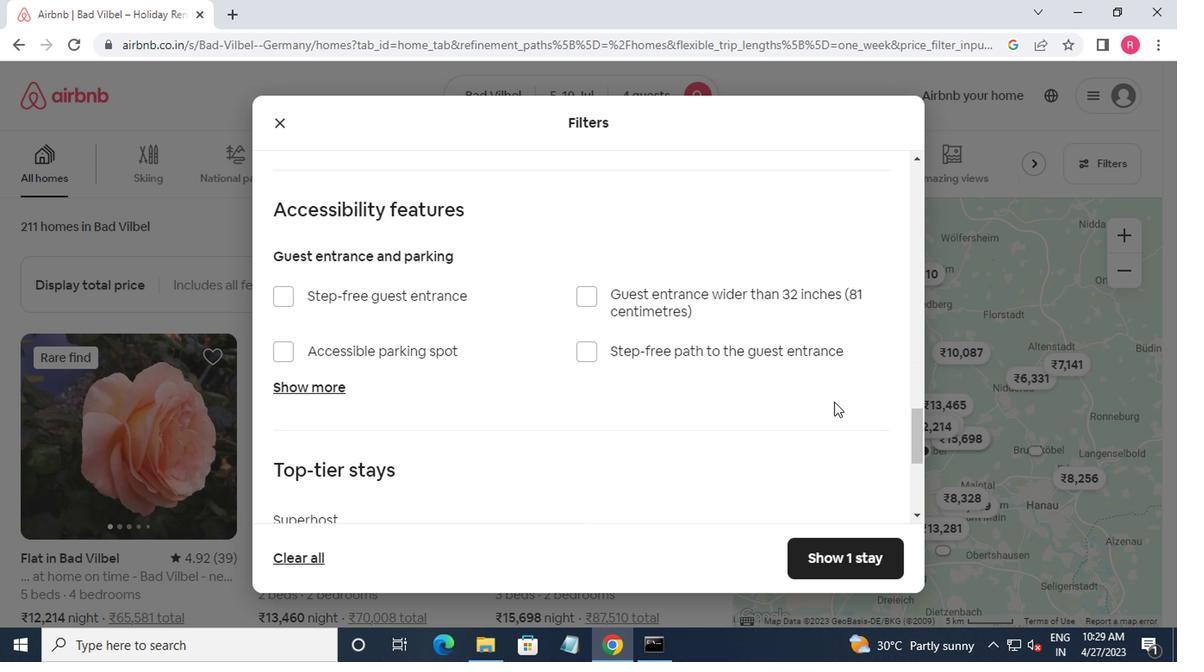 
Action: Mouse scrolled (827, 402) with delta (0, 0)
Screenshot: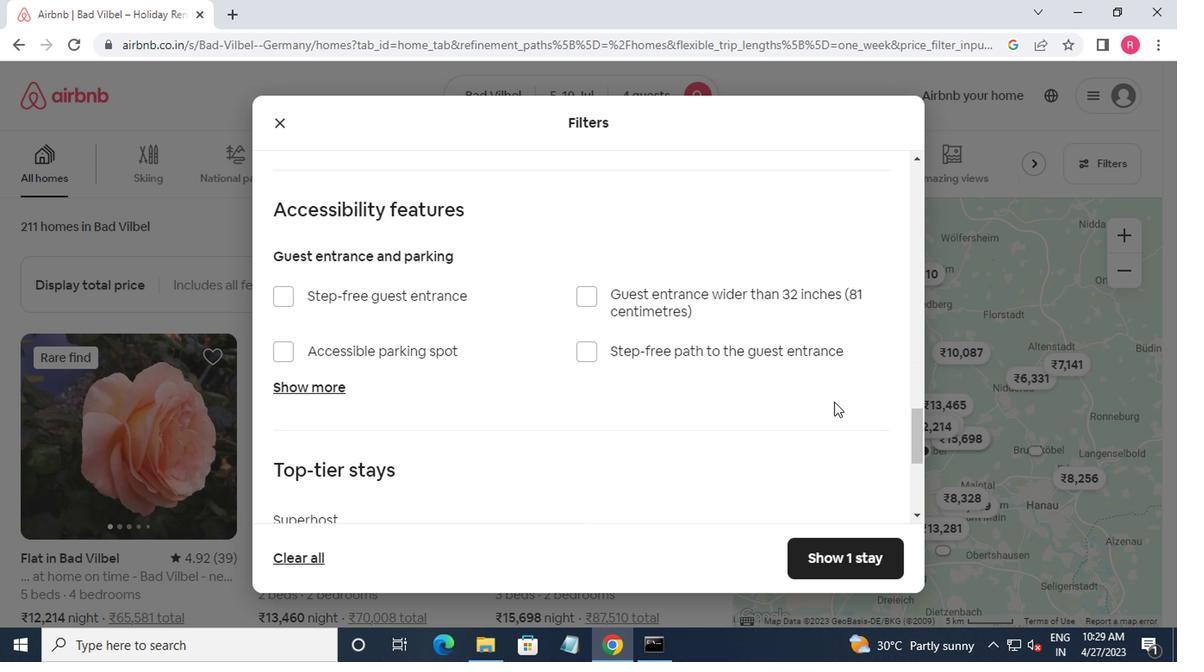 
Action: Mouse moved to (826, 403)
Screenshot: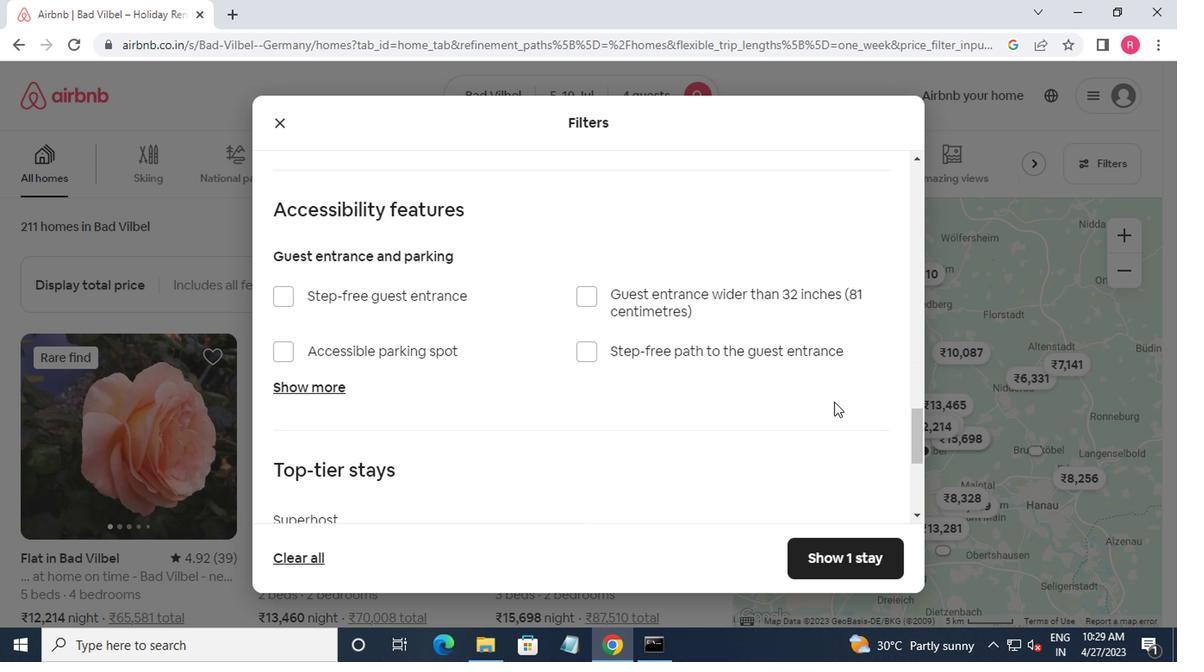 
Action: Mouse scrolled (826, 402) with delta (0, 0)
Screenshot: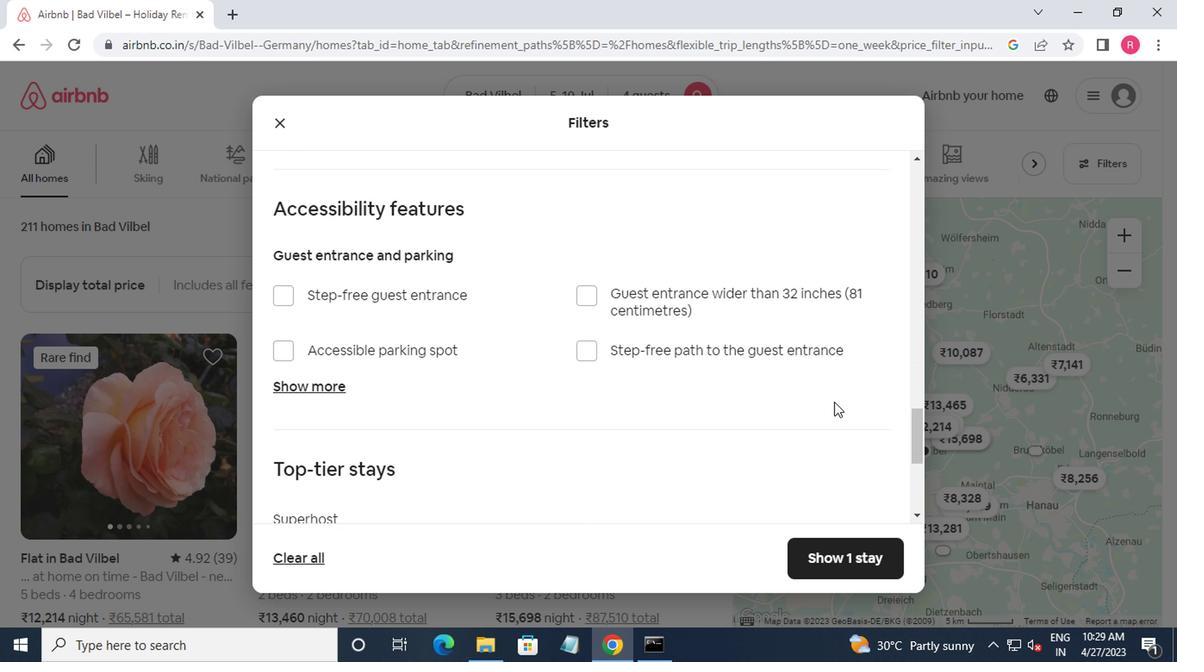 
Action: Mouse moved to (792, 405)
Screenshot: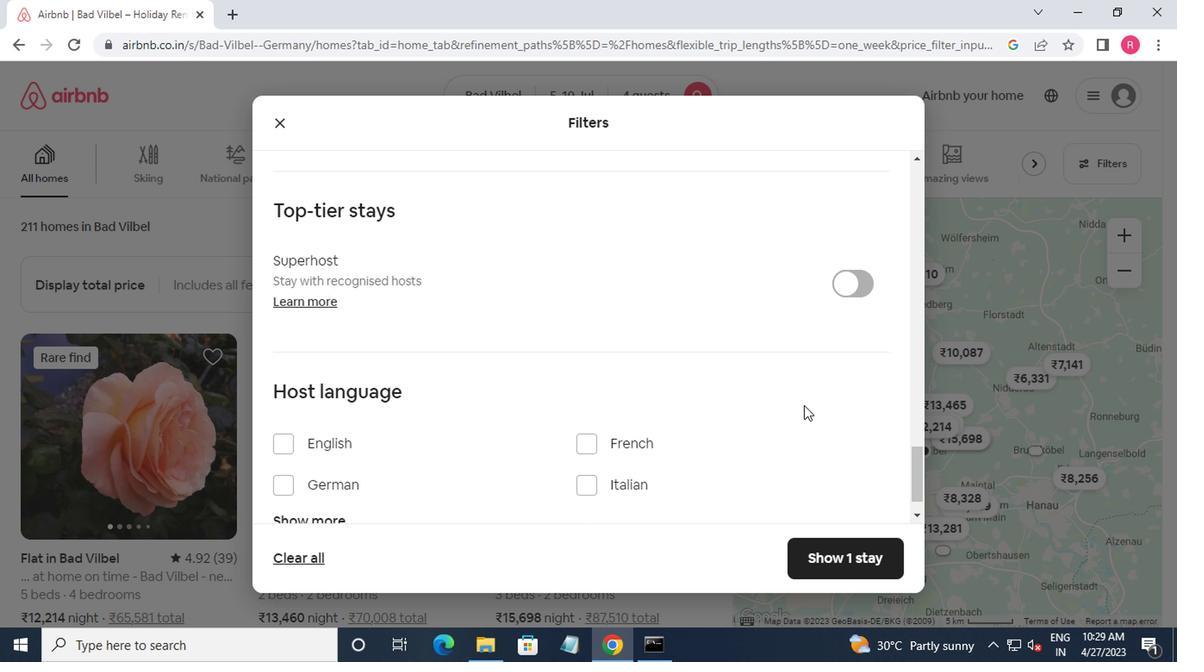 
Action: Mouse scrolled (792, 405) with delta (0, 0)
Screenshot: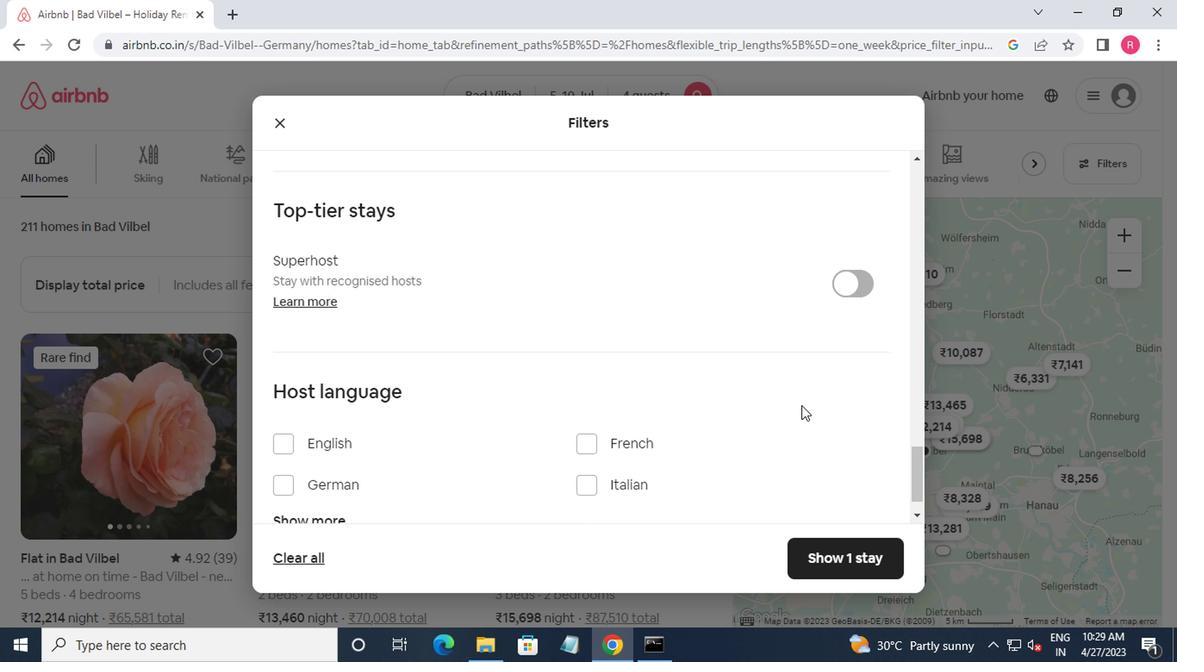 
Action: Mouse moved to (278, 410)
Screenshot: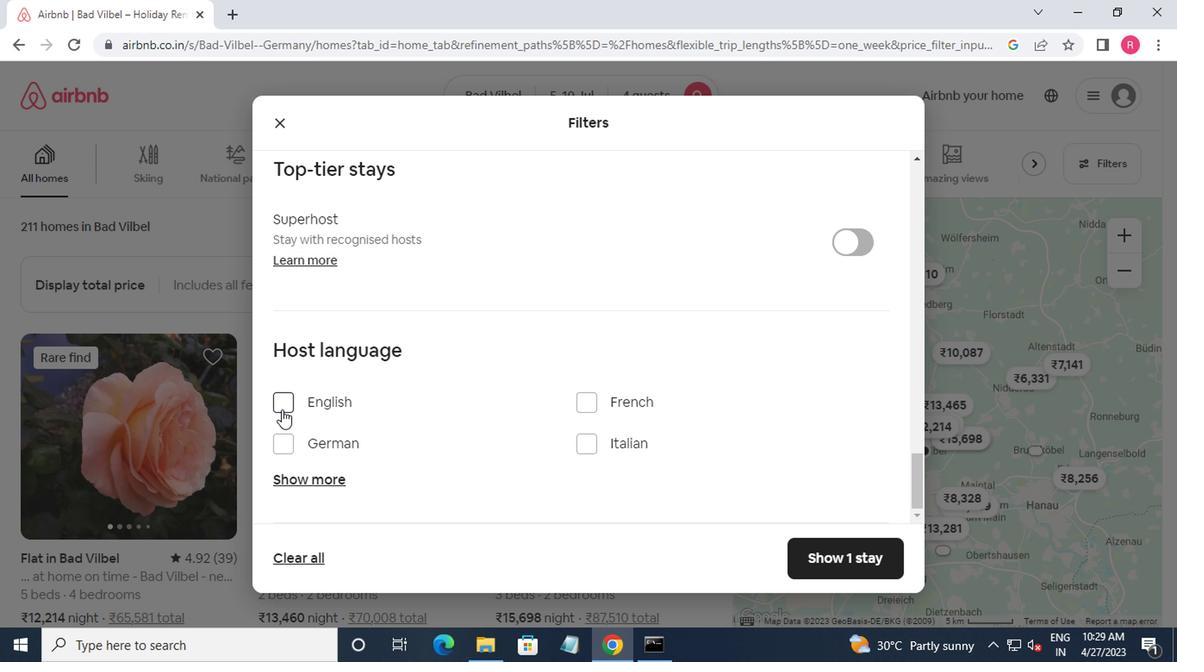 
Action: Mouse pressed left at (278, 410)
Screenshot: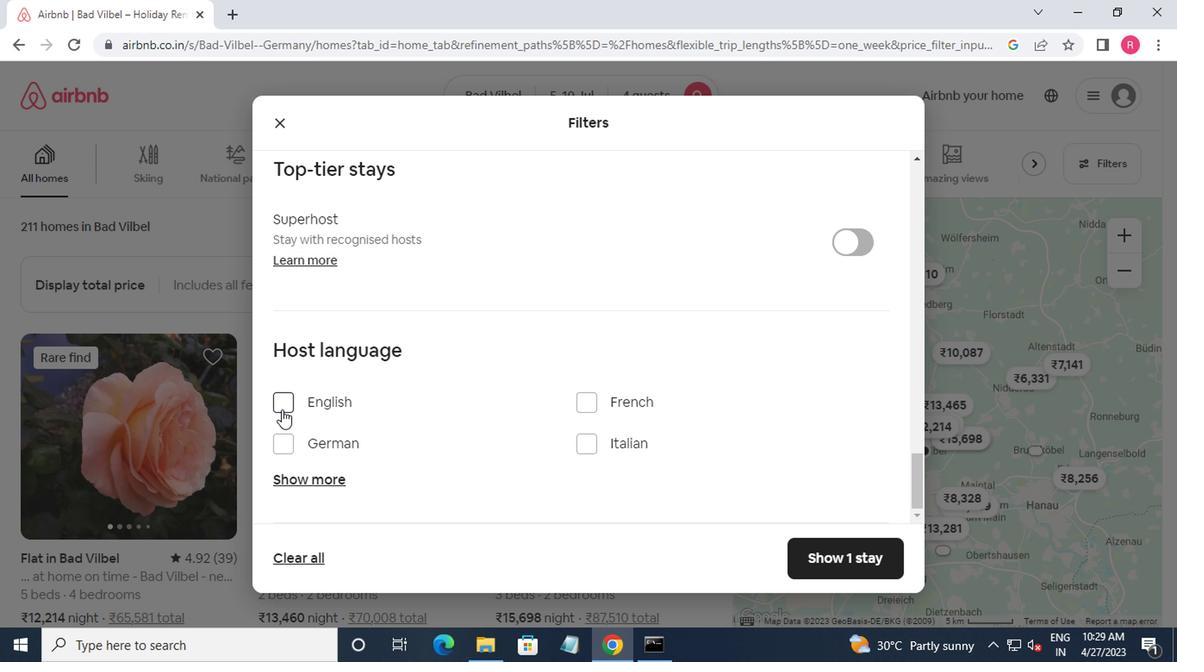 
Action: Mouse moved to (805, 553)
Screenshot: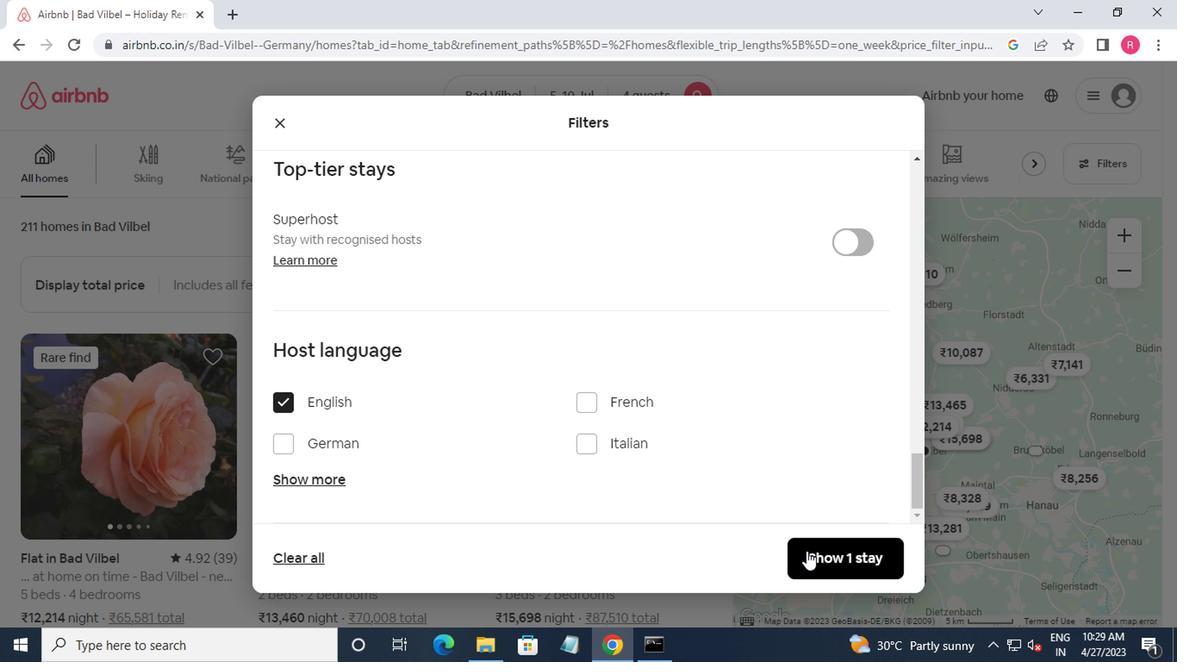 
Action: Mouse pressed left at (805, 553)
Screenshot: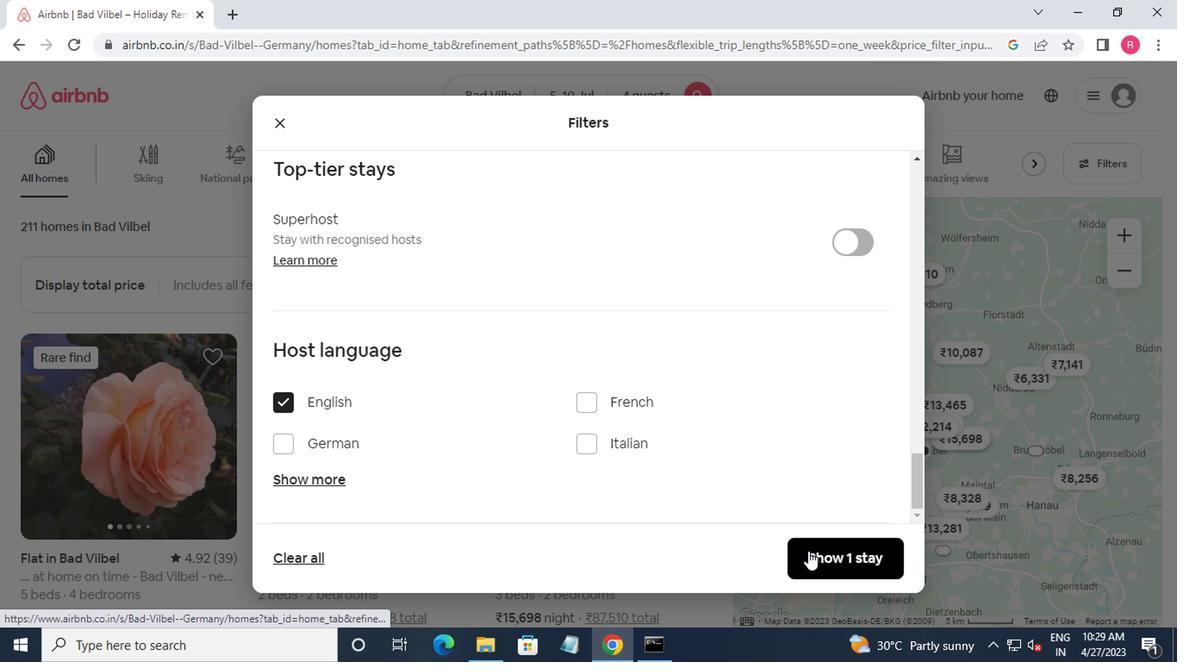 
Action: Mouse moved to (805, 547)
Screenshot: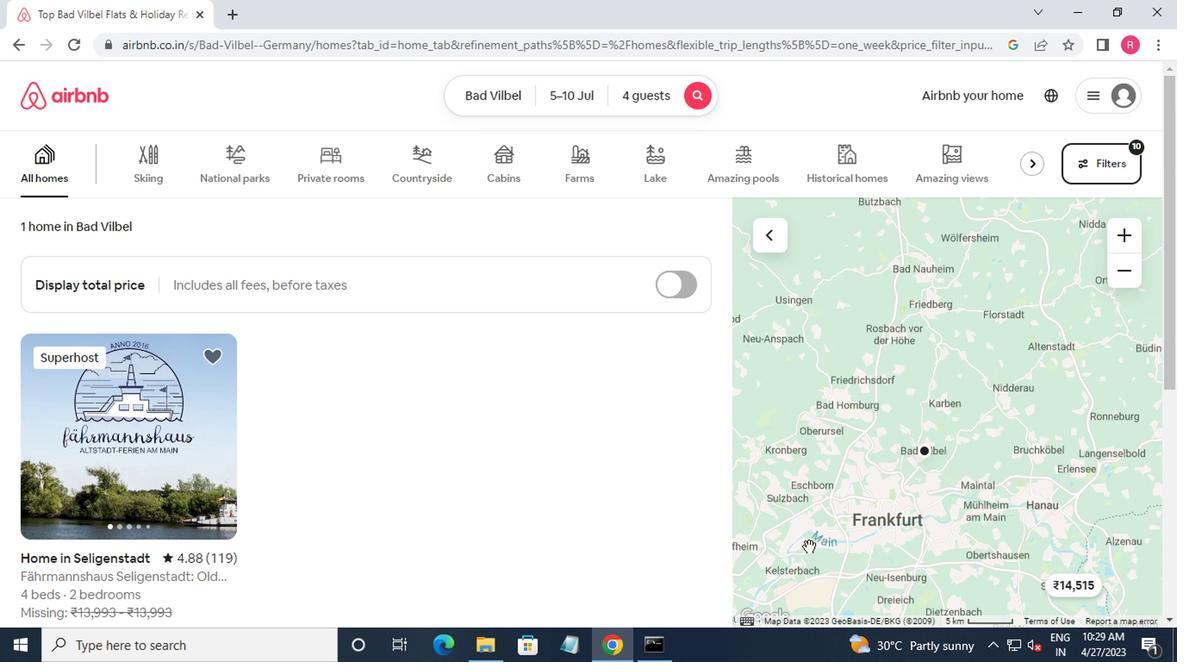 
